 Task: Look for space in Guardamar del Segura, Spain from 6th September, 2023 to 10th September, 2023 for 1 adult in price range Rs.9000 to Rs.17000. Place can be private room with 1  bedroom having 1 bed and 1 bathroom. Property type can be house, flat, guest house, hotel. Booking option can be shelf check-in. Required host language is English.
Action: Mouse moved to (337, 180)
Screenshot: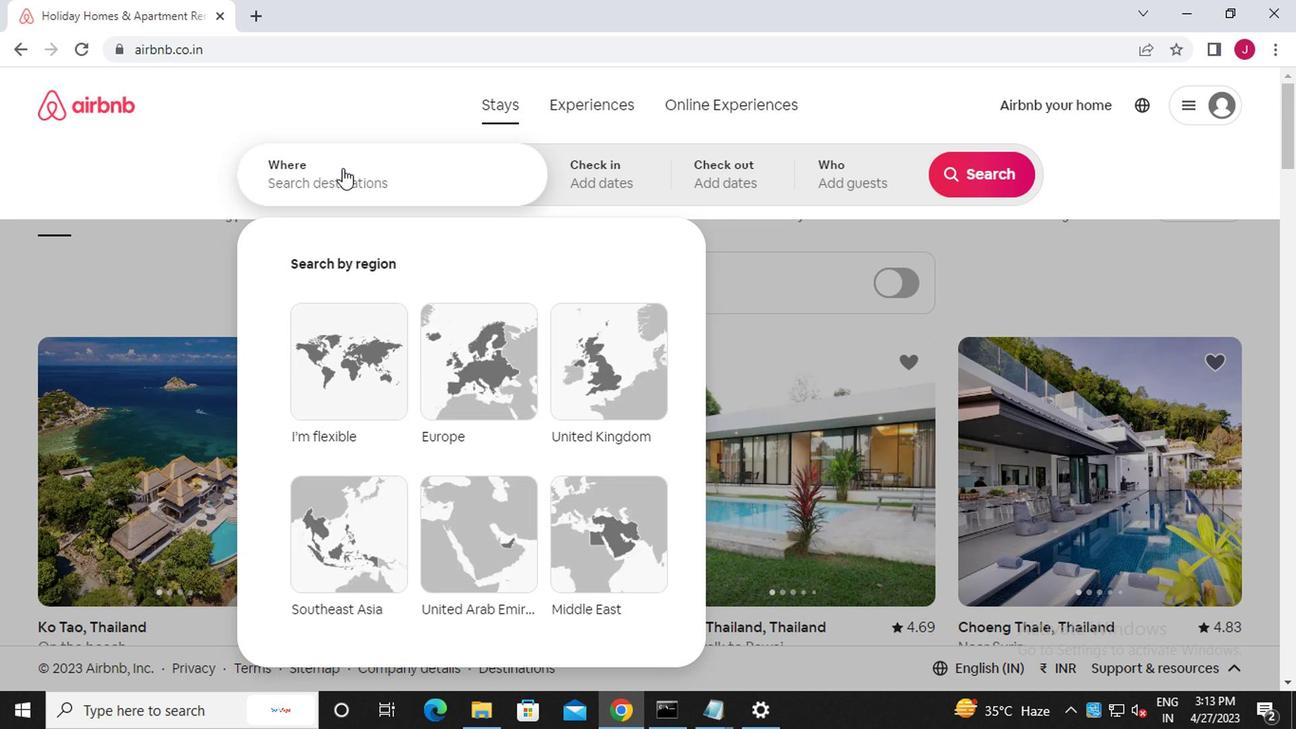 
Action: Mouse pressed left at (337, 180)
Screenshot: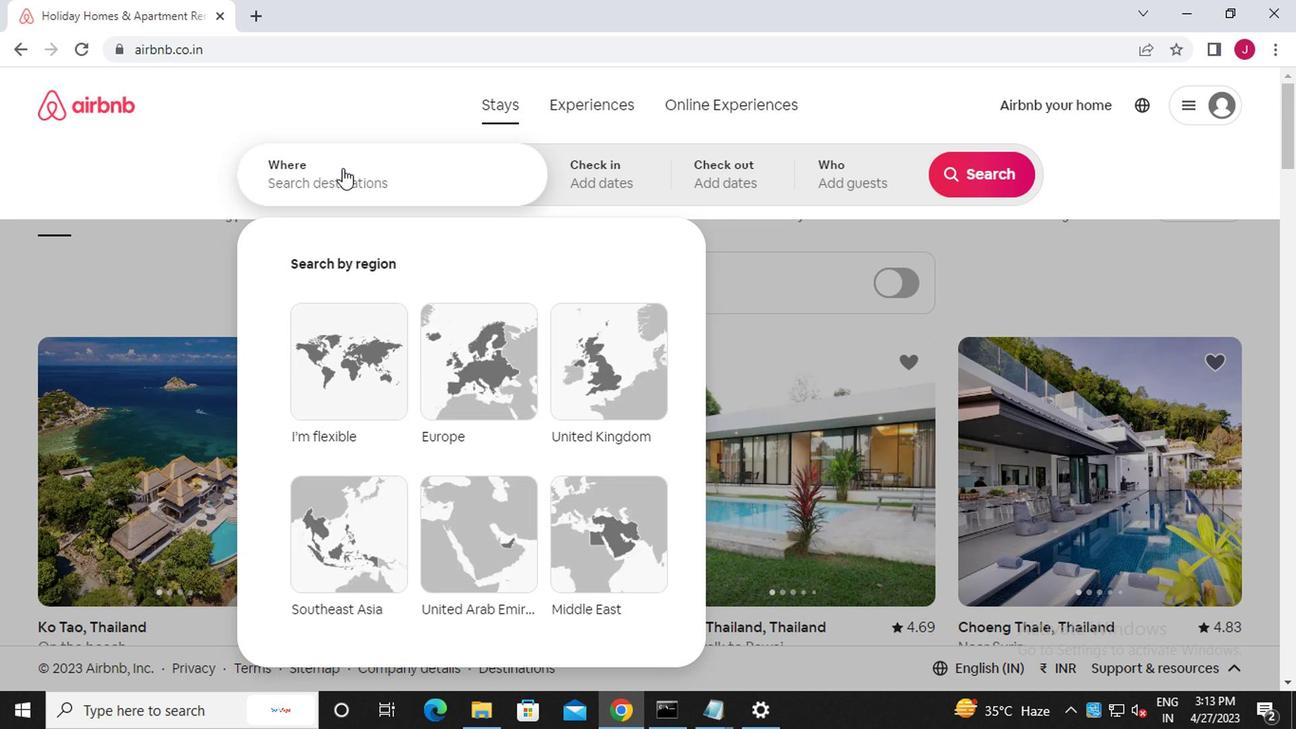 
Action: Mouse moved to (336, 181)
Screenshot: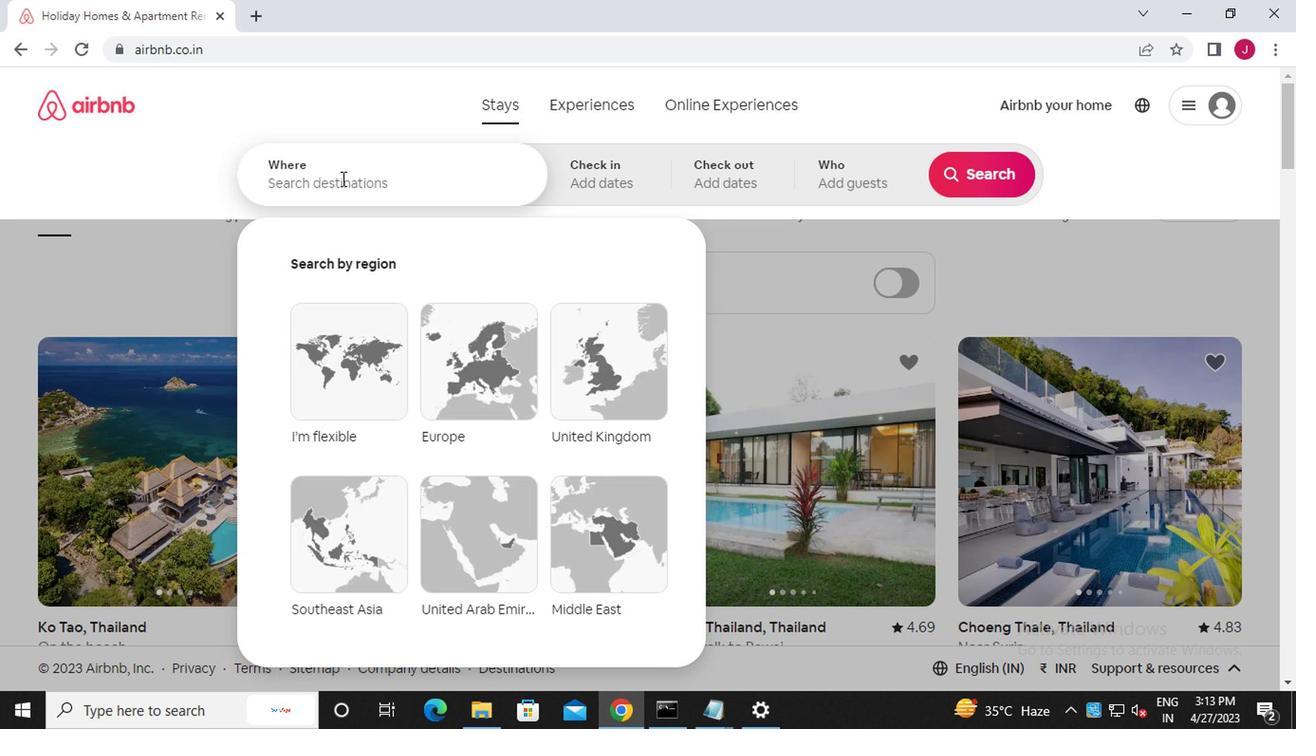 
Action: Key pressed g<Key.caps_lock>uardamar
Screenshot: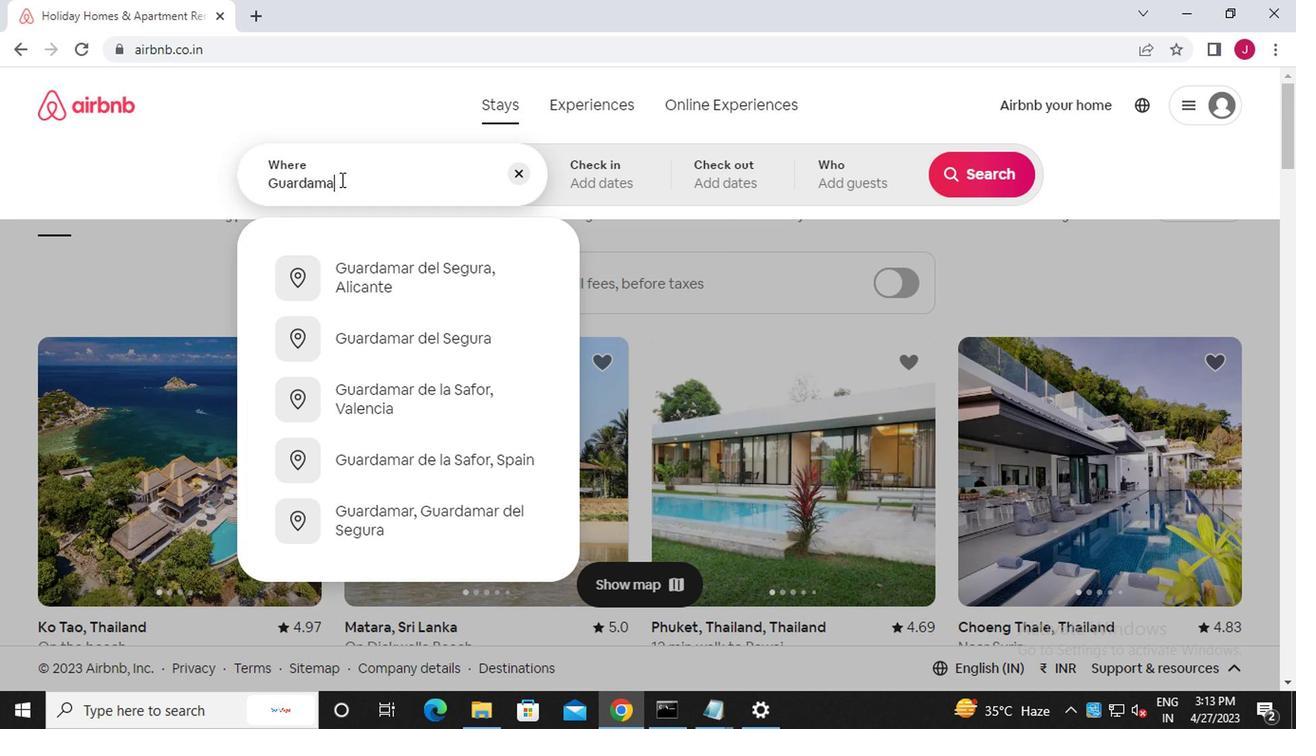 
Action: Mouse moved to (408, 271)
Screenshot: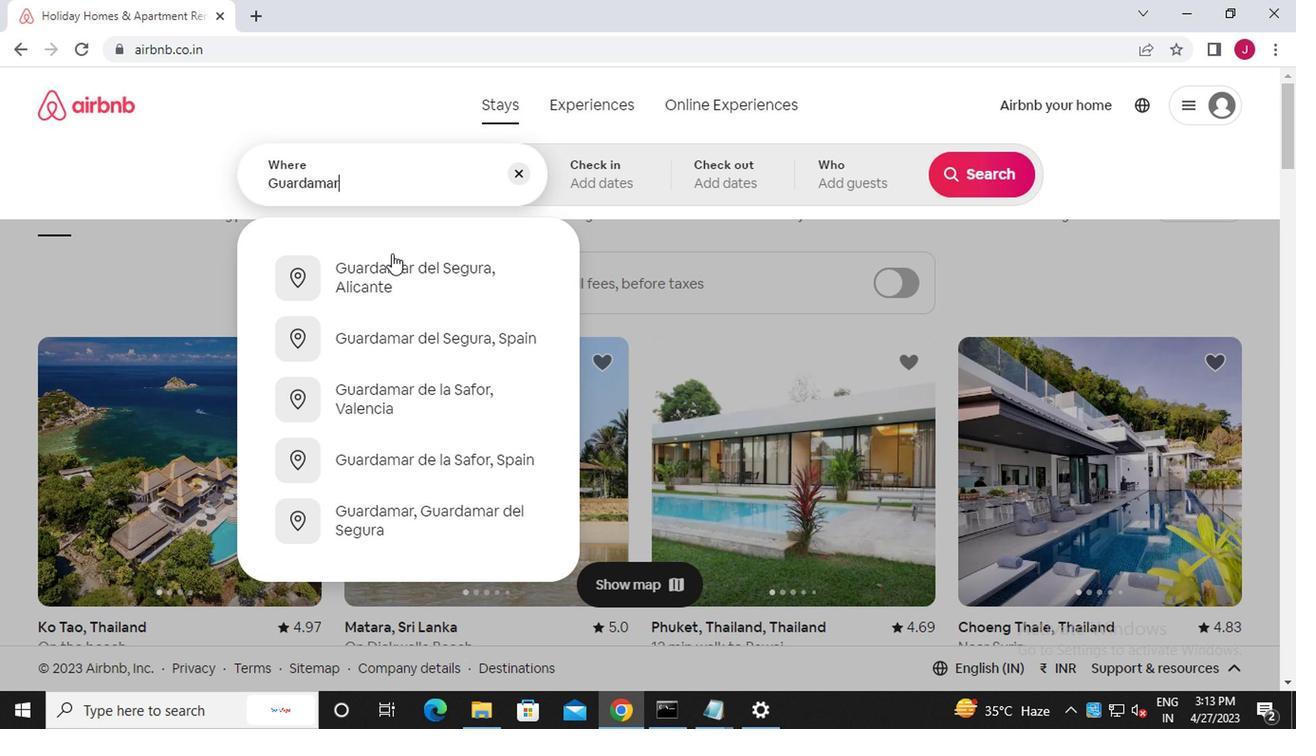 
Action: Mouse pressed left at (408, 271)
Screenshot: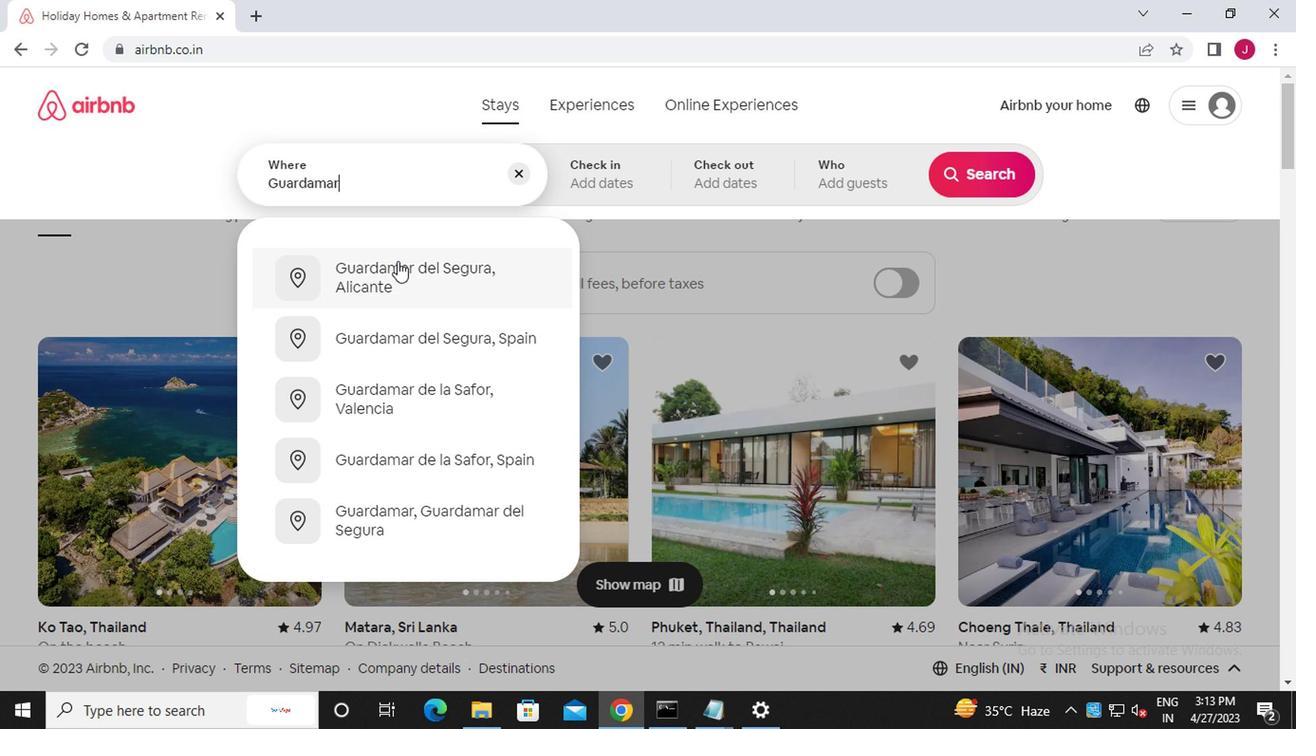 
Action: Mouse moved to (466, 186)
Screenshot: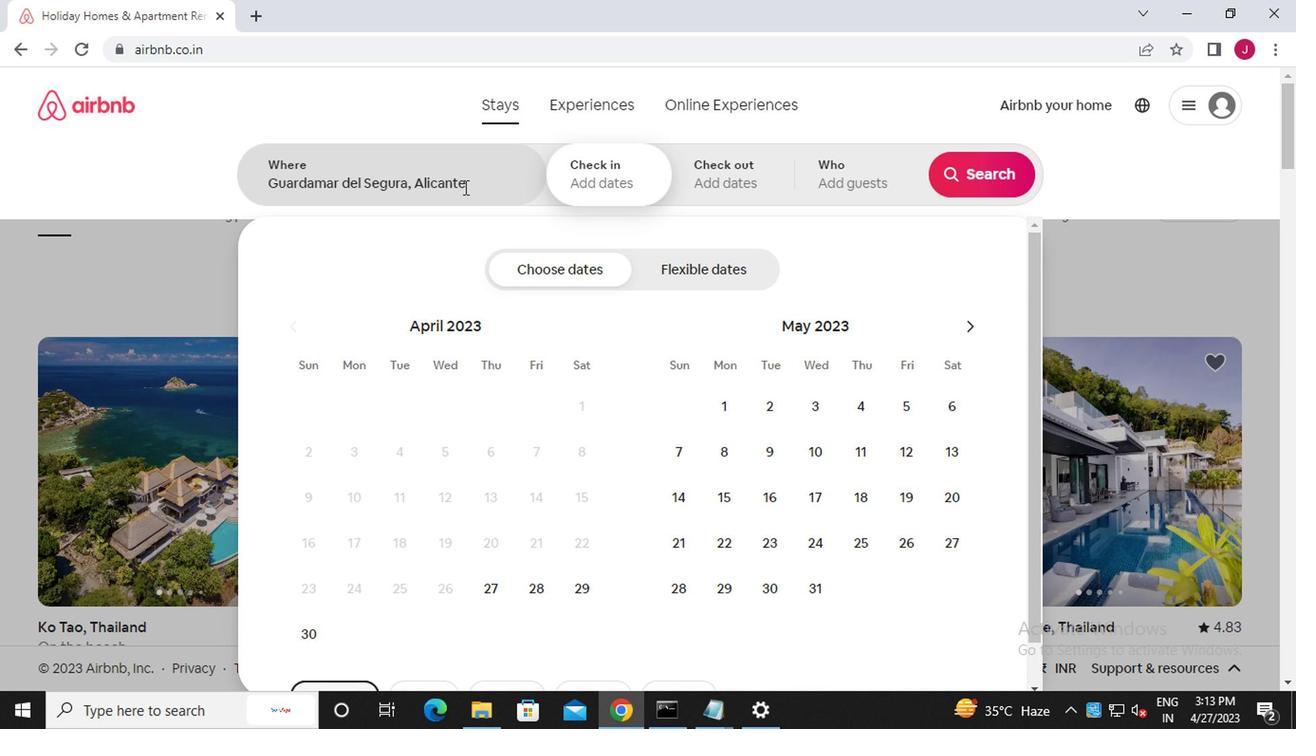 
Action: Mouse pressed left at (466, 186)
Screenshot: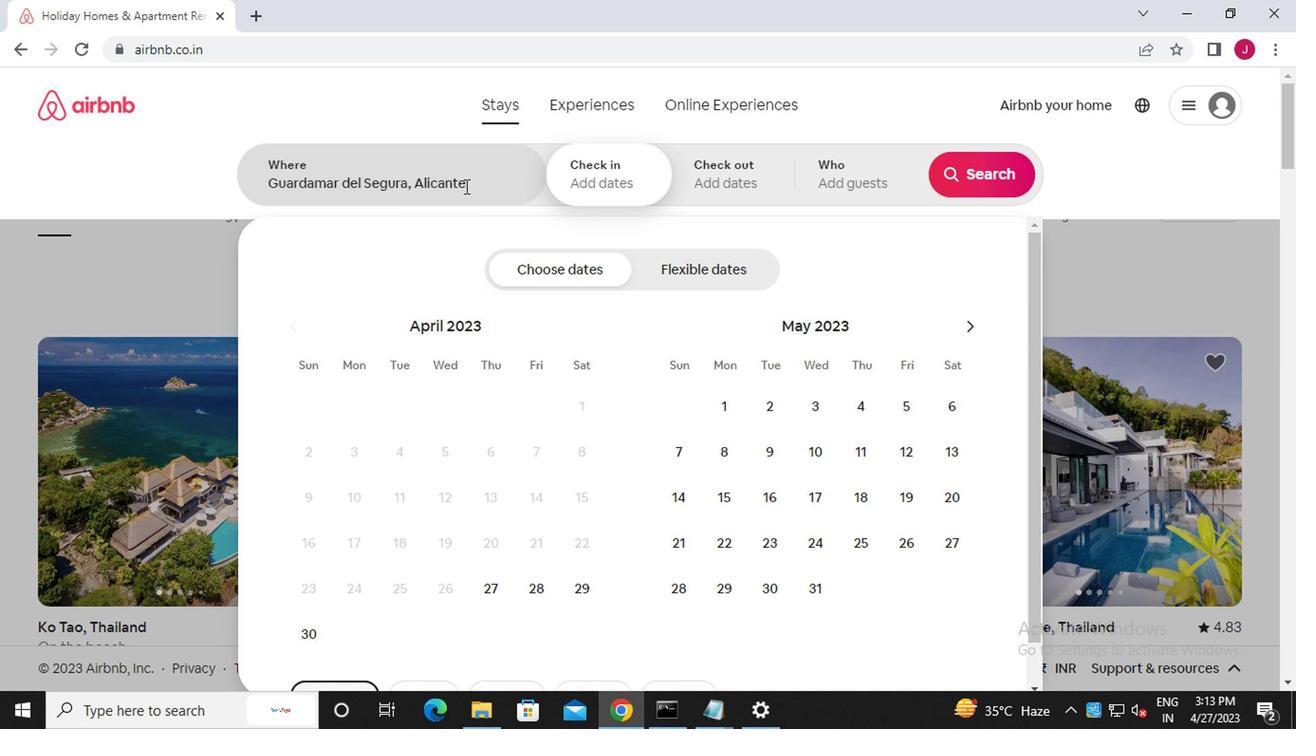 
Action: Mouse moved to (469, 186)
Screenshot: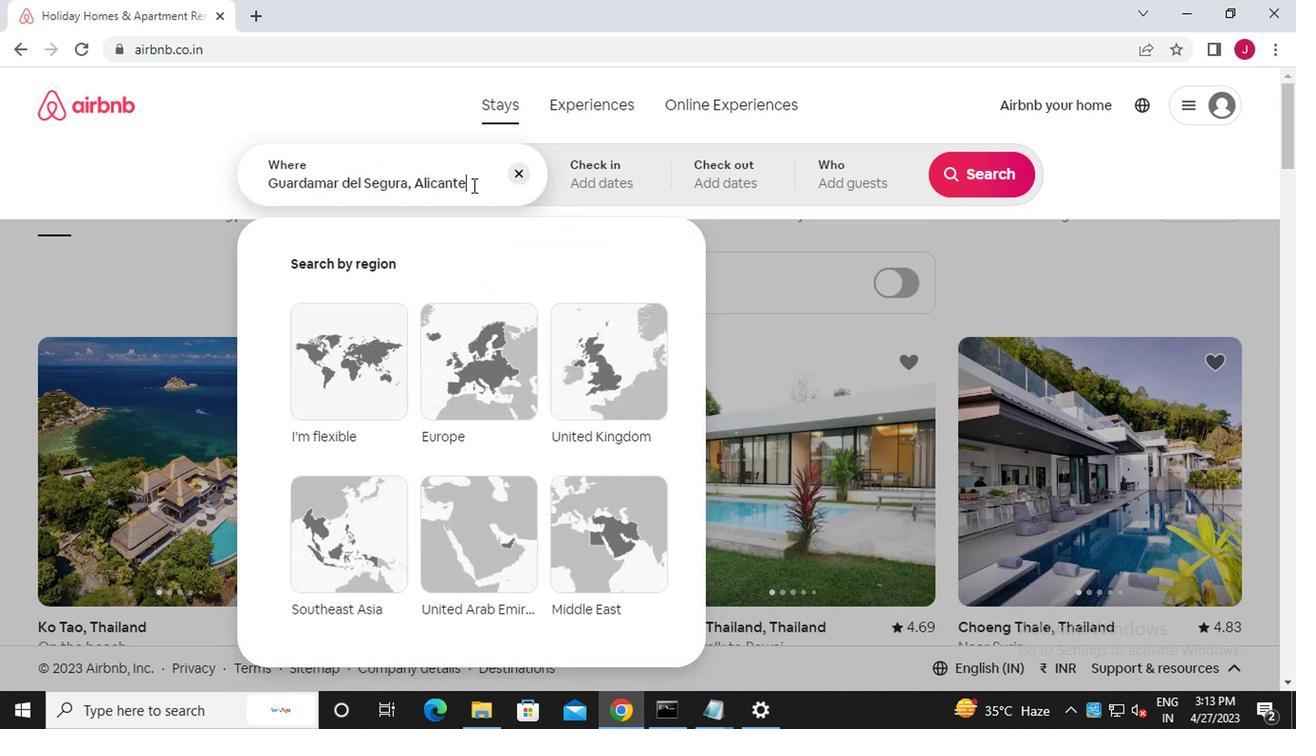 
Action: Key pressed <Key.backspace><Key.backspace><Key.backspace><Key.backspace><Key.backspace><Key.backspace><Key.backspace><Key.backspace><Key.caps_lock>s<Key.caps_lock>pain
Screenshot: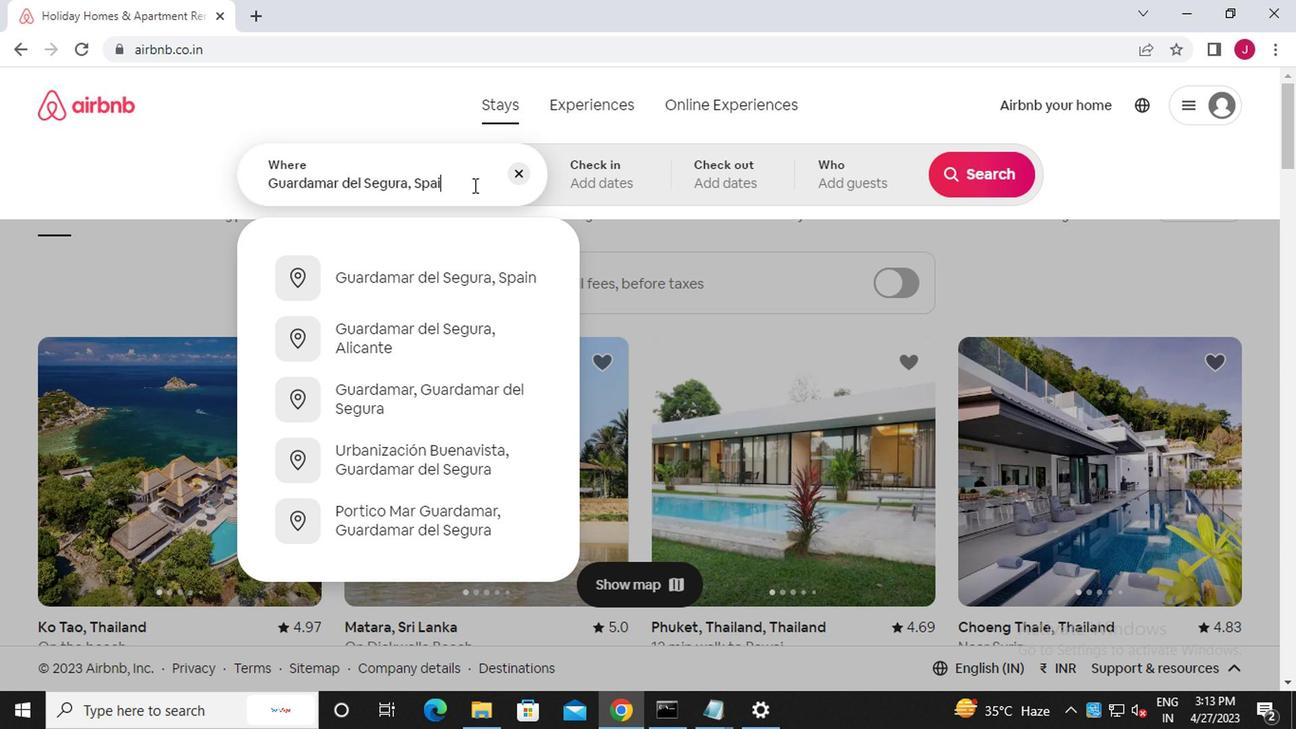 
Action: Mouse moved to (466, 282)
Screenshot: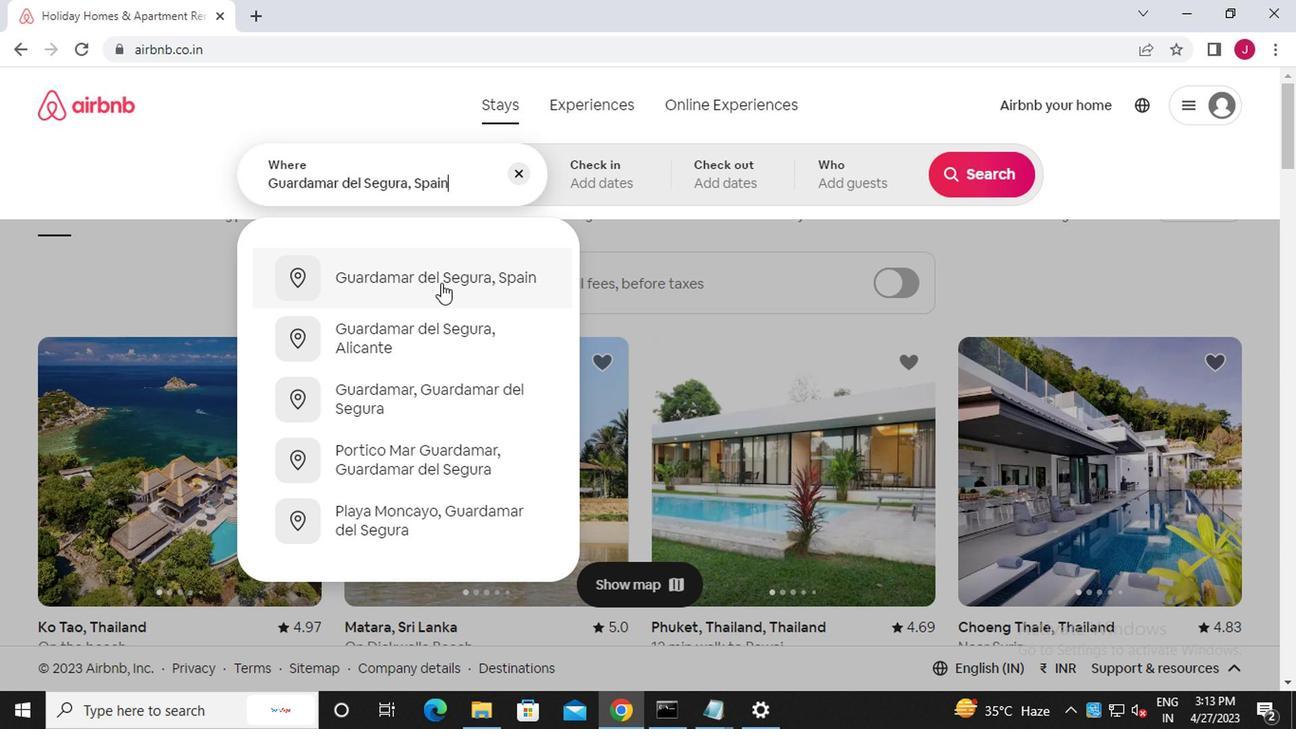 
Action: Mouse pressed left at (466, 282)
Screenshot: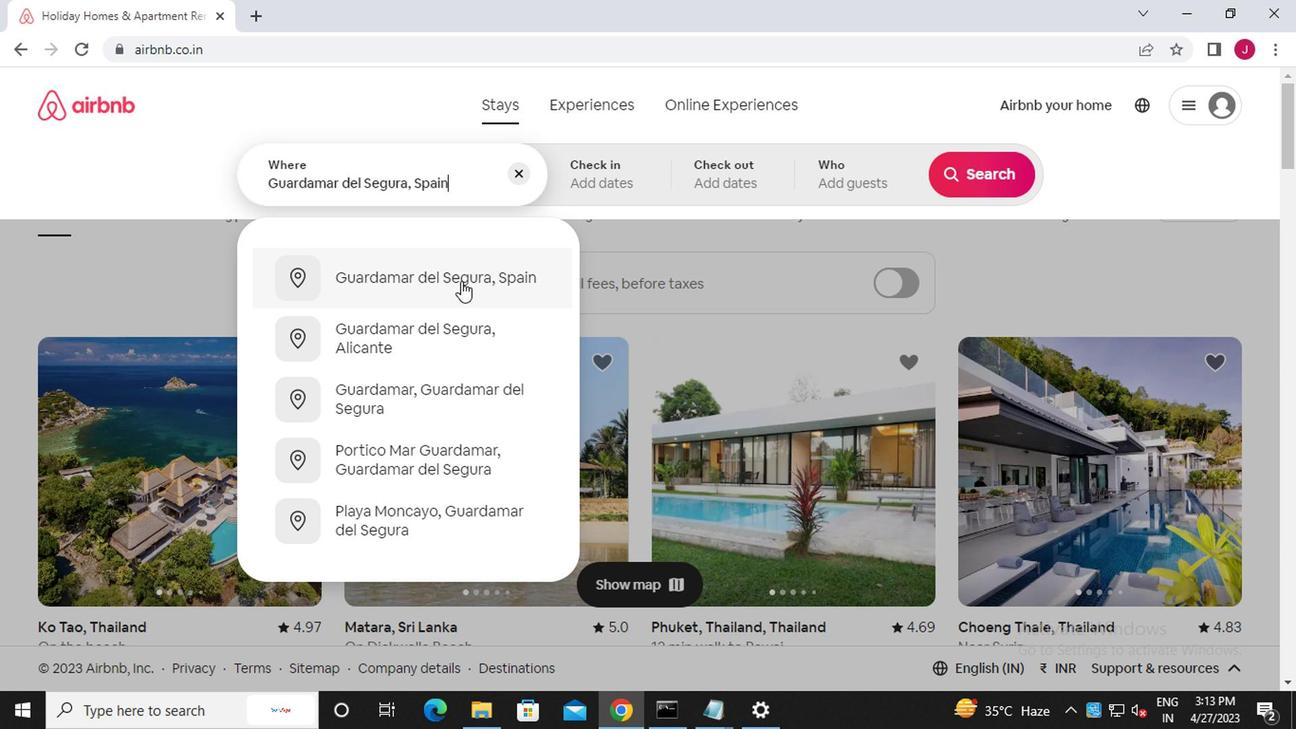 
Action: Mouse moved to (965, 328)
Screenshot: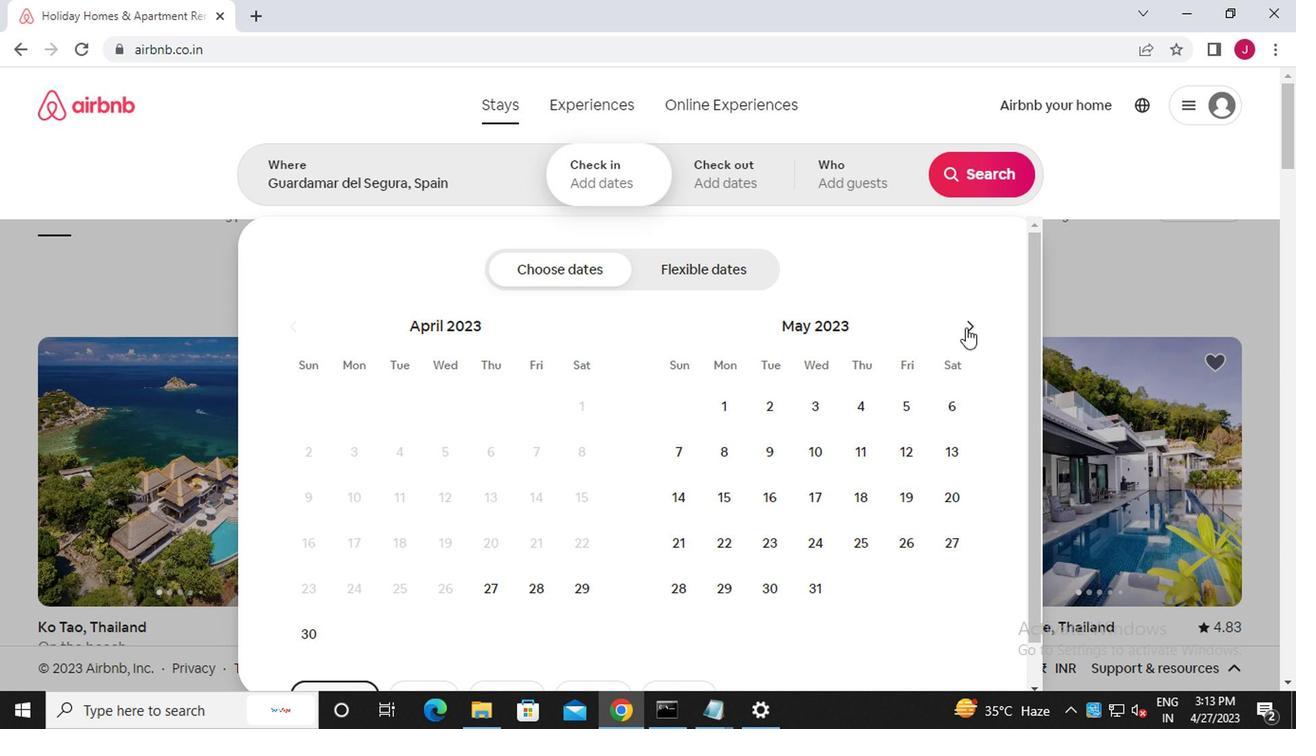 
Action: Mouse pressed left at (965, 328)
Screenshot: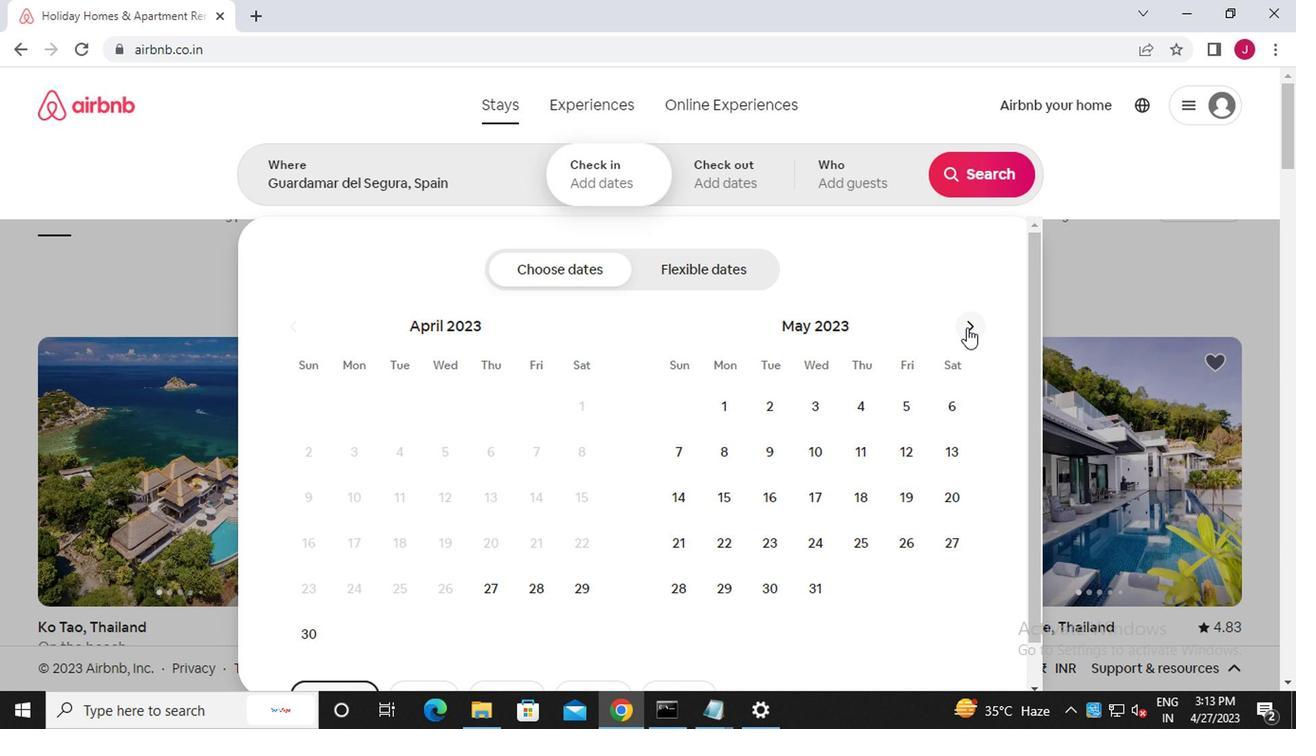 
Action: Mouse pressed left at (965, 328)
Screenshot: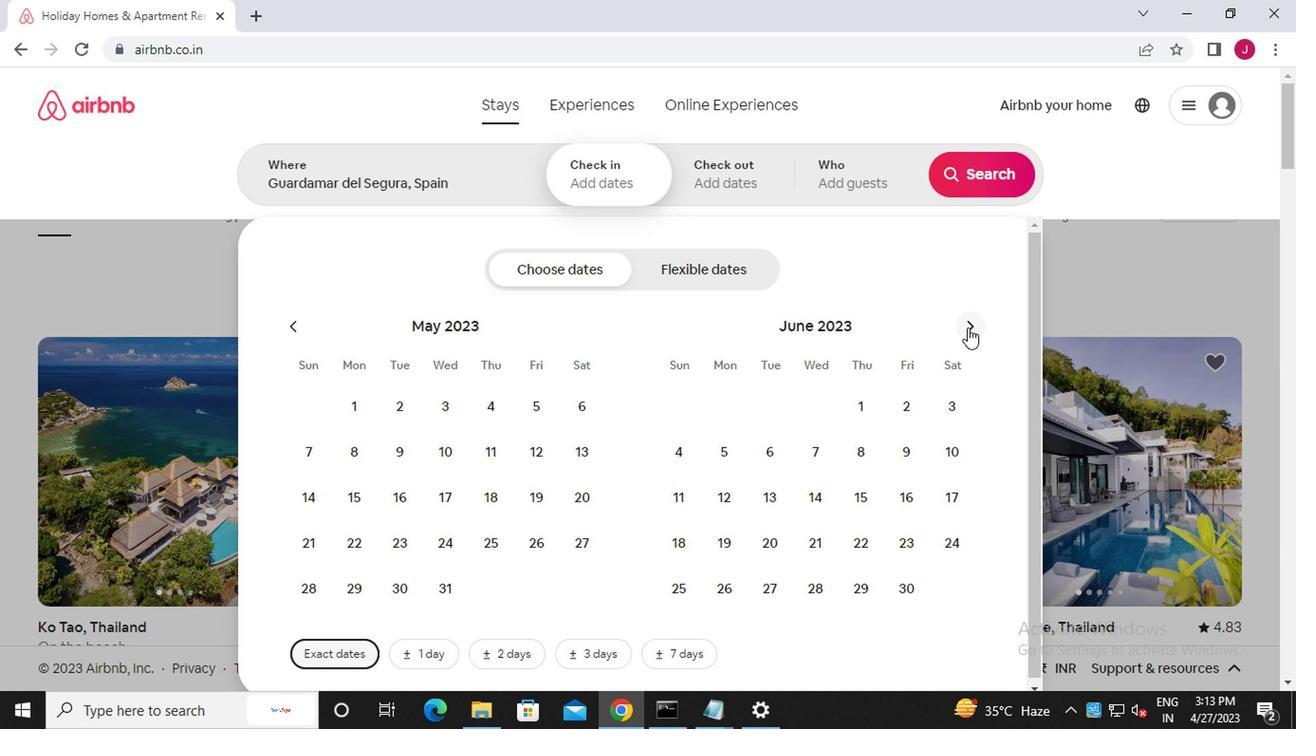 
Action: Mouse moved to (966, 328)
Screenshot: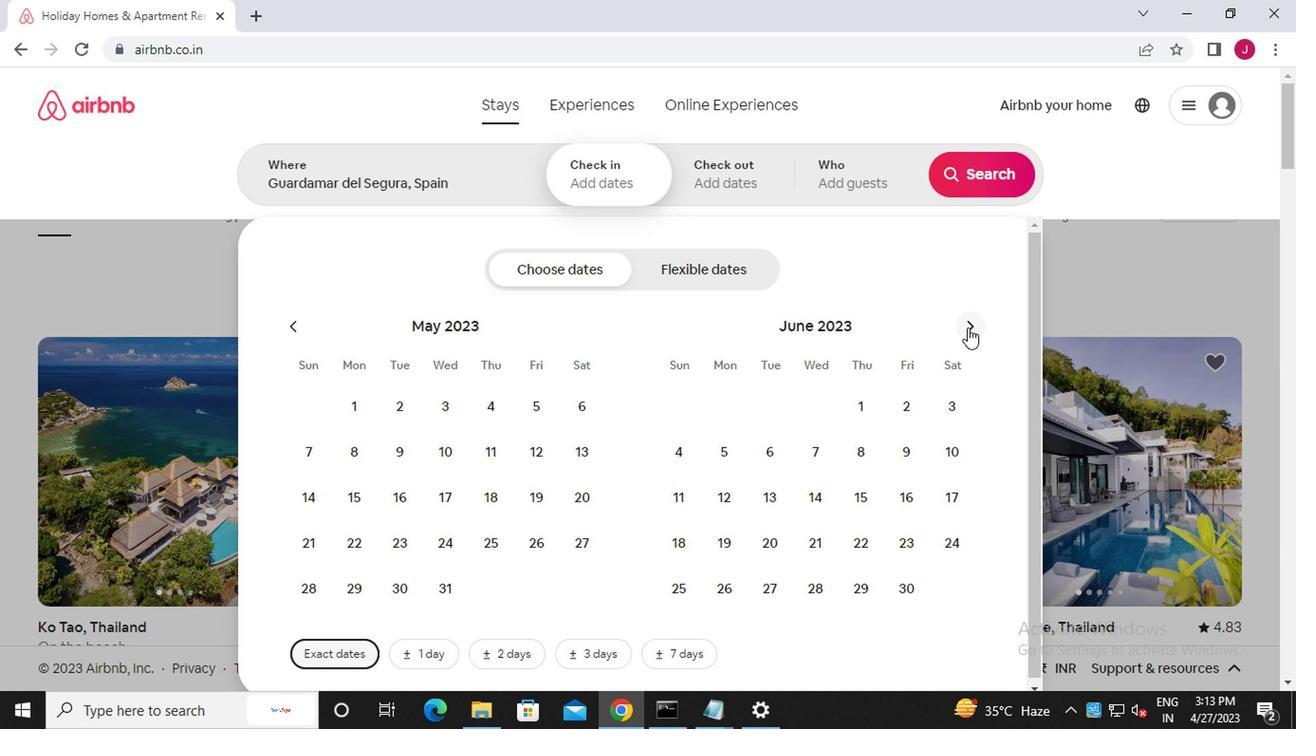 
Action: Mouse pressed left at (966, 328)
Screenshot: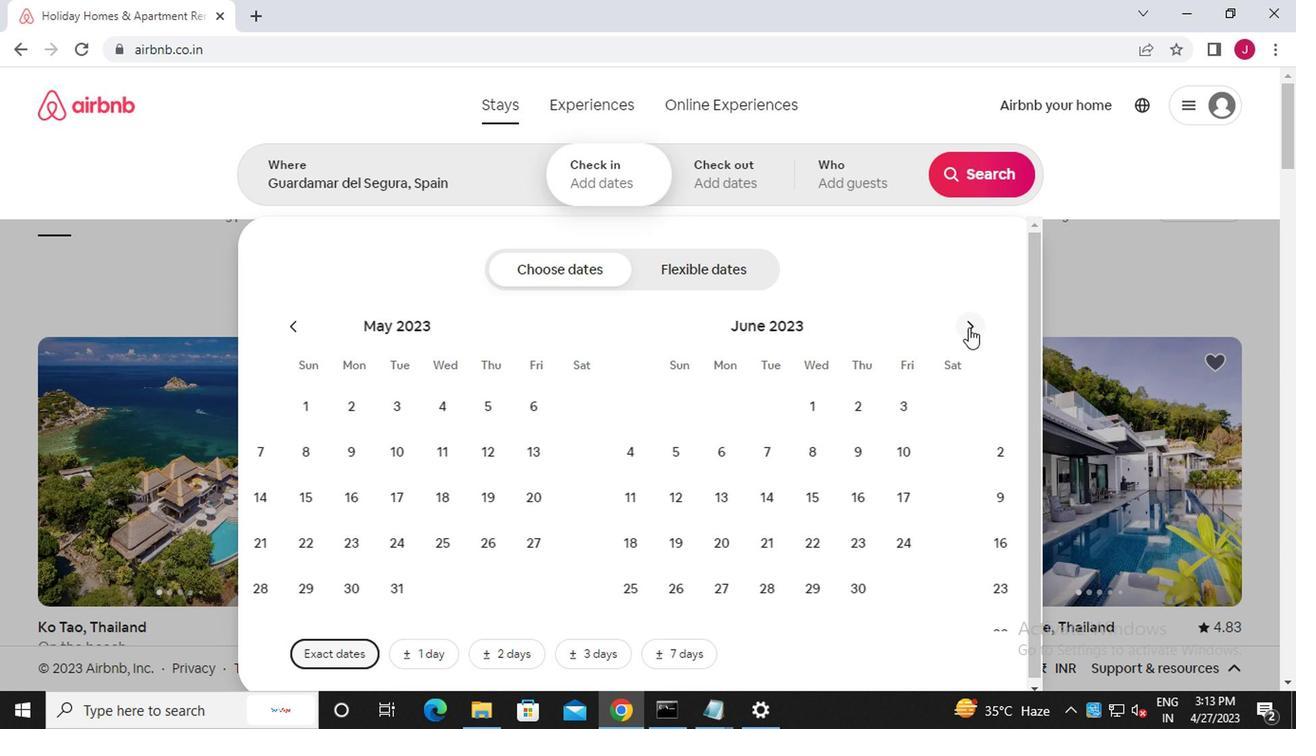 
Action: Mouse pressed left at (966, 328)
Screenshot: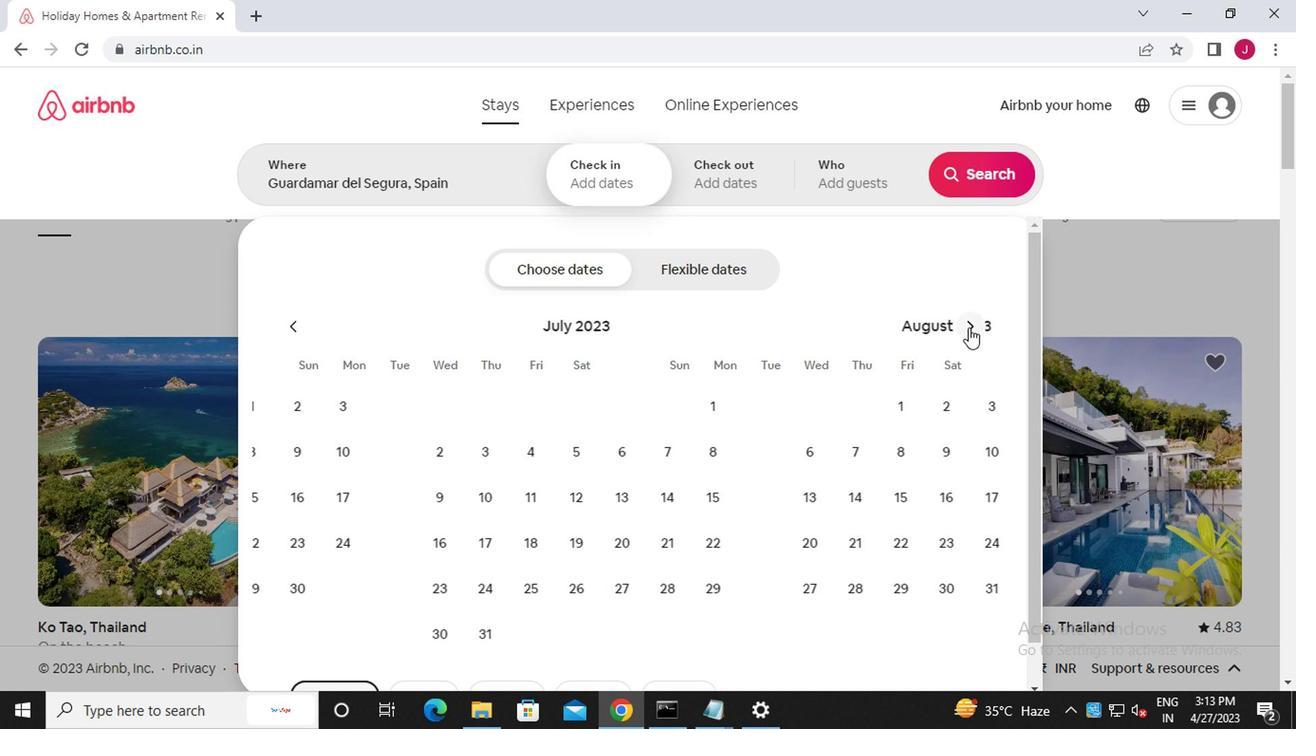 
Action: Mouse moved to (809, 449)
Screenshot: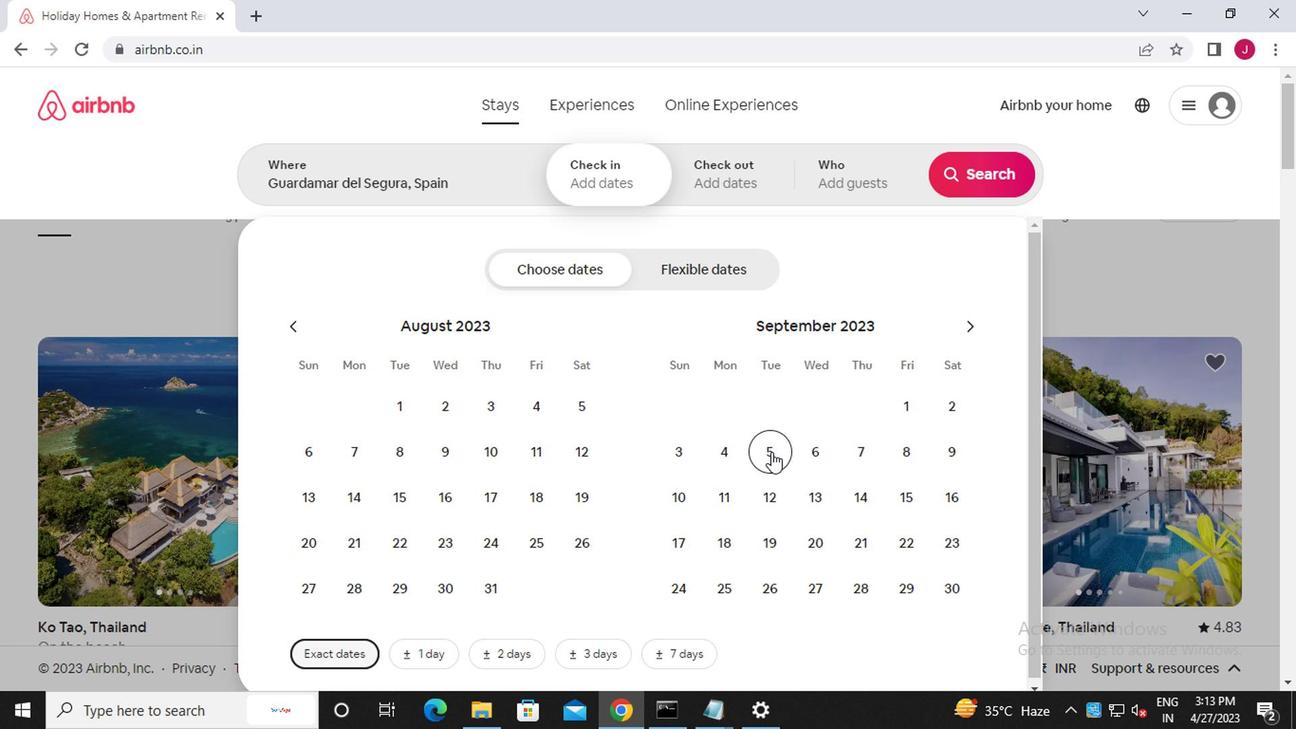 
Action: Mouse pressed left at (809, 449)
Screenshot: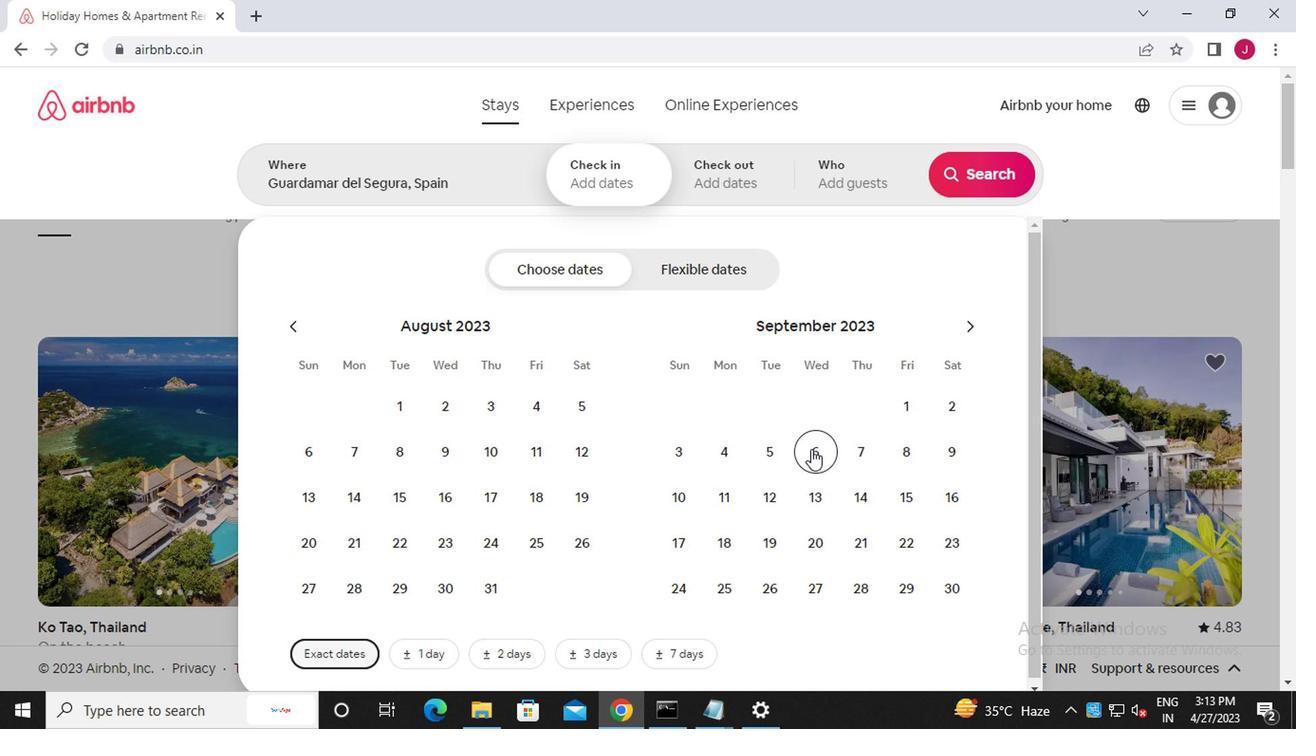 
Action: Mouse moved to (689, 491)
Screenshot: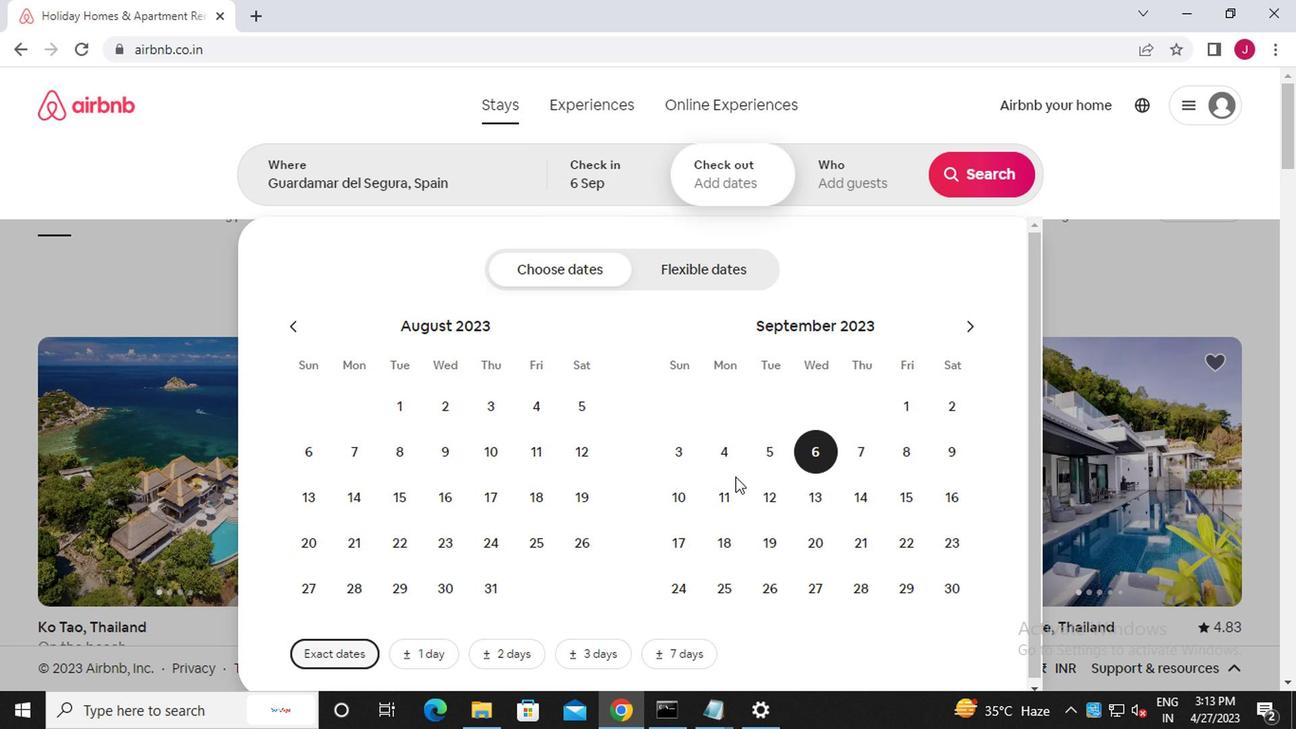 
Action: Mouse pressed left at (689, 491)
Screenshot: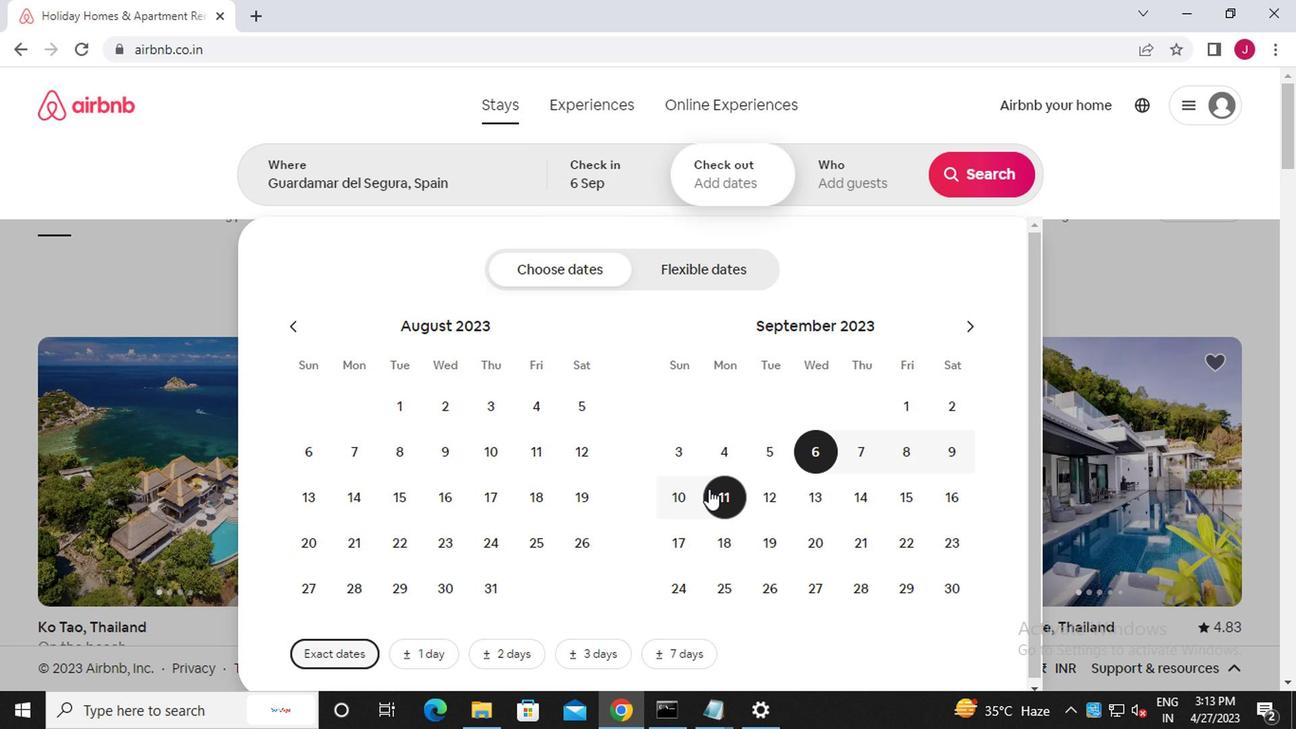 
Action: Mouse moved to (855, 187)
Screenshot: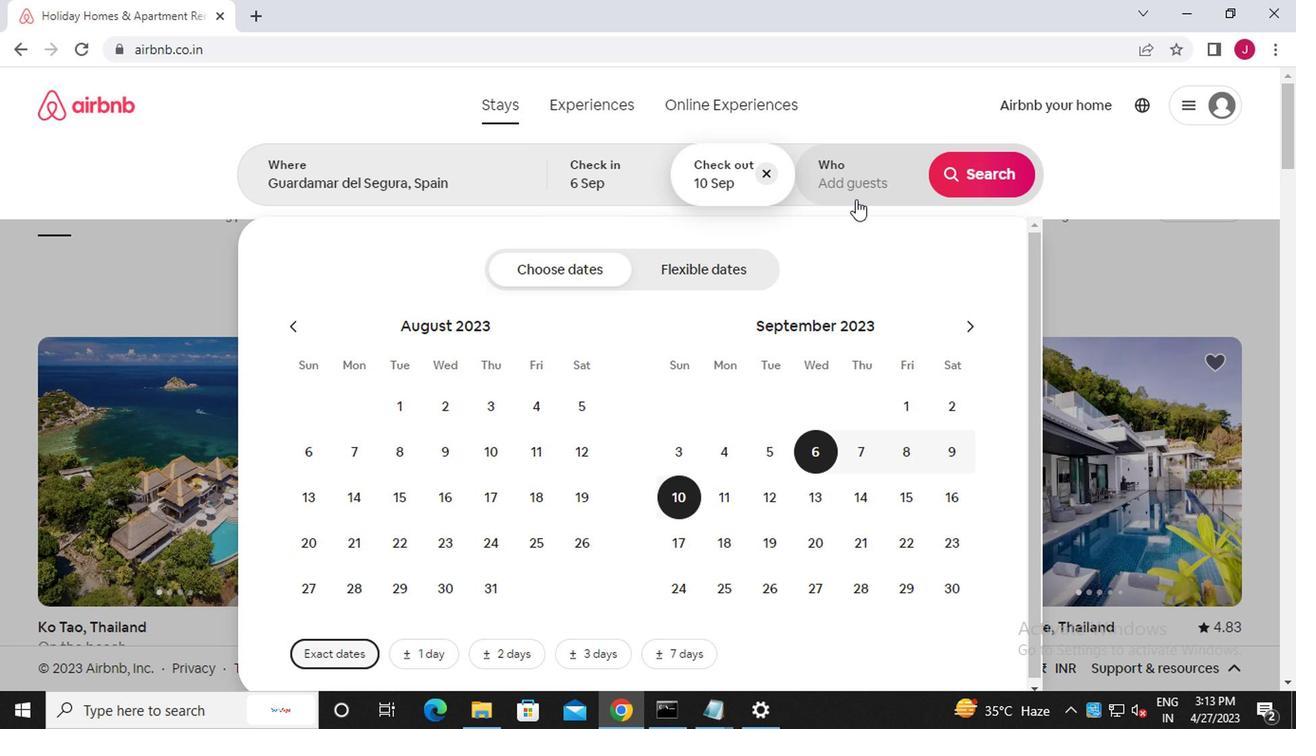 
Action: Mouse pressed left at (855, 187)
Screenshot: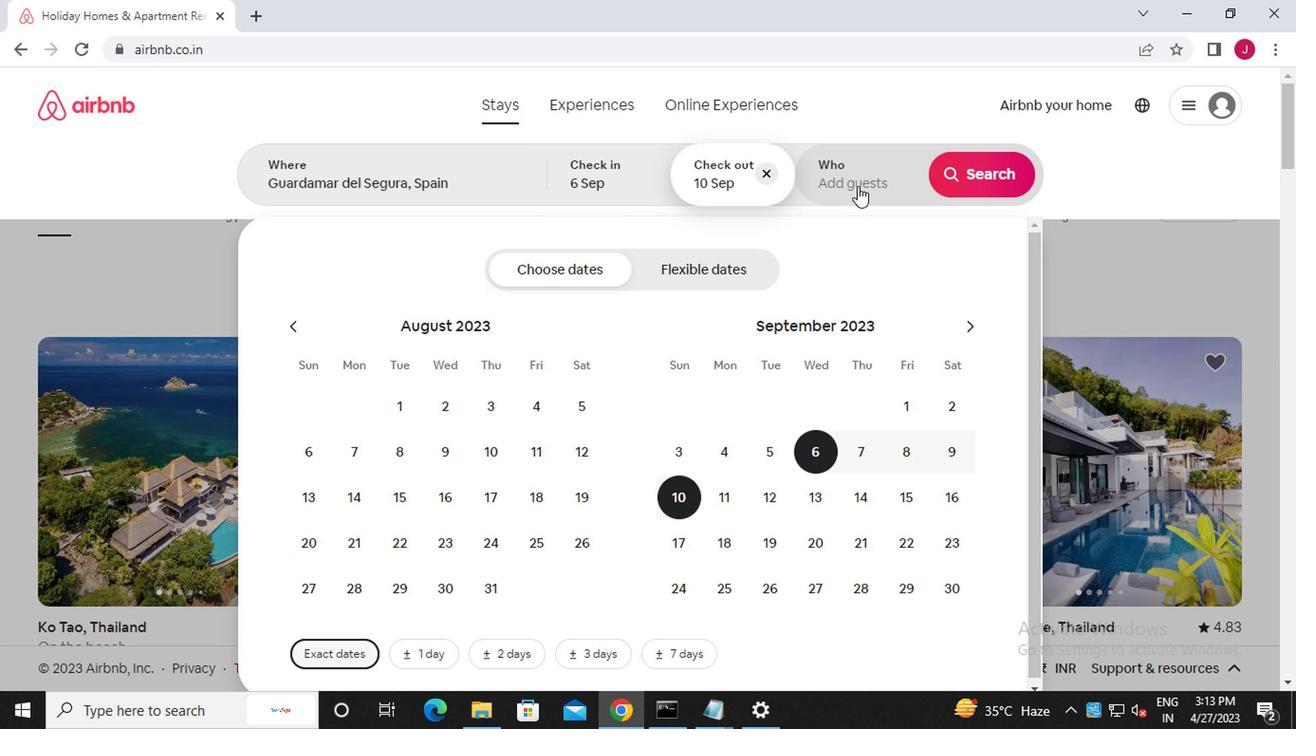 
Action: Mouse moved to (987, 264)
Screenshot: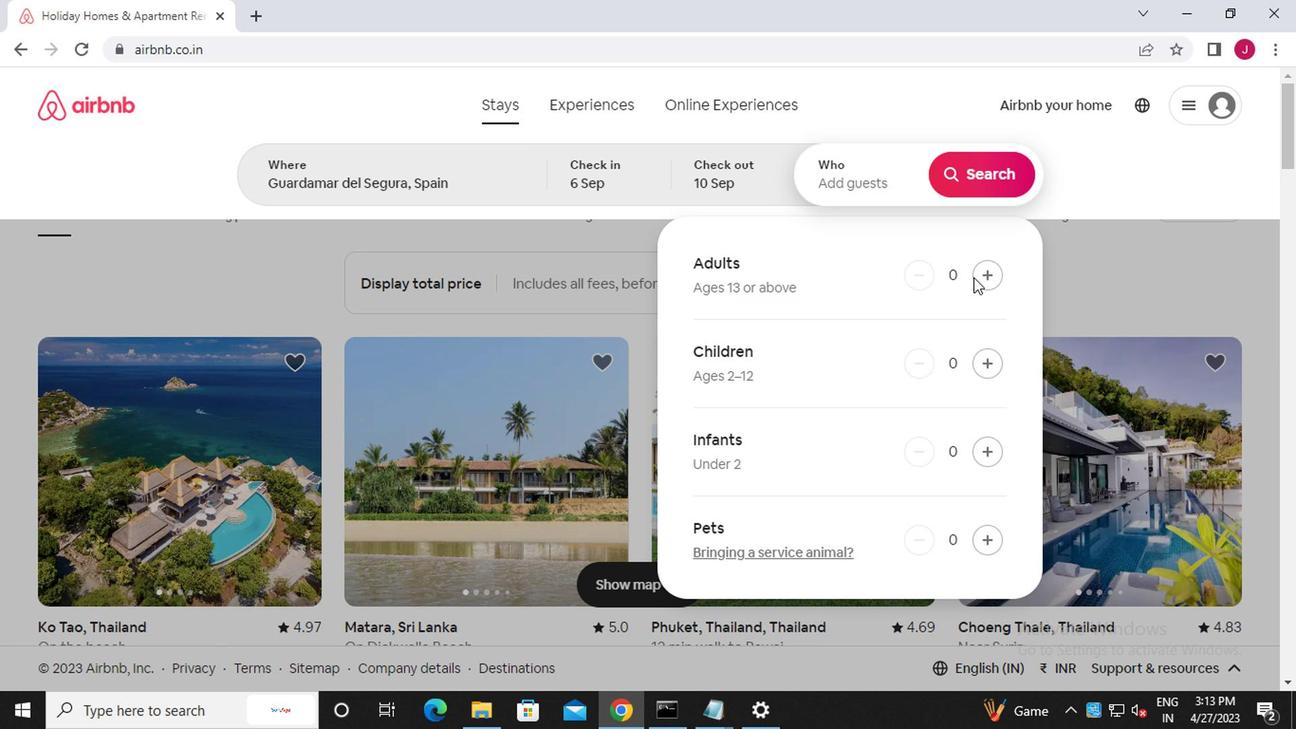 
Action: Mouse pressed left at (987, 264)
Screenshot: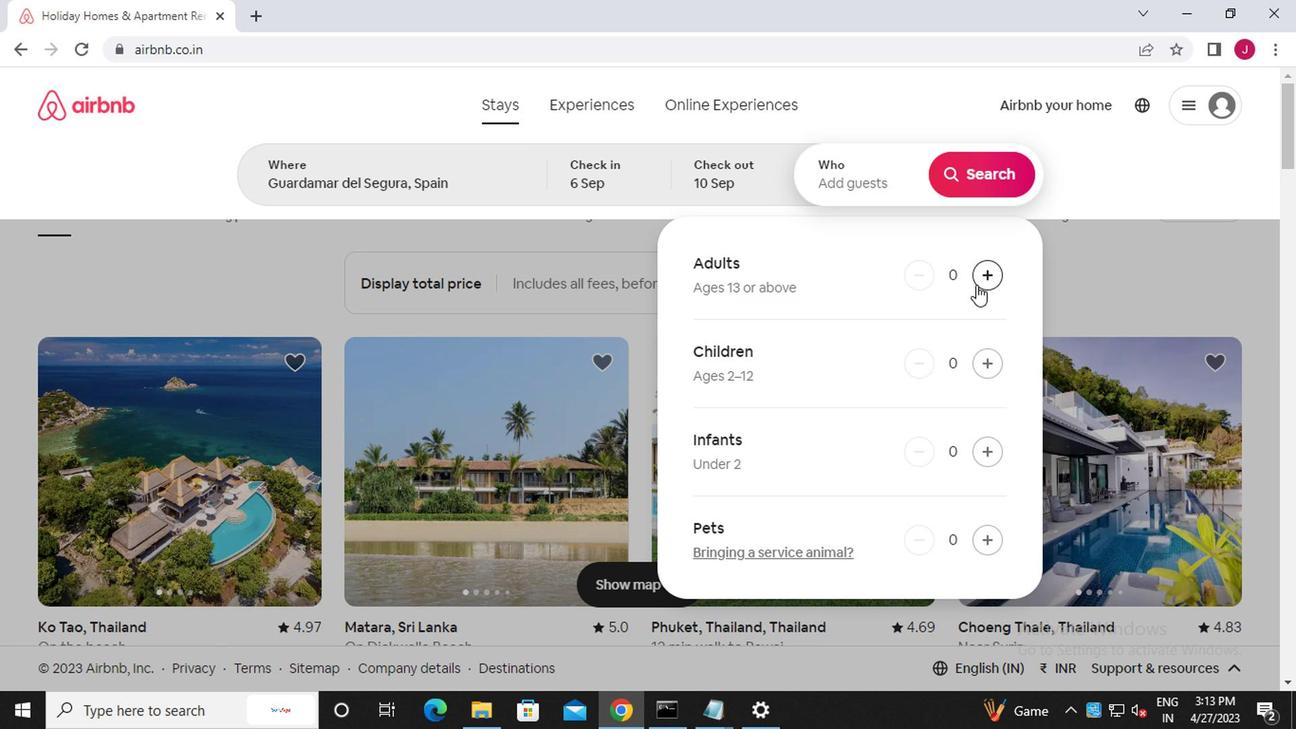 
Action: Mouse moved to (985, 178)
Screenshot: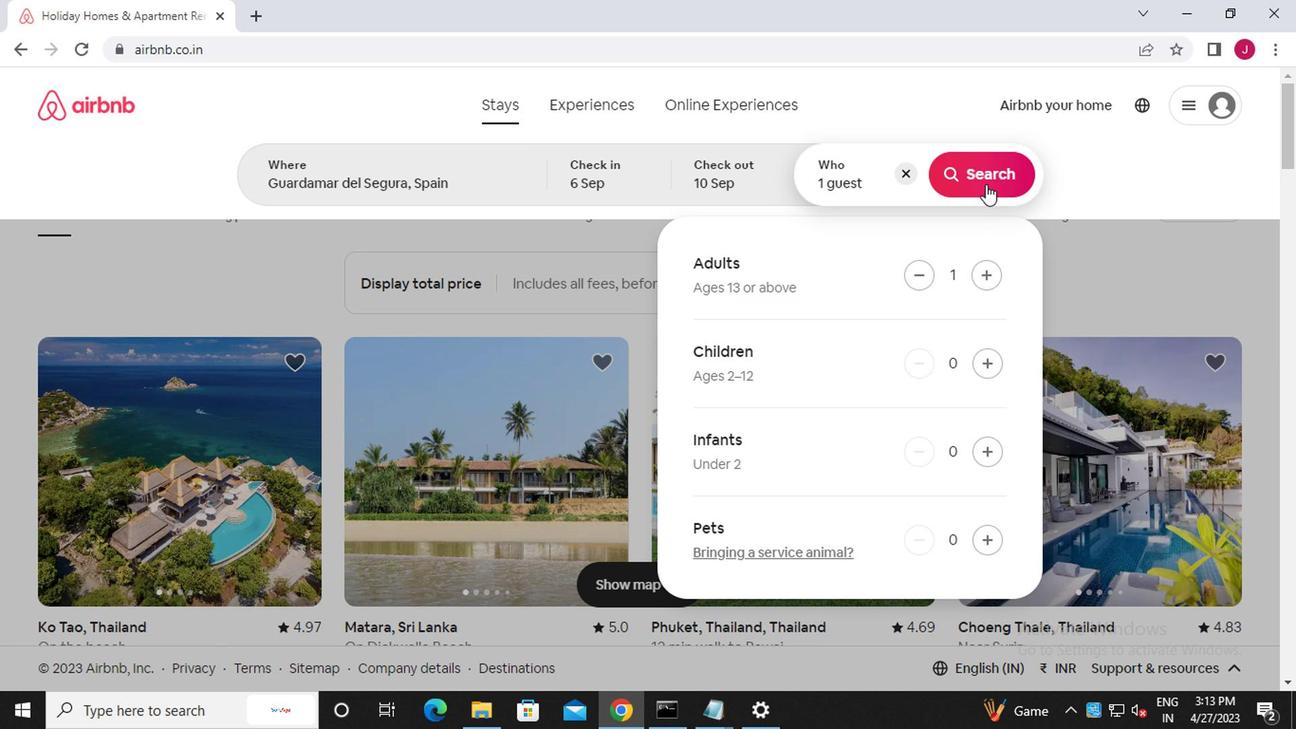 
Action: Mouse pressed left at (985, 178)
Screenshot: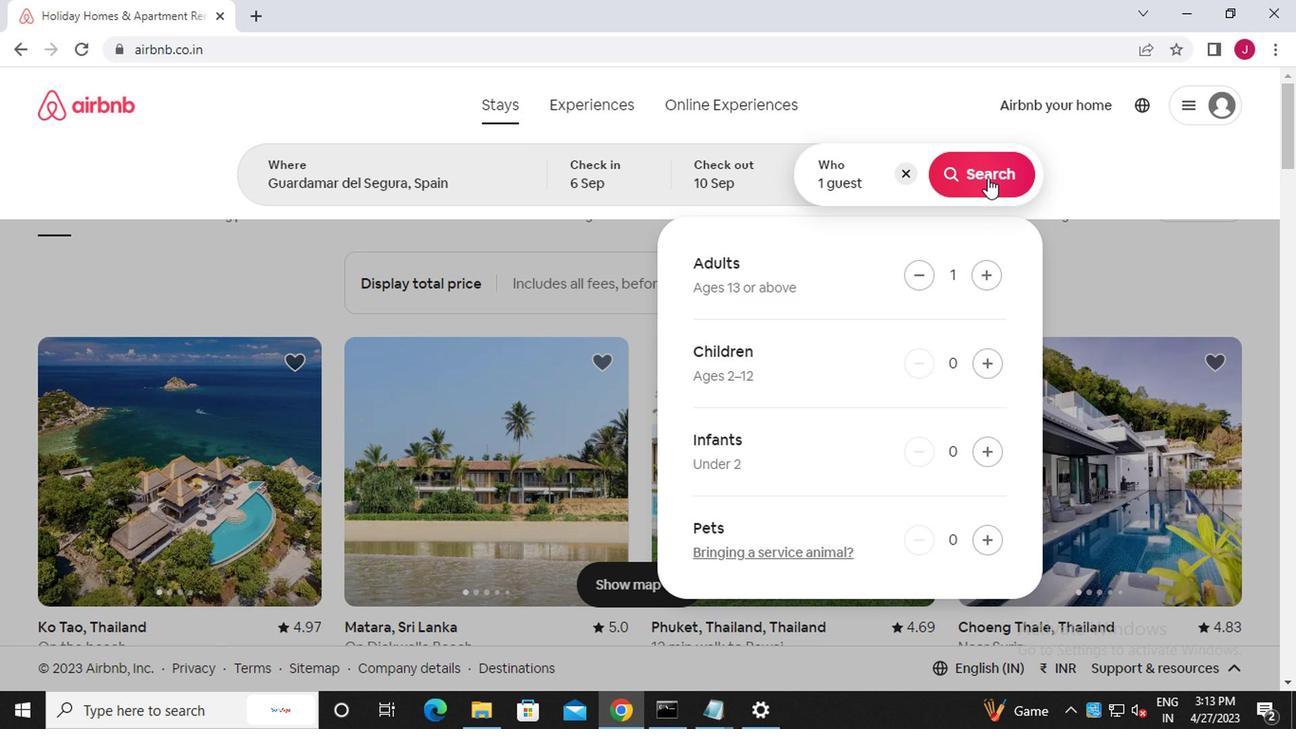 
Action: Mouse moved to (1215, 180)
Screenshot: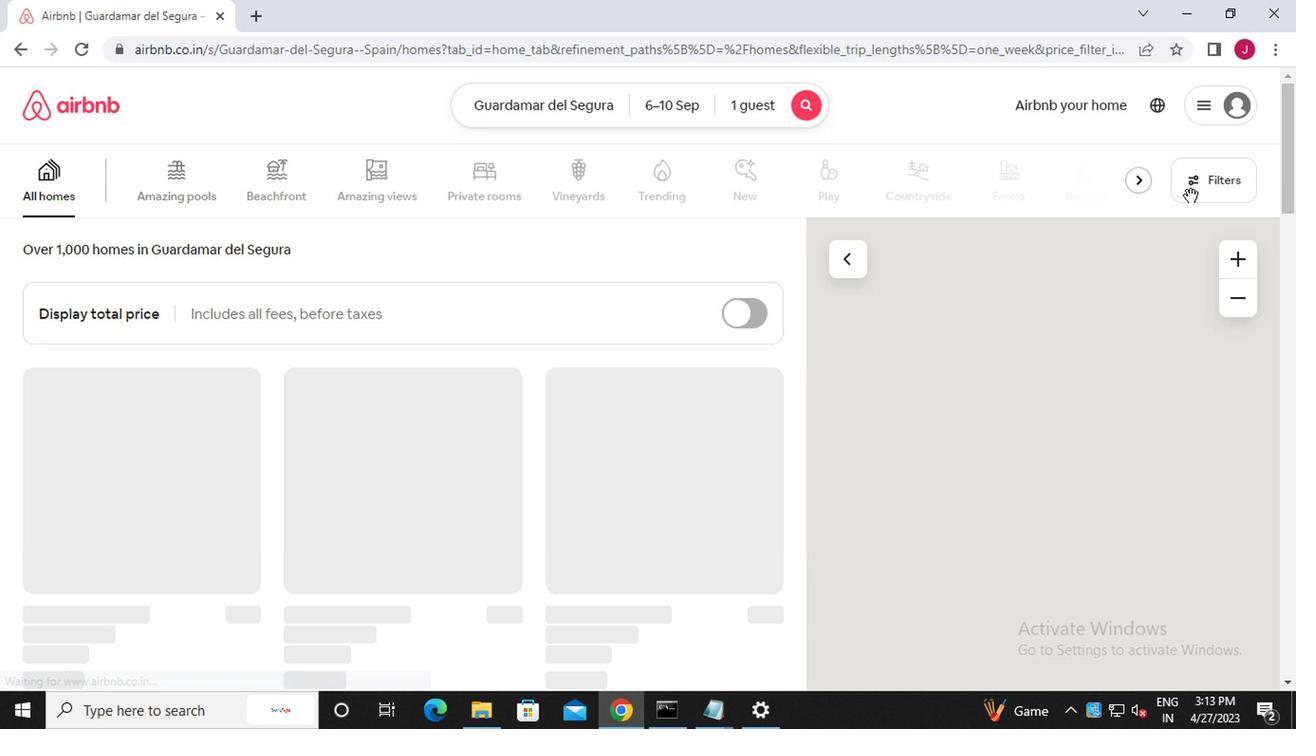 
Action: Mouse pressed left at (1215, 180)
Screenshot: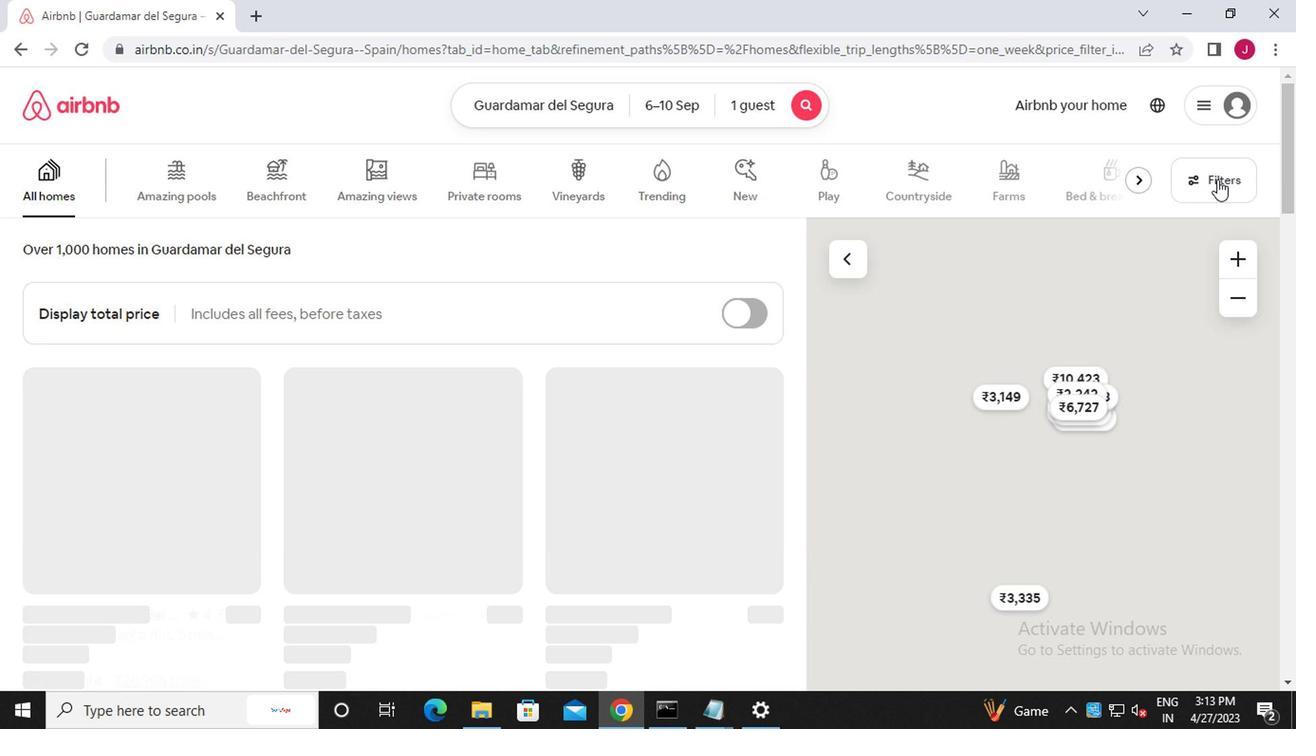 
Action: Mouse moved to (411, 418)
Screenshot: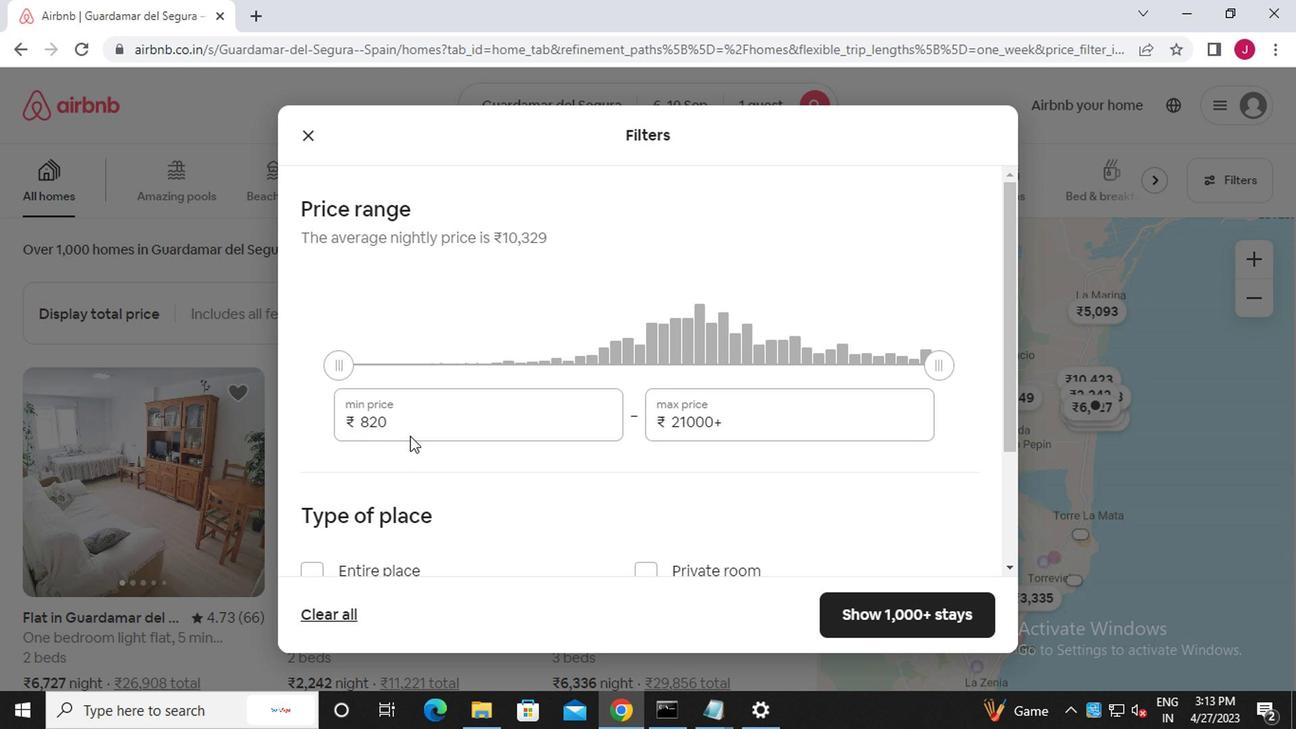
Action: Mouse pressed left at (411, 418)
Screenshot: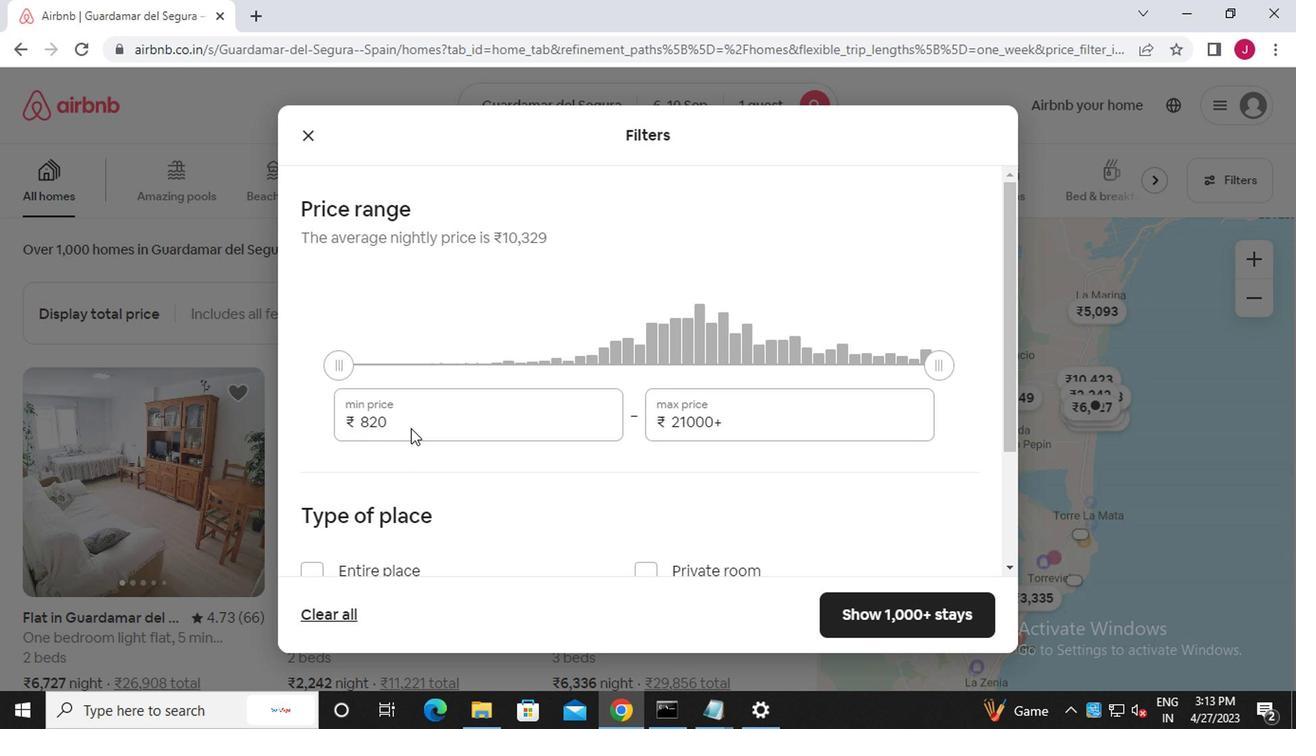 
Action: Mouse moved to (401, 409)
Screenshot: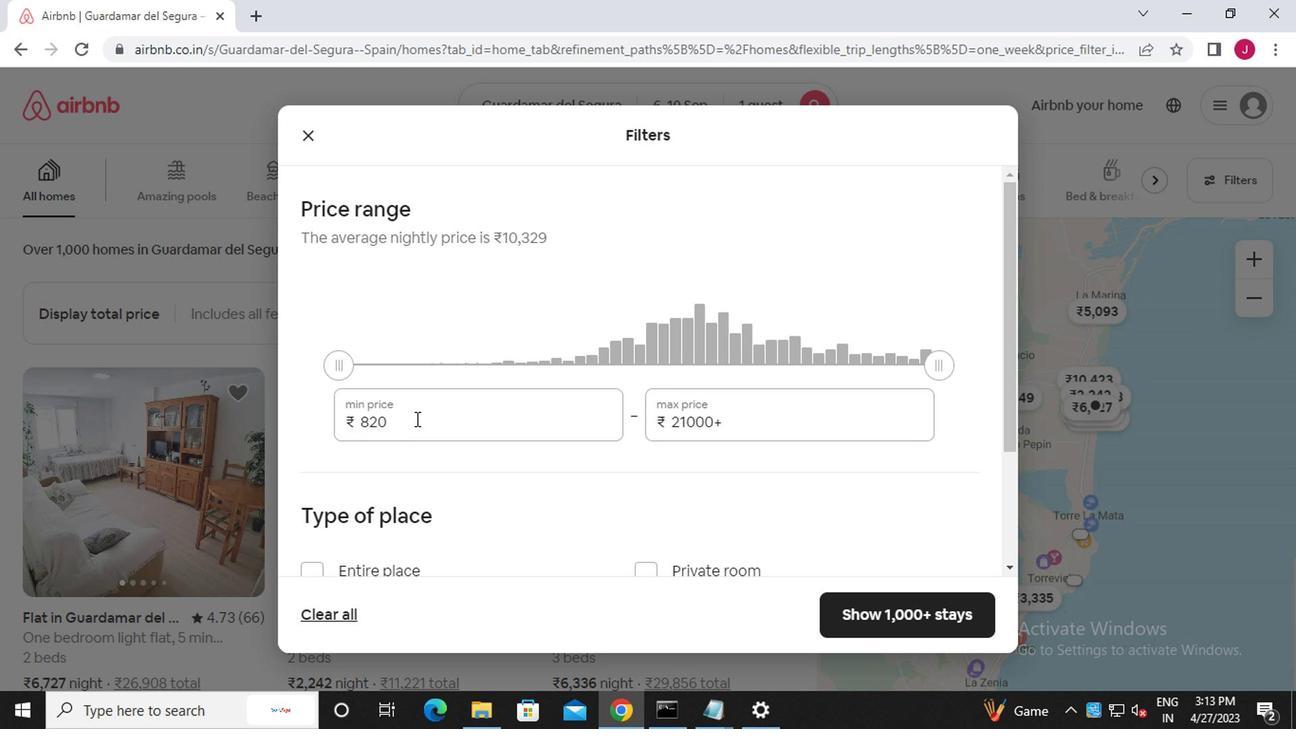 
Action: Key pressed <Key.backspace><Key.backspace><Key.backspace><<105>><<96>><<96>><<96>>
Screenshot: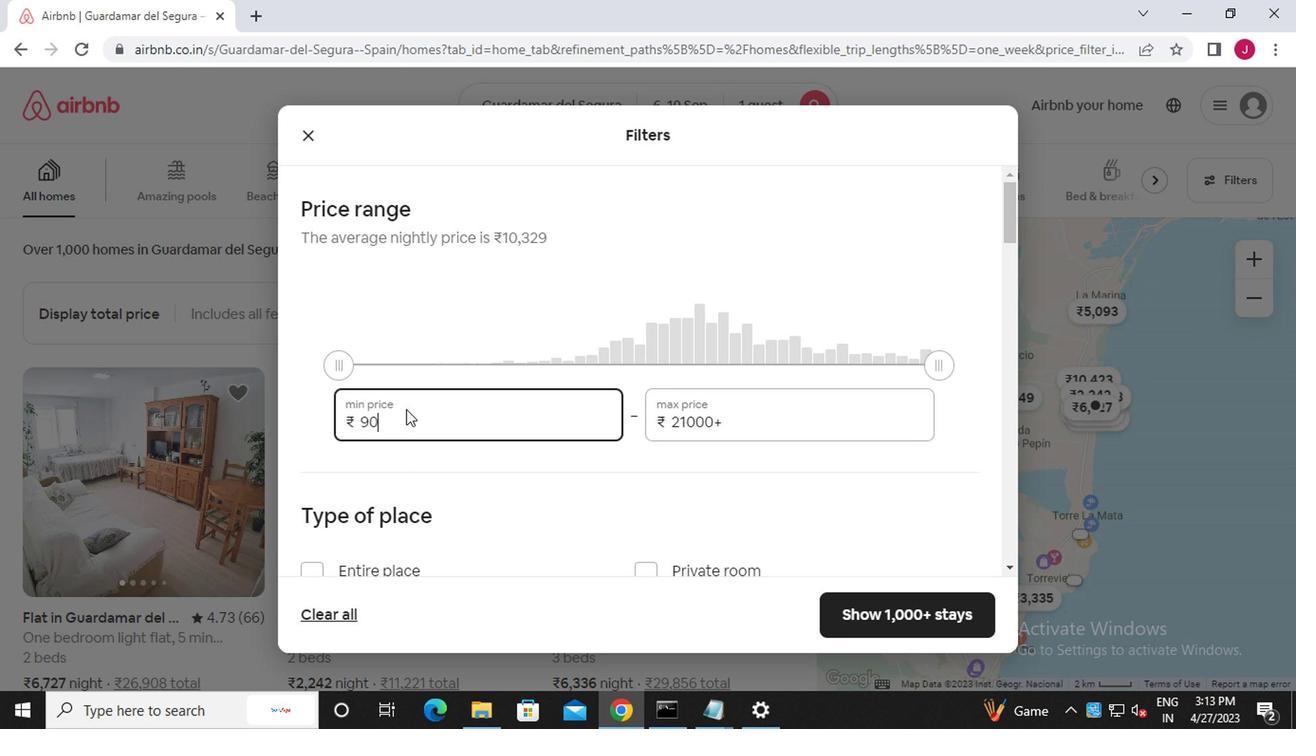
Action: Mouse moved to (785, 430)
Screenshot: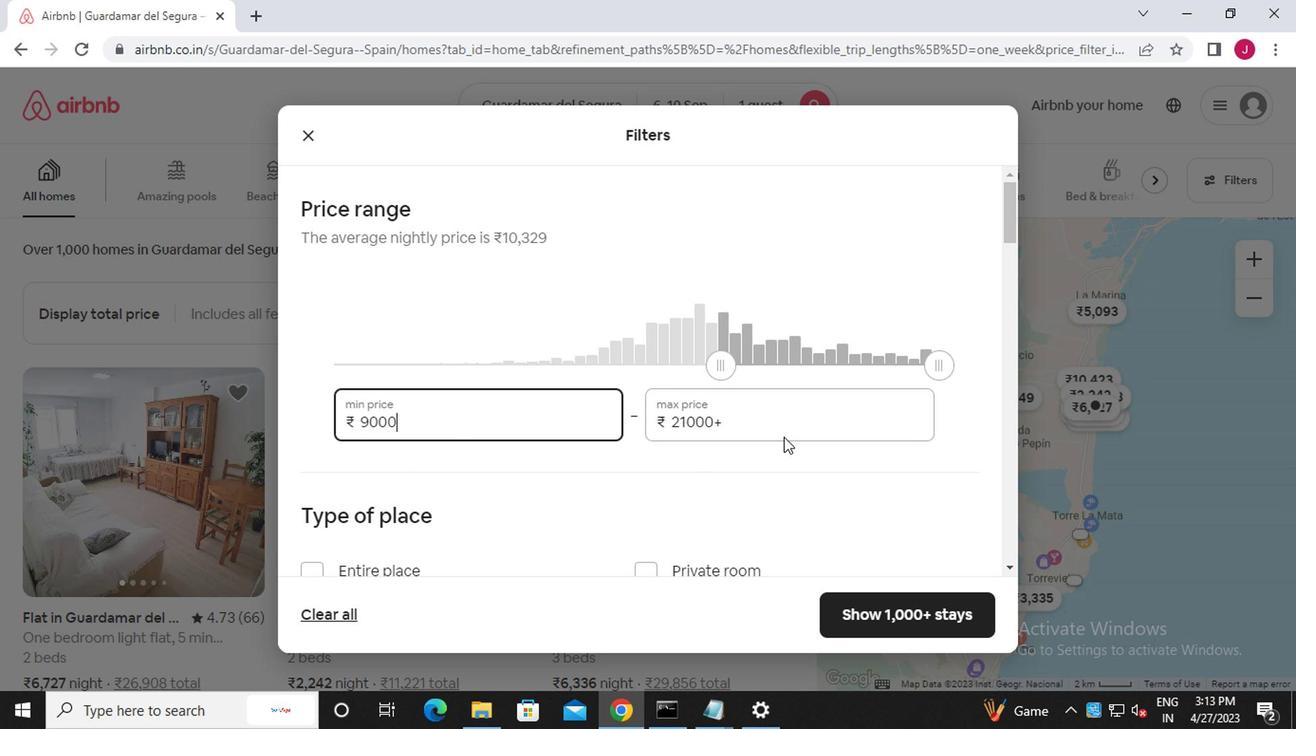 
Action: Mouse pressed left at (785, 430)
Screenshot: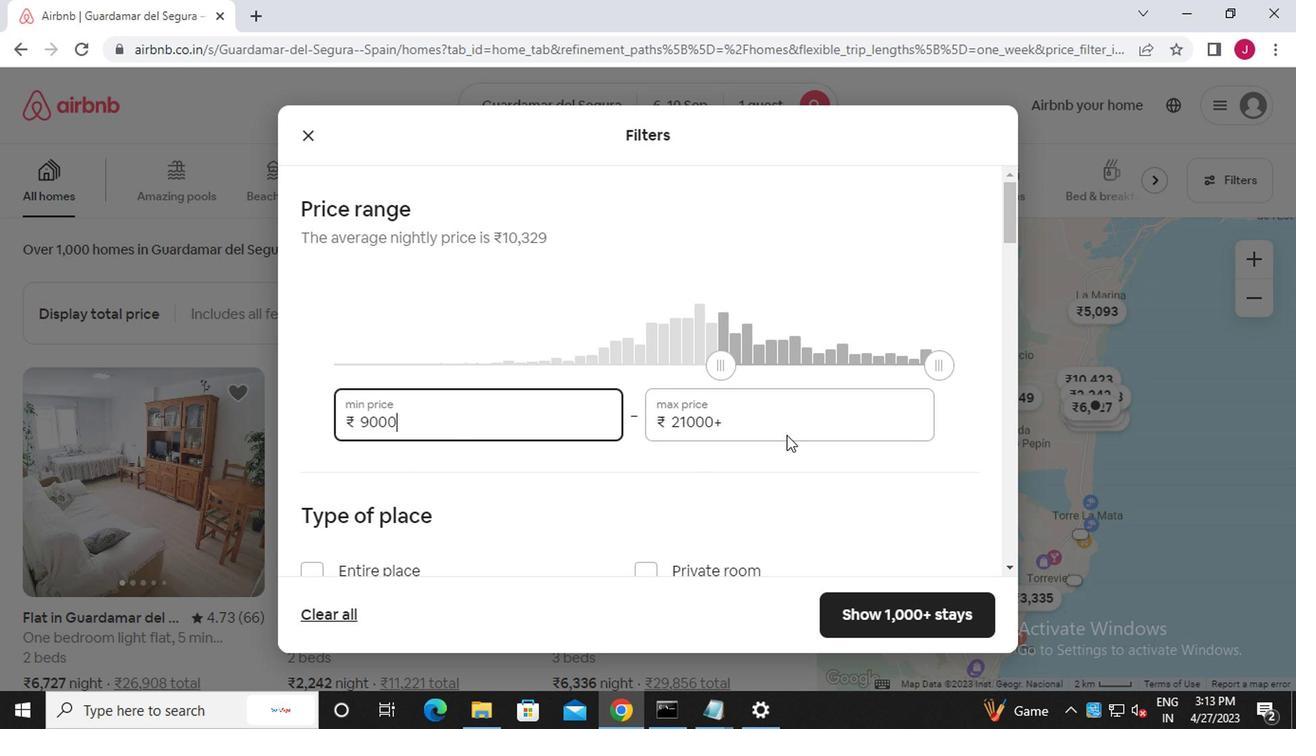 
Action: Mouse moved to (782, 428)
Screenshot: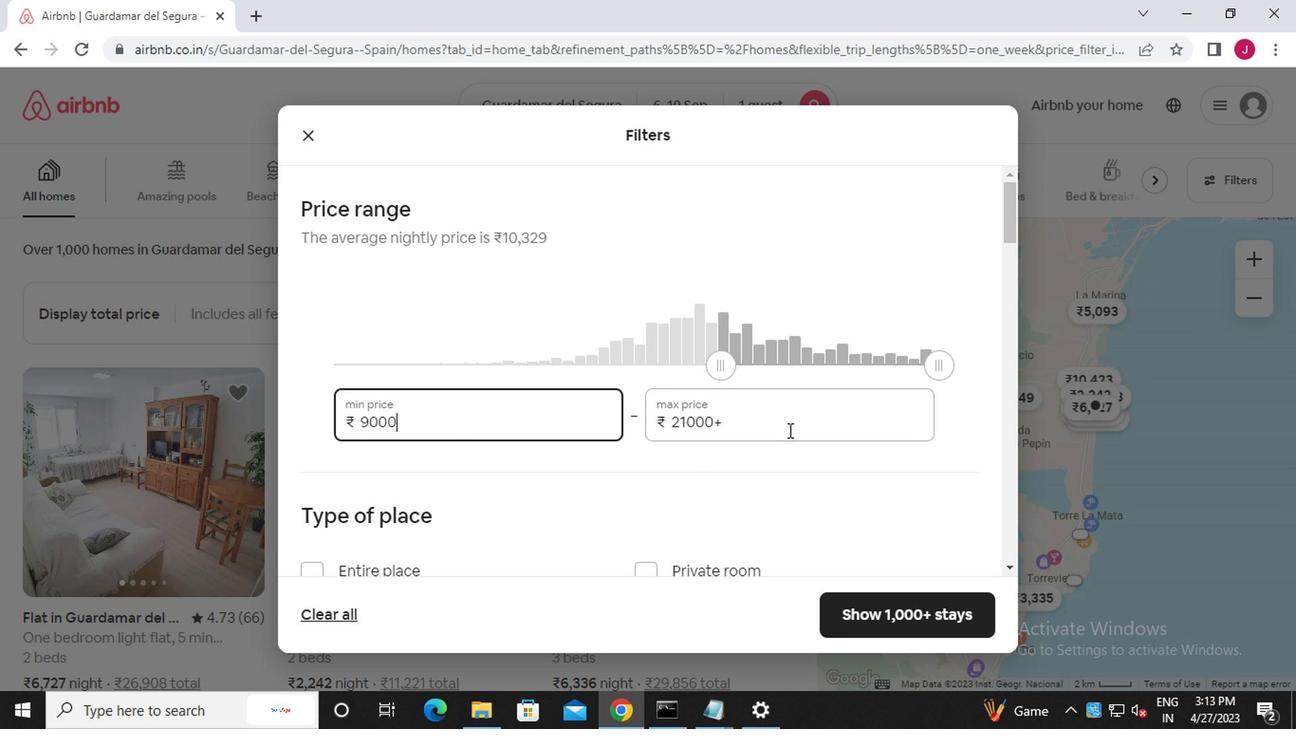 
Action: Key pressed <Key.backspace><Key.backspace><Key.backspace><Key.backspace><Key.backspace><Key.backspace><Key.backspace><Key.backspace><Key.backspace><Key.backspace><<97>><<103>><<96>><<96>><<96>>
Screenshot: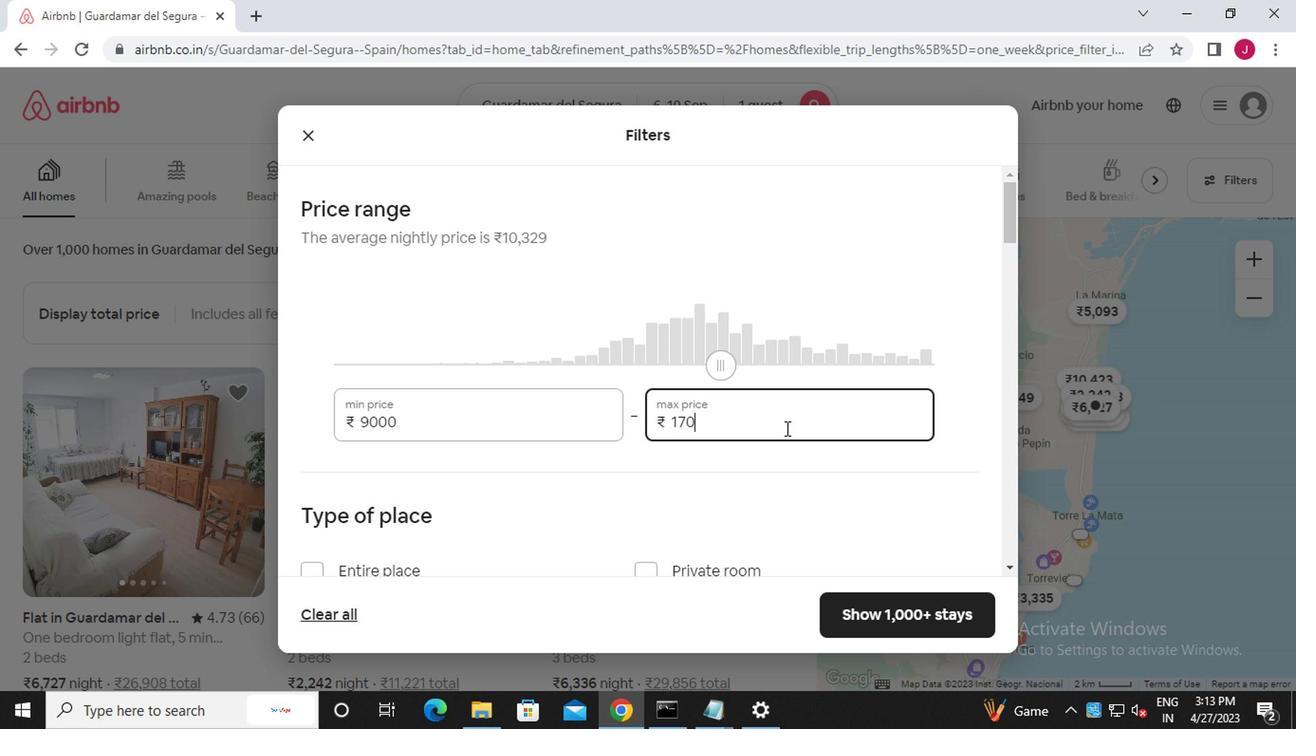 
Action: Mouse scrolled (782, 427) with delta (0, 0)
Screenshot: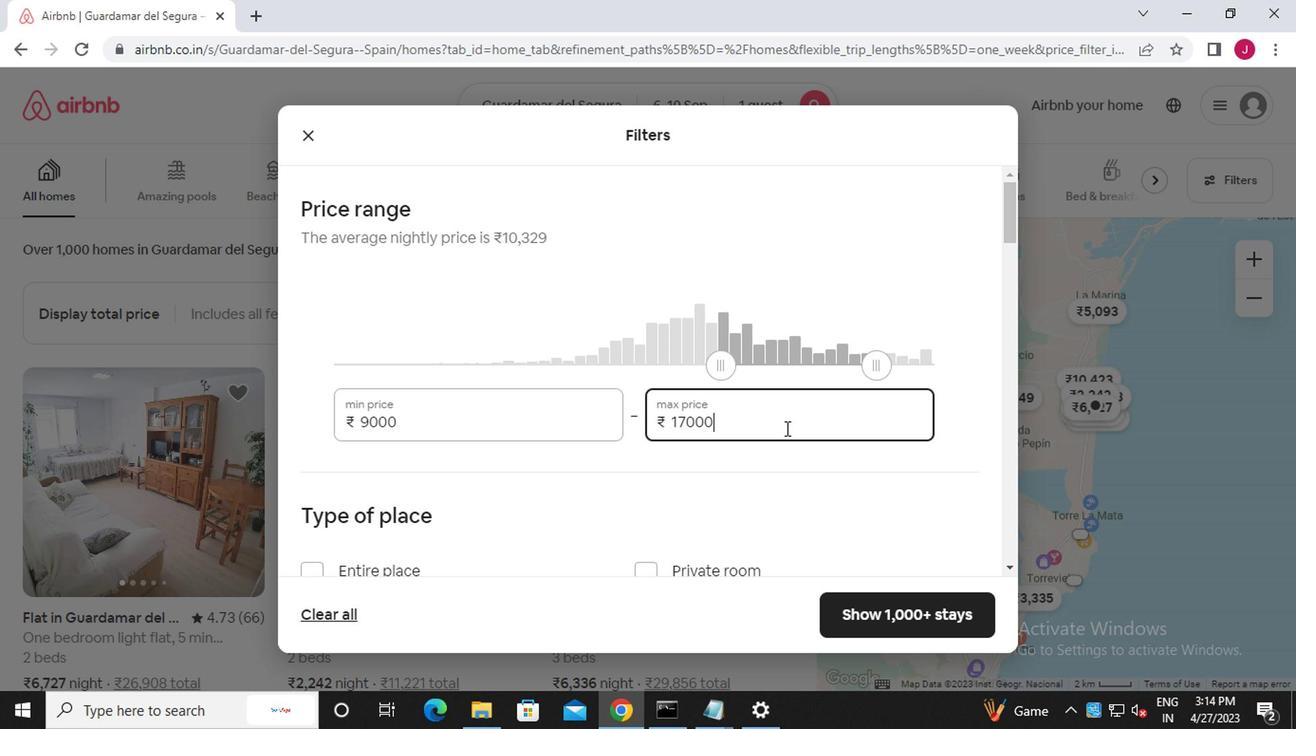 
Action: Mouse scrolled (782, 427) with delta (0, 0)
Screenshot: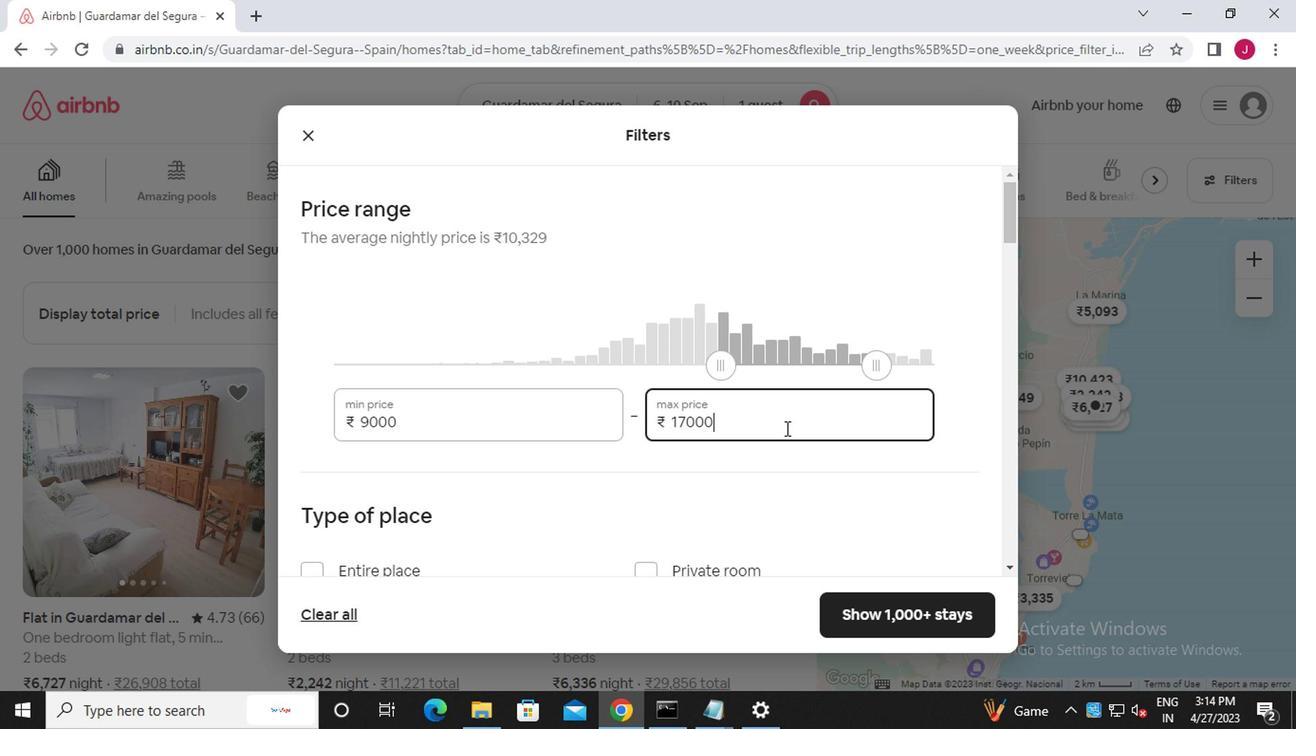 
Action: Mouse moved to (639, 385)
Screenshot: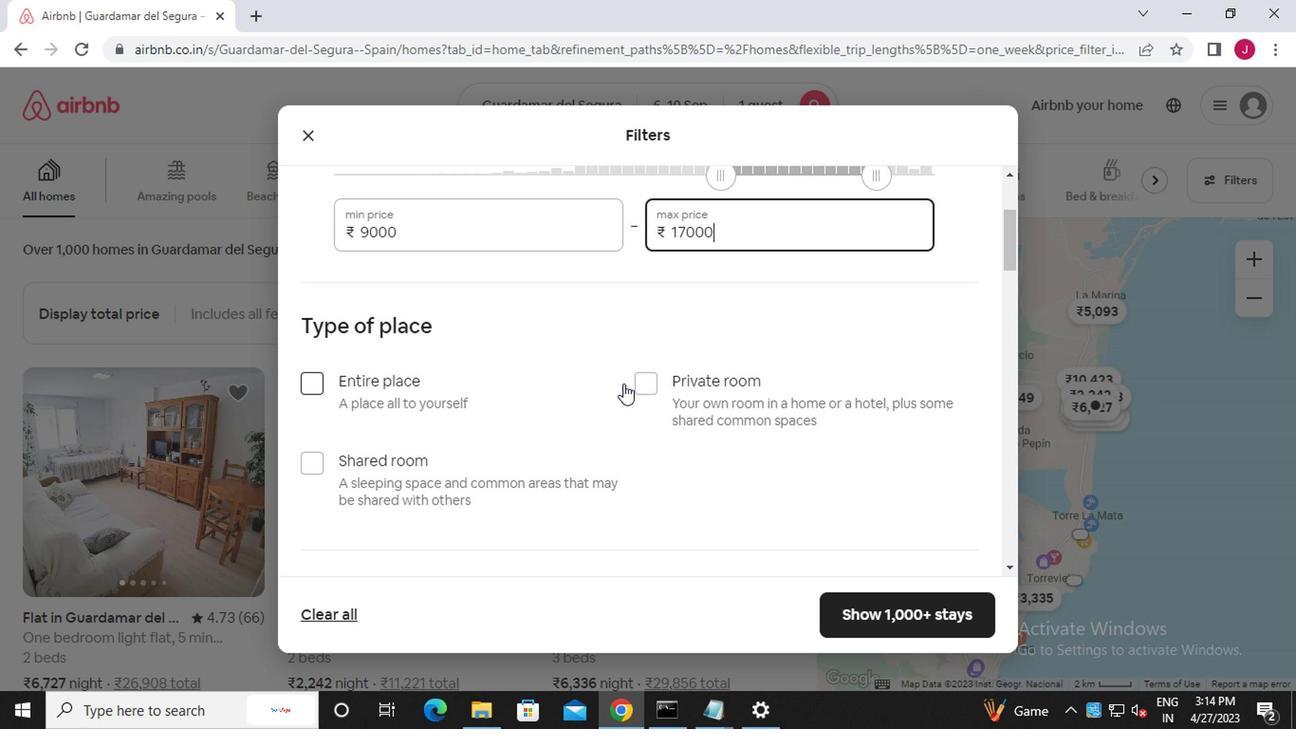 
Action: Mouse pressed left at (639, 385)
Screenshot: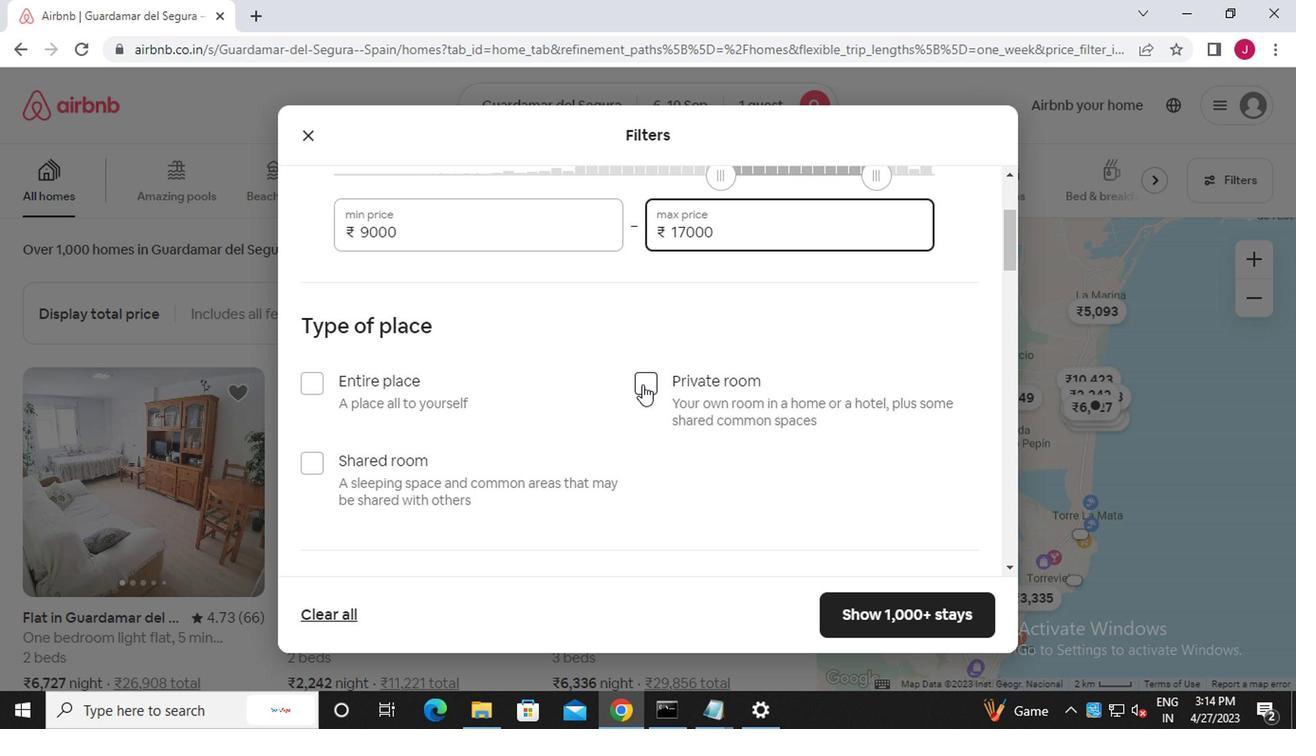 
Action: Mouse moved to (426, 434)
Screenshot: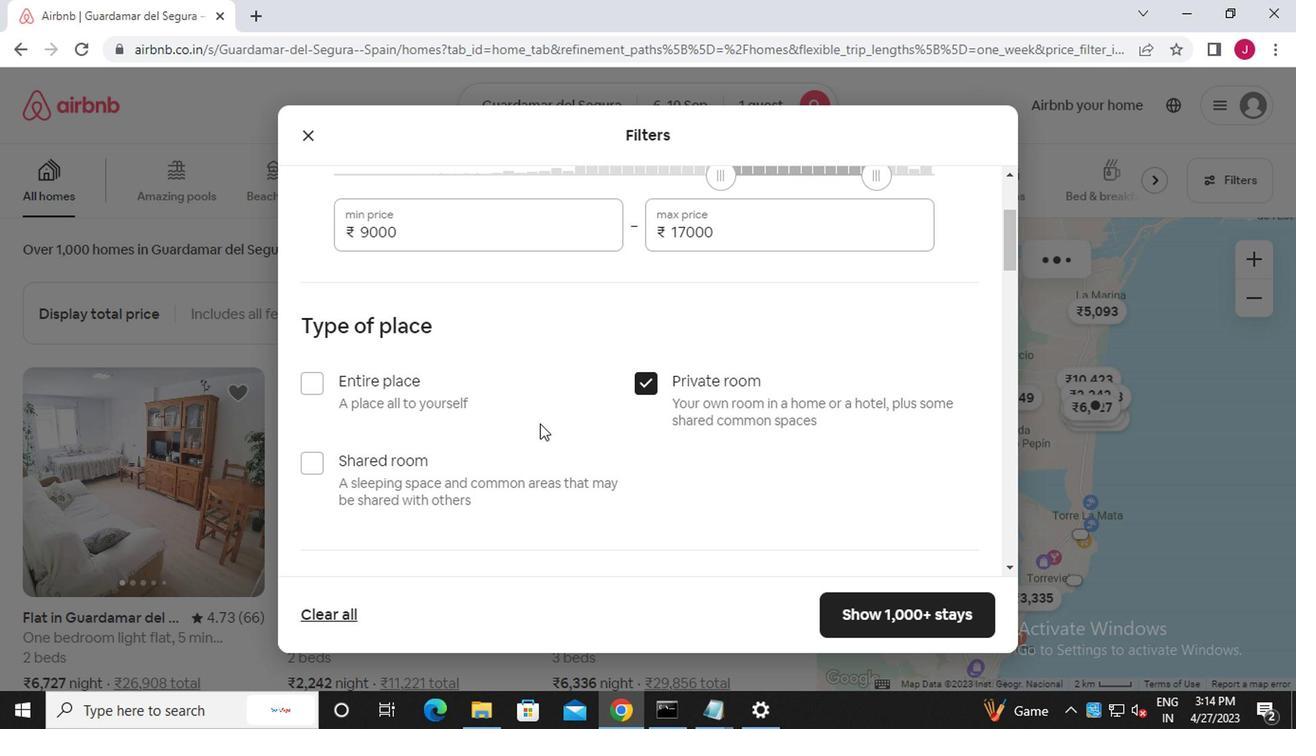
Action: Mouse scrolled (426, 434) with delta (0, 0)
Screenshot: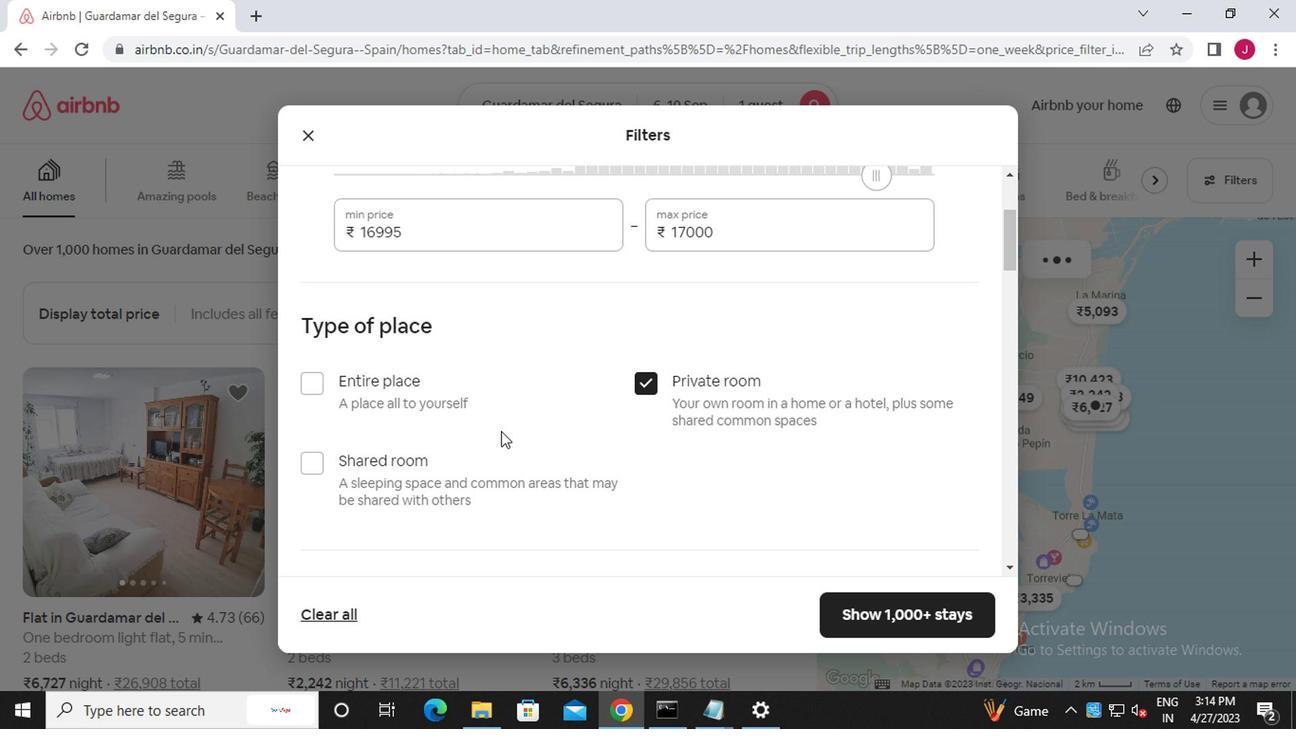 
Action: Mouse scrolled (426, 434) with delta (0, 0)
Screenshot: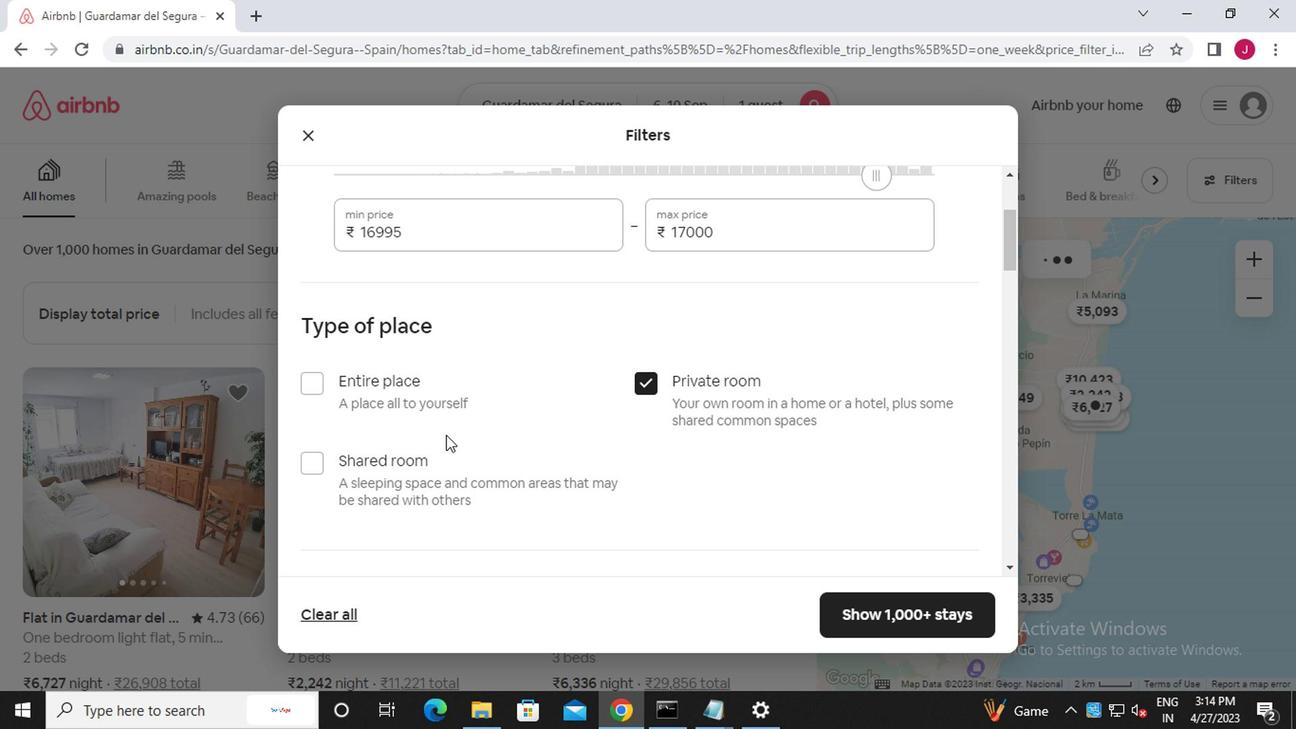 
Action: Mouse moved to (424, 434)
Screenshot: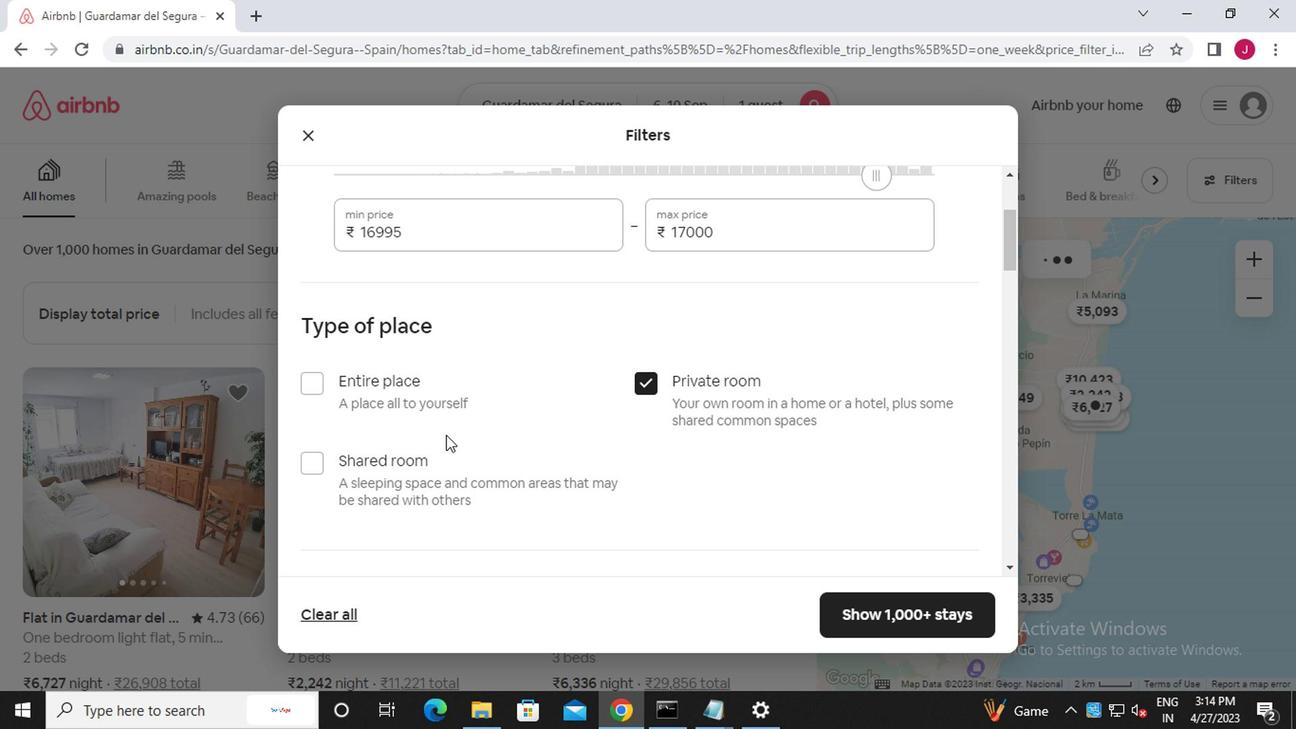 
Action: Mouse scrolled (424, 434) with delta (0, 0)
Screenshot: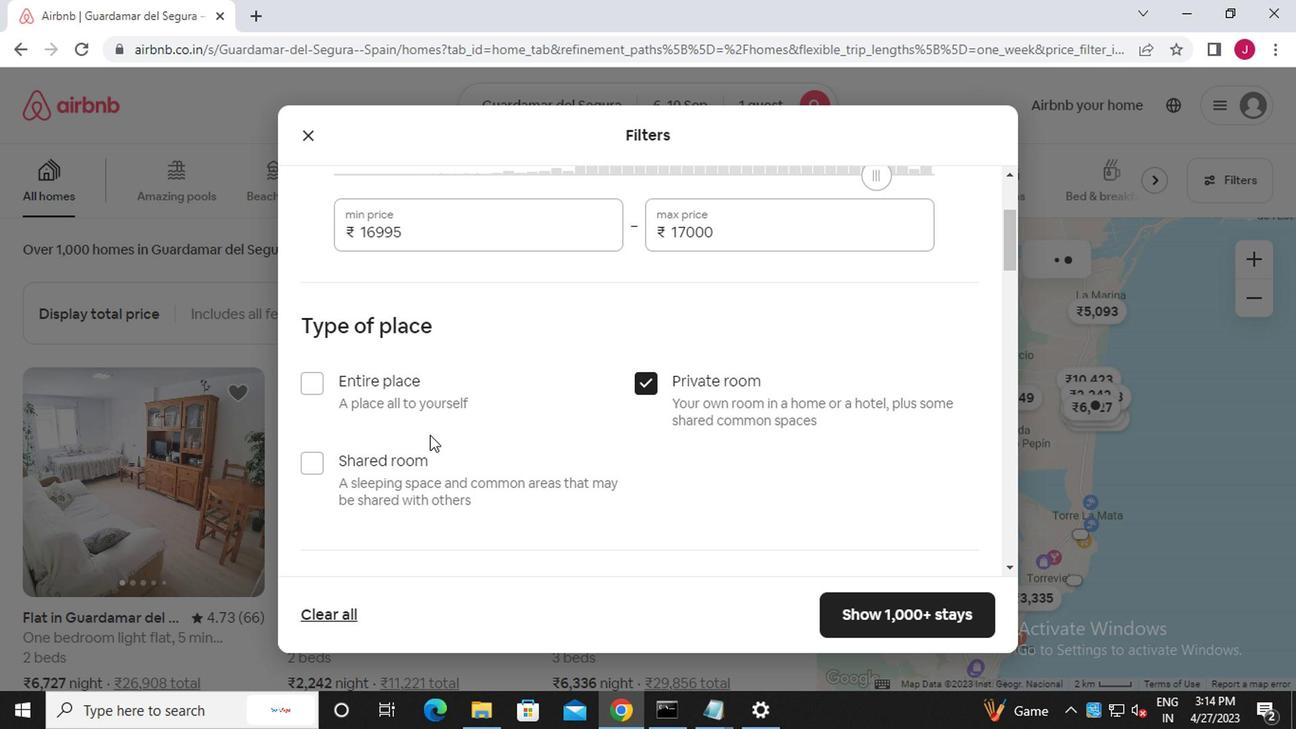 
Action: Mouse moved to (395, 409)
Screenshot: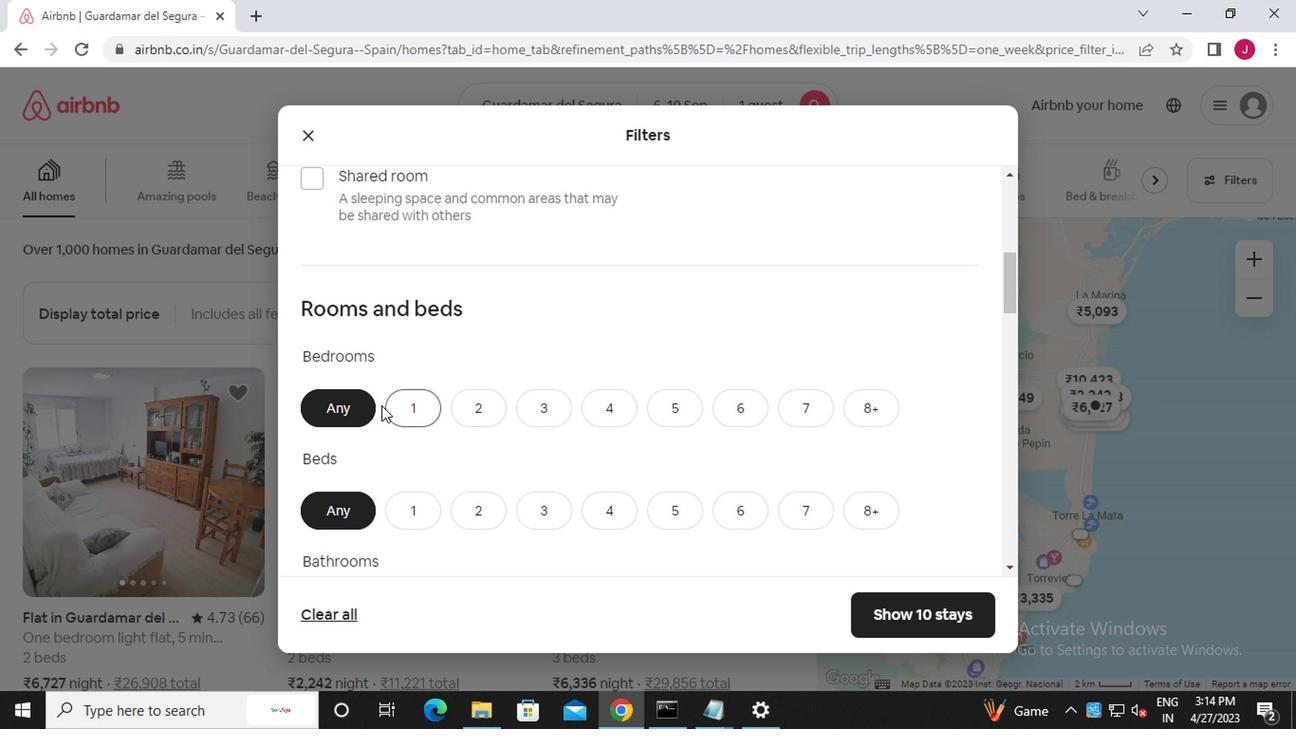 
Action: Mouse pressed left at (395, 409)
Screenshot: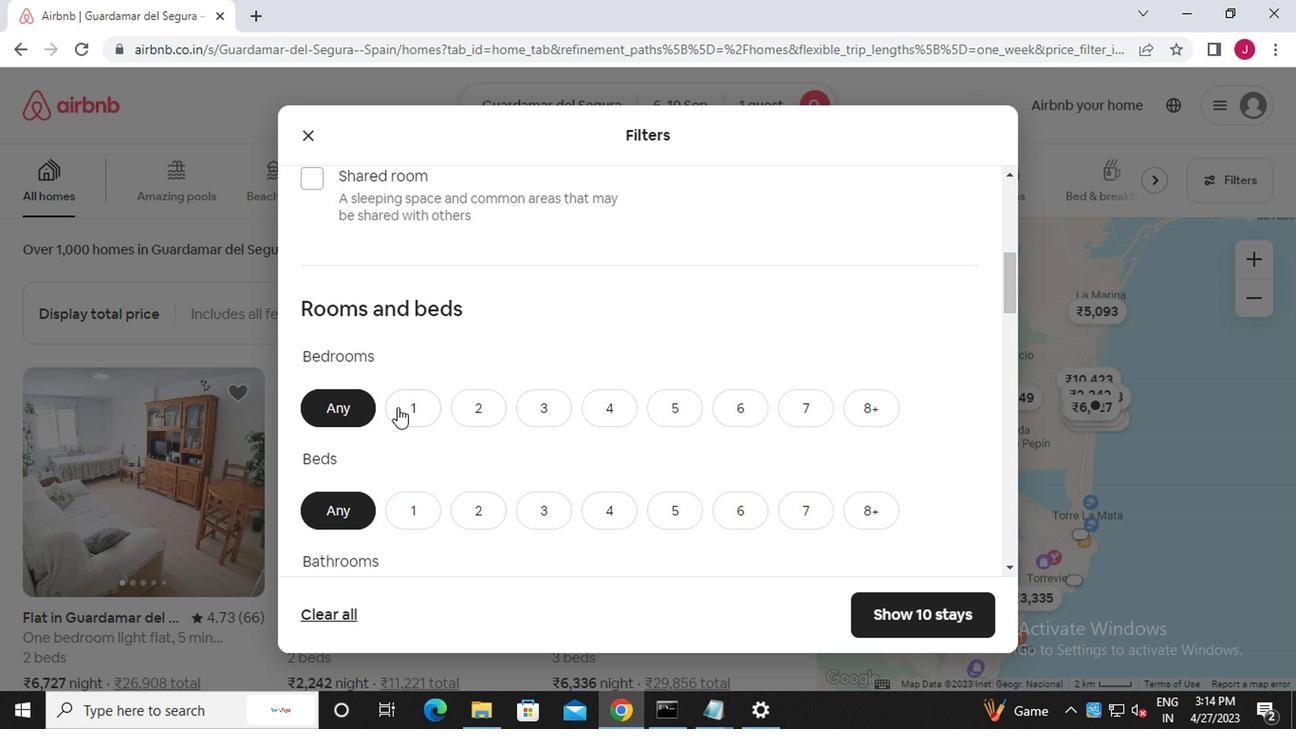 
Action: Mouse moved to (426, 505)
Screenshot: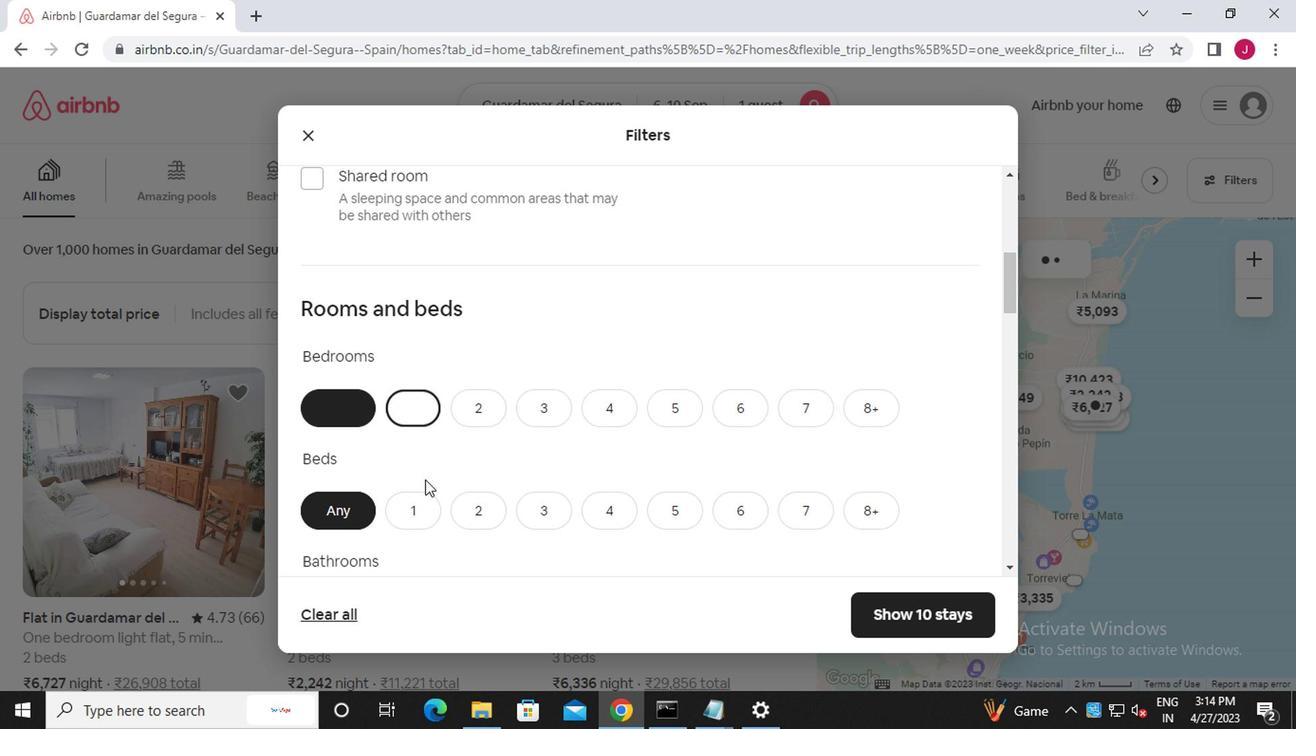 
Action: Mouse pressed left at (426, 505)
Screenshot: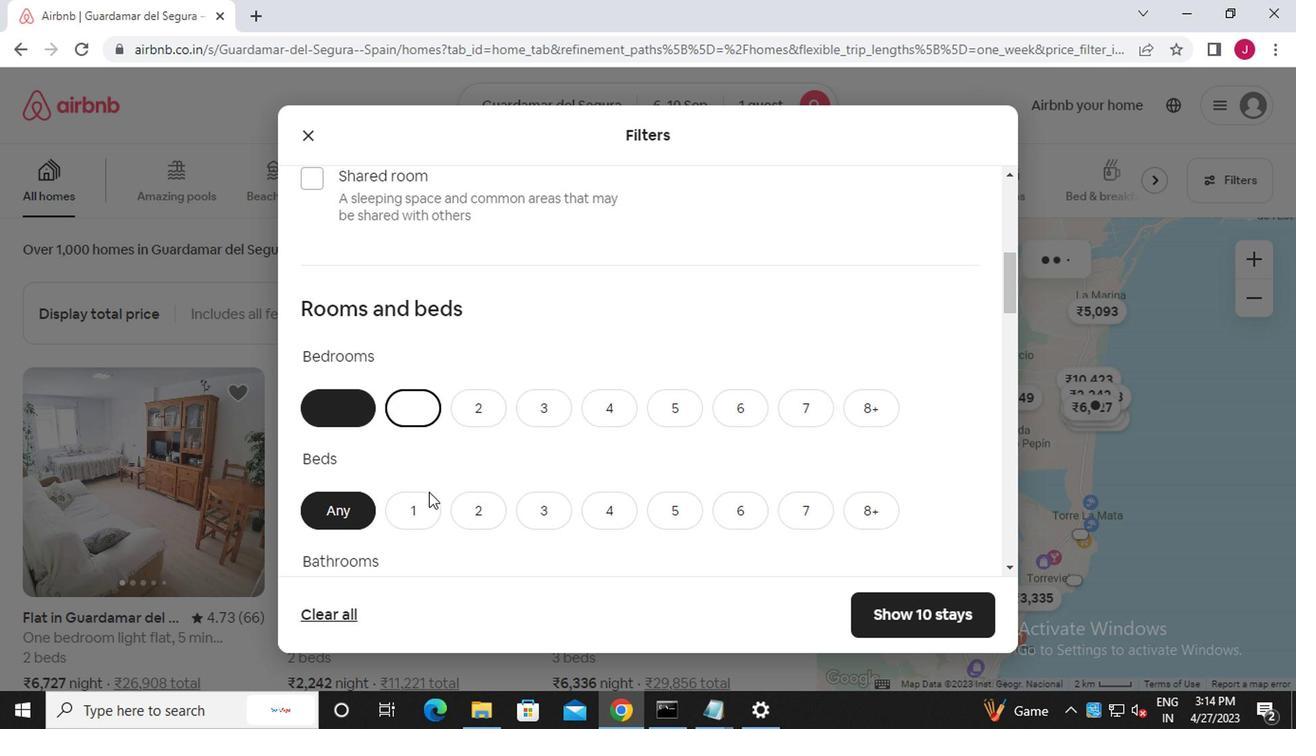 
Action: Mouse moved to (442, 498)
Screenshot: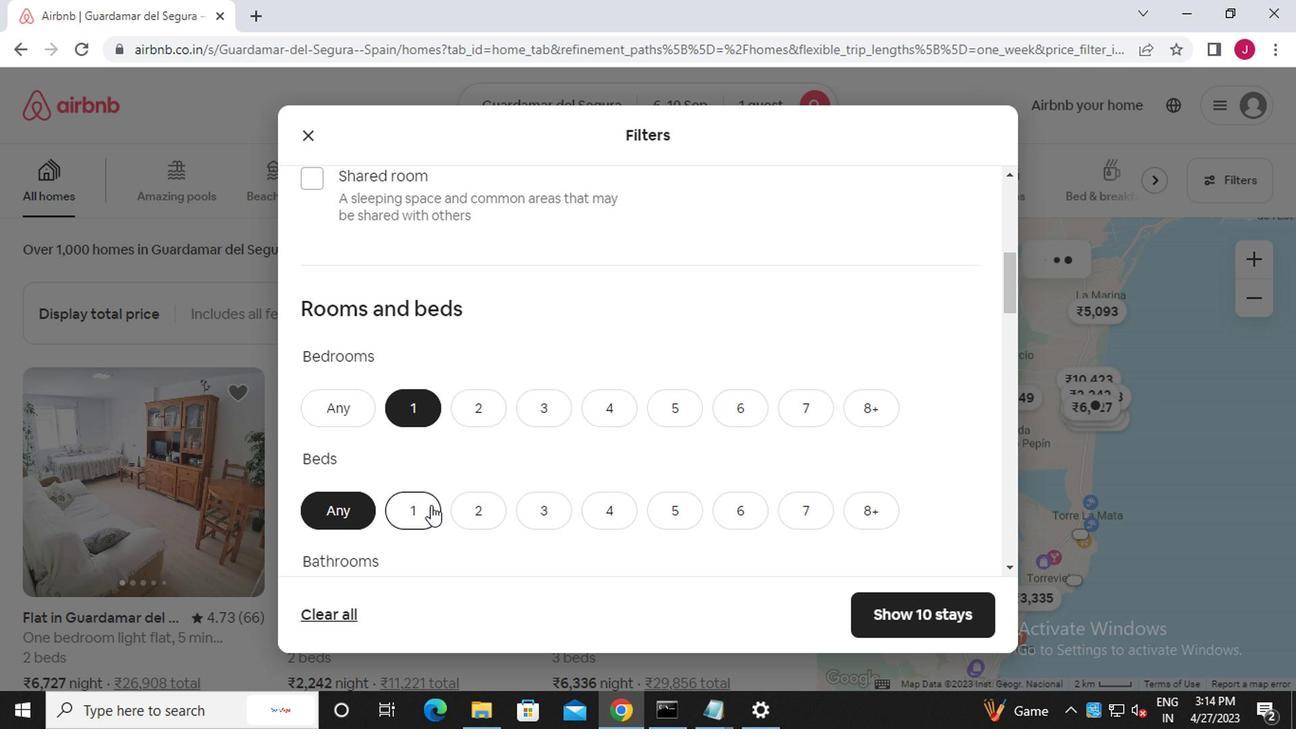 
Action: Mouse scrolled (442, 497) with delta (0, -1)
Screenshot: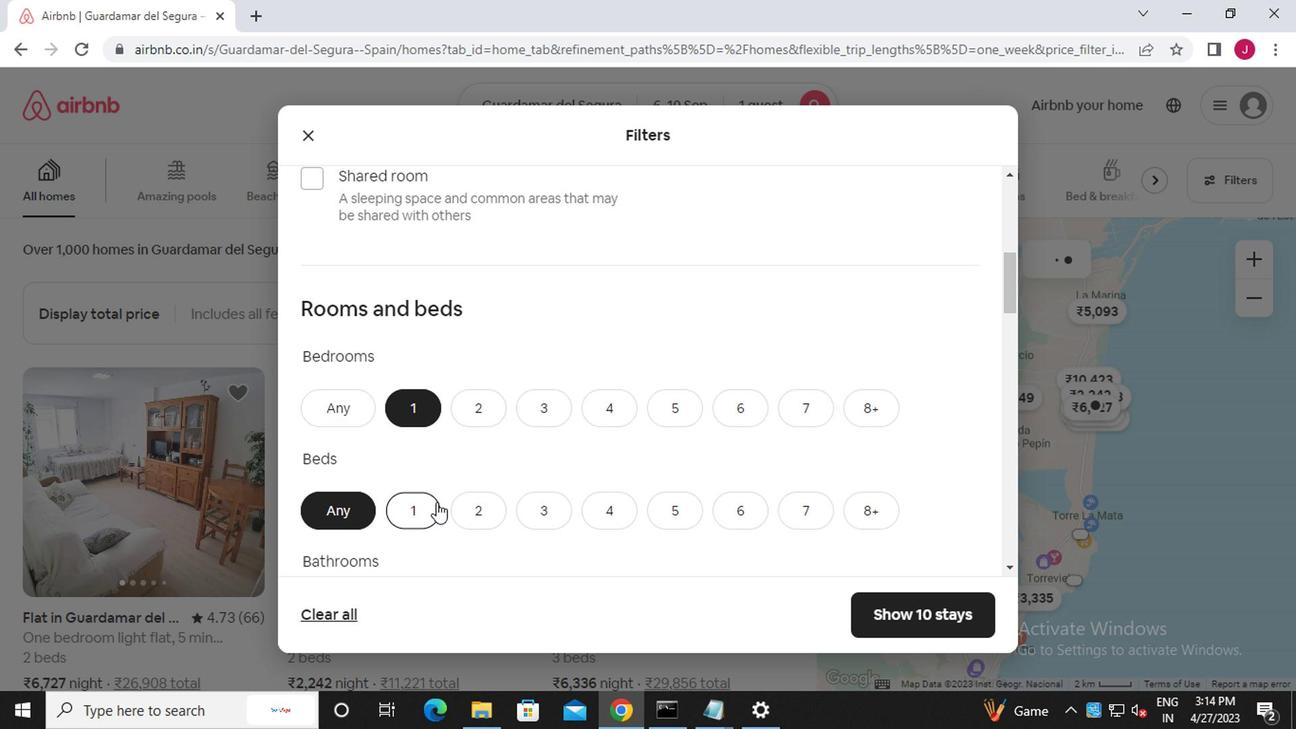 
Action: Mouse scrolled (442, 497) with delta (0, -1)
Screenshot: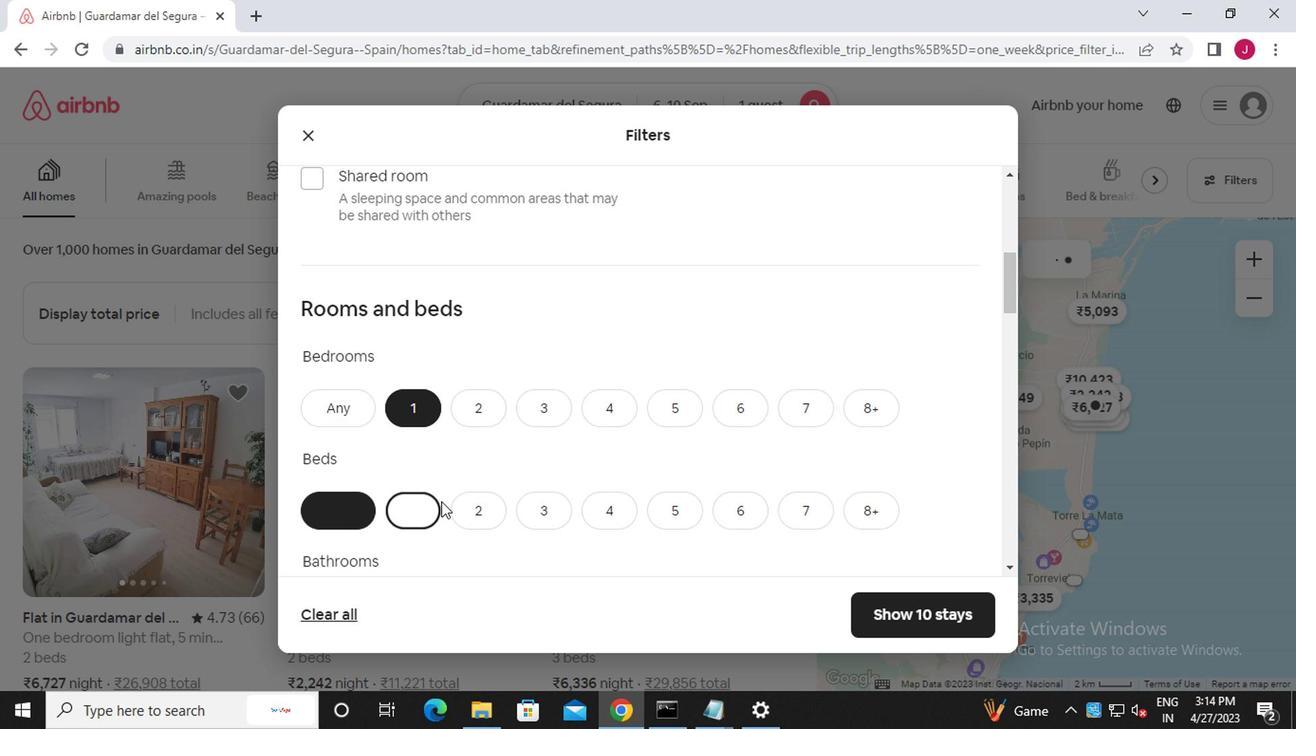 
Action: Mouse scrolled (442, 497) with delta (0, -1)
Screenshot: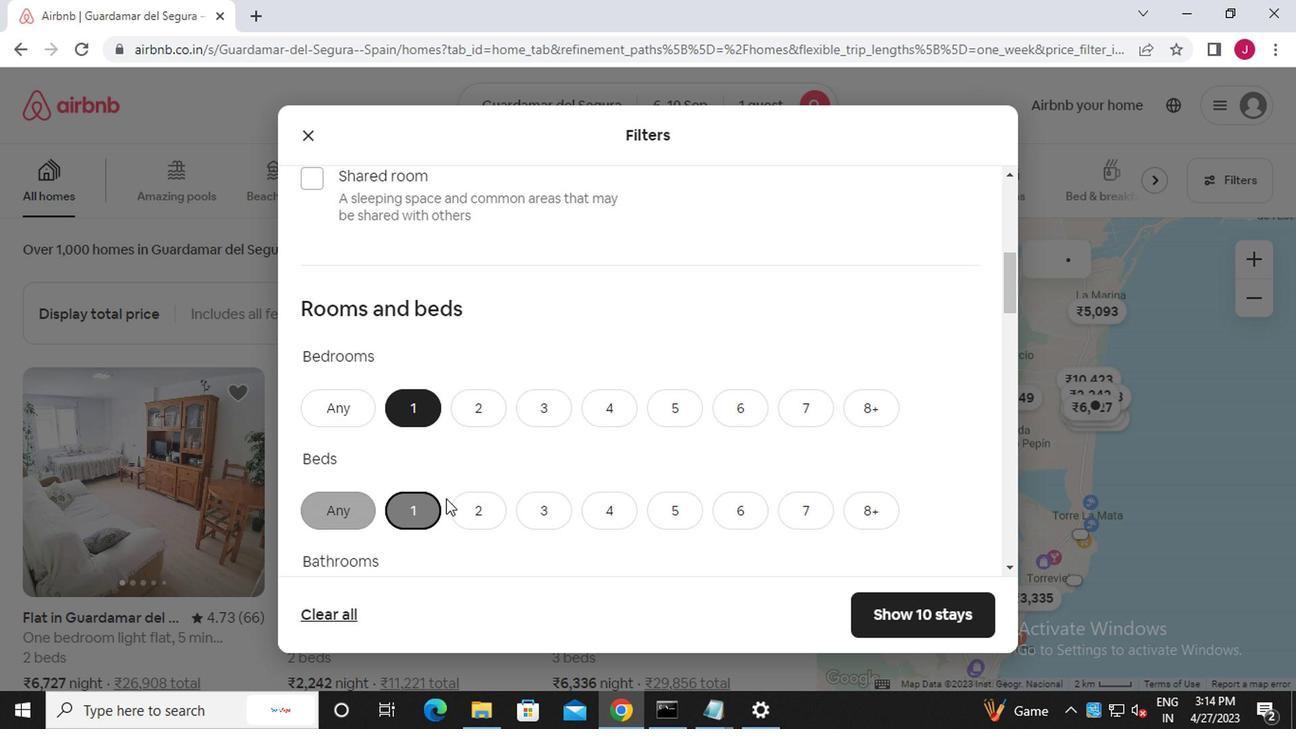 
Action: Mouse moved to (406, 333)
Screenshot: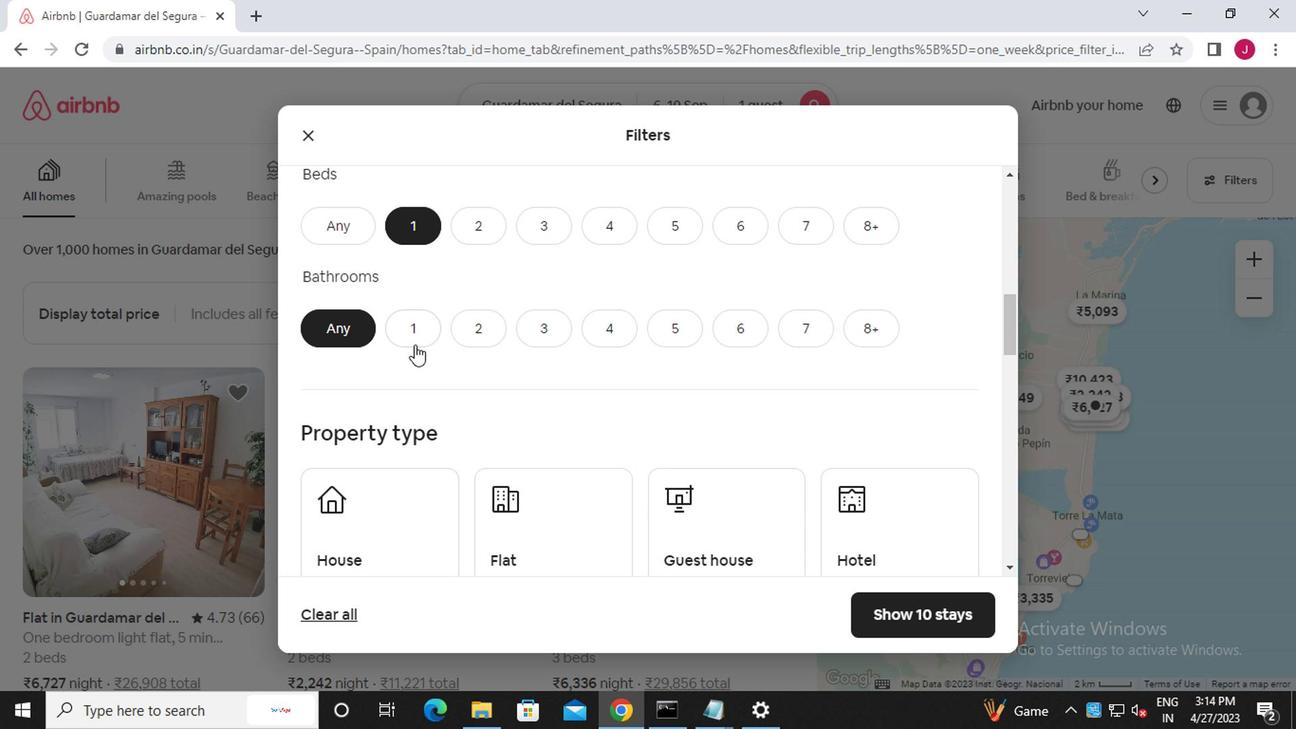 
Action: Mouse pressed left at (406, 333)
Screenshot: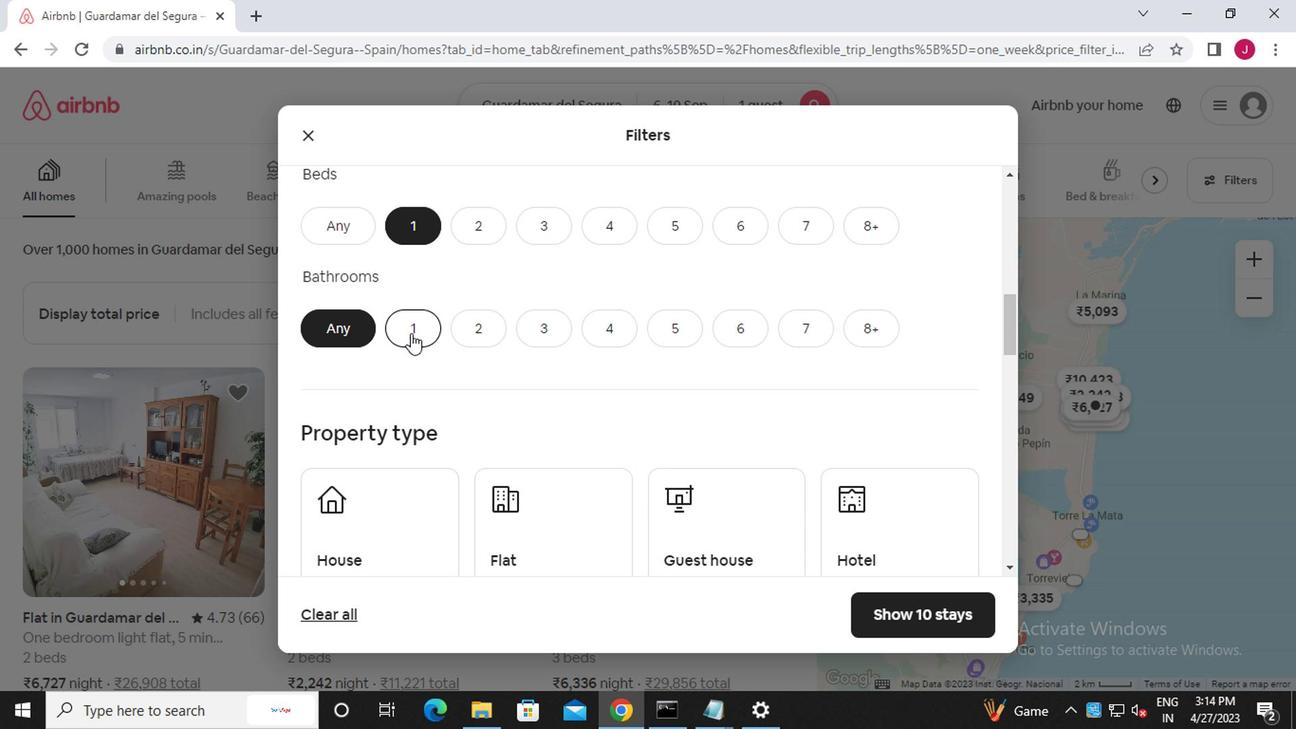 
Action: Mouse moved to (468, 458)
Screenshot: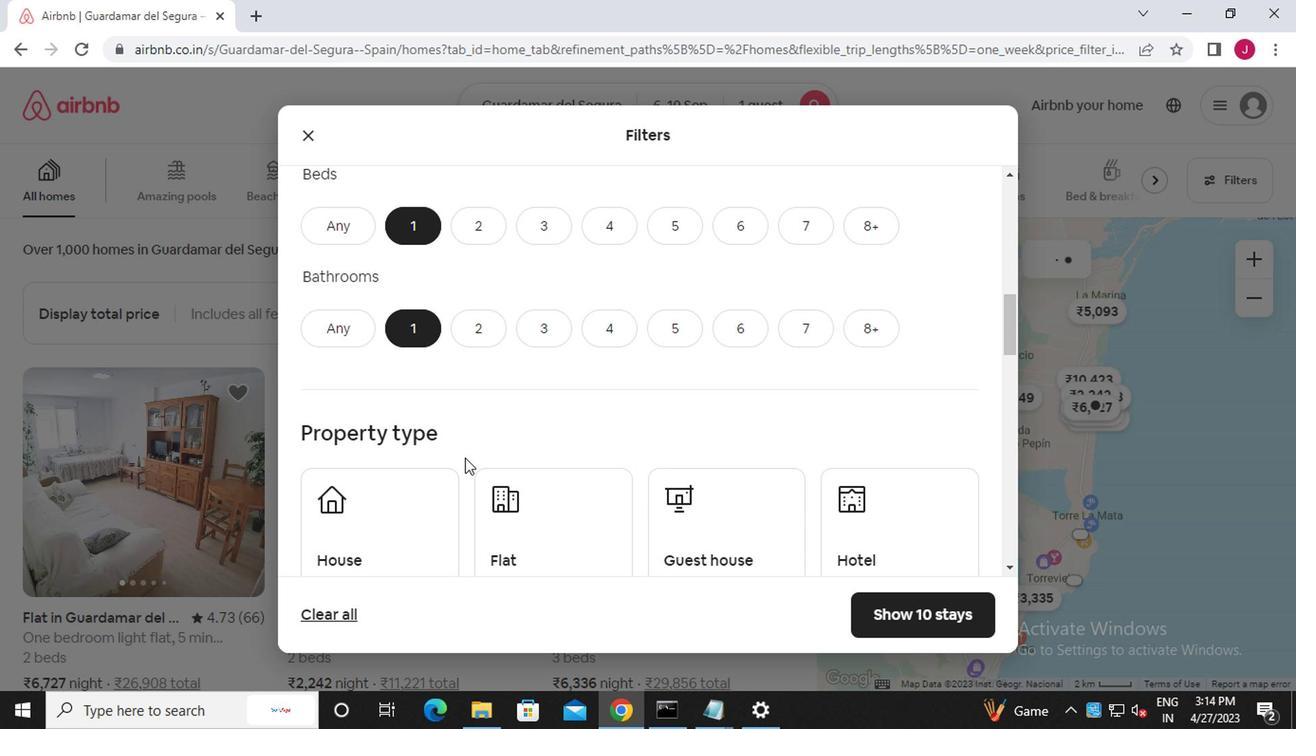 
Action: Mouse scrolled (468, 457) with delta (0, 0)
Screenshot: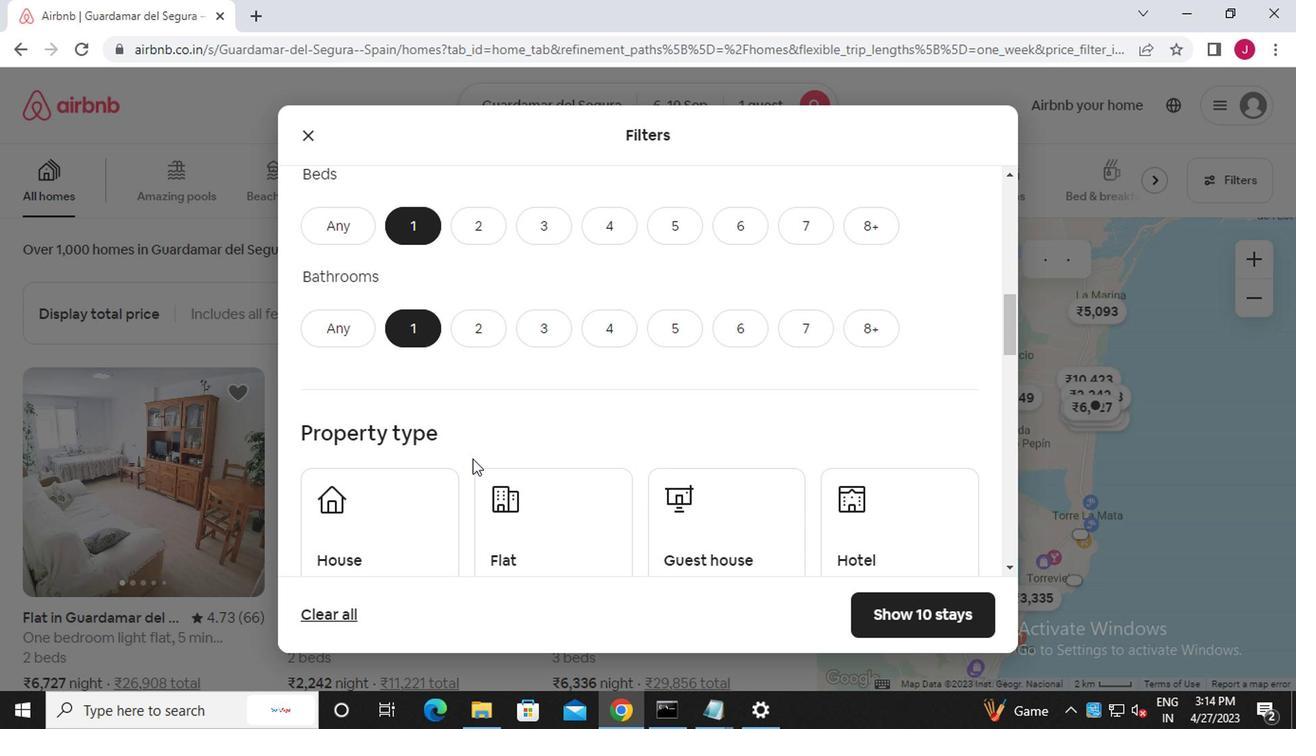
Action: Mouse moved to (405, 406)
Screenshot: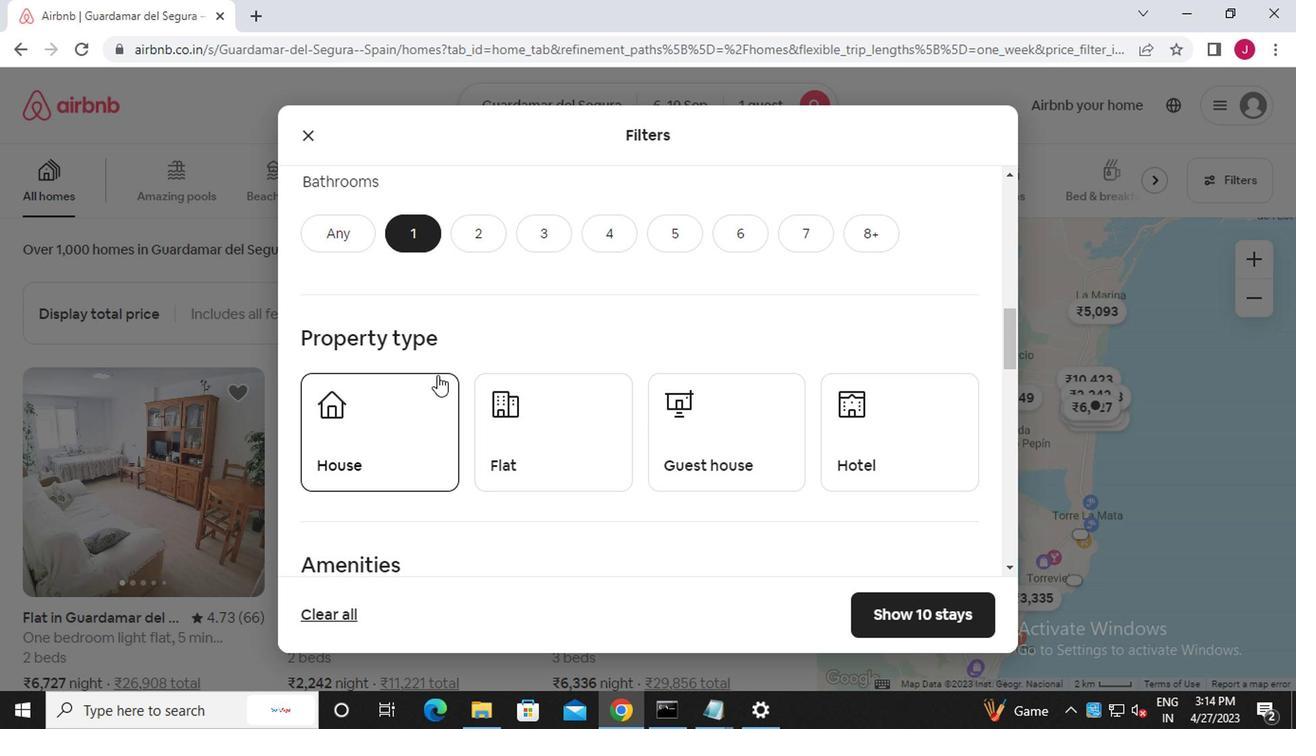 
Action: Mouse pressed left at (405, 406)
Screenshot: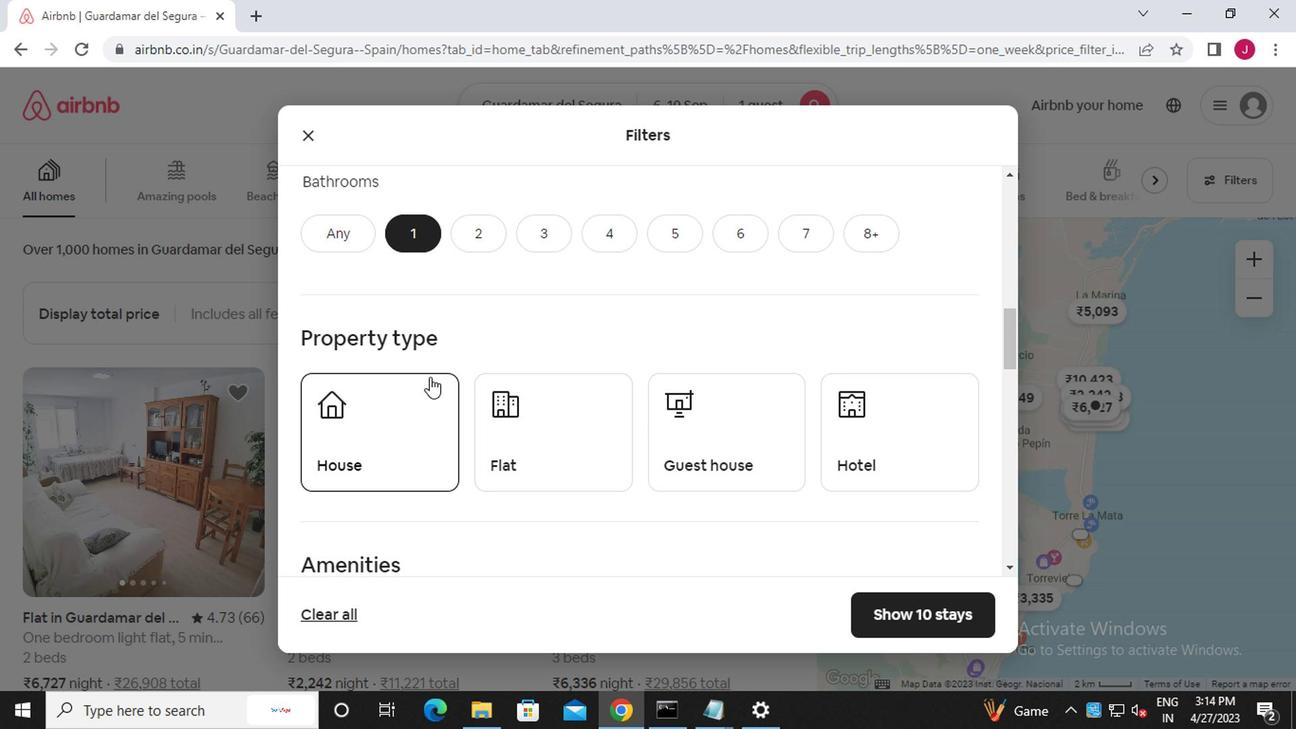 
Action: Mouse moved to (536, 439)
Screenshot: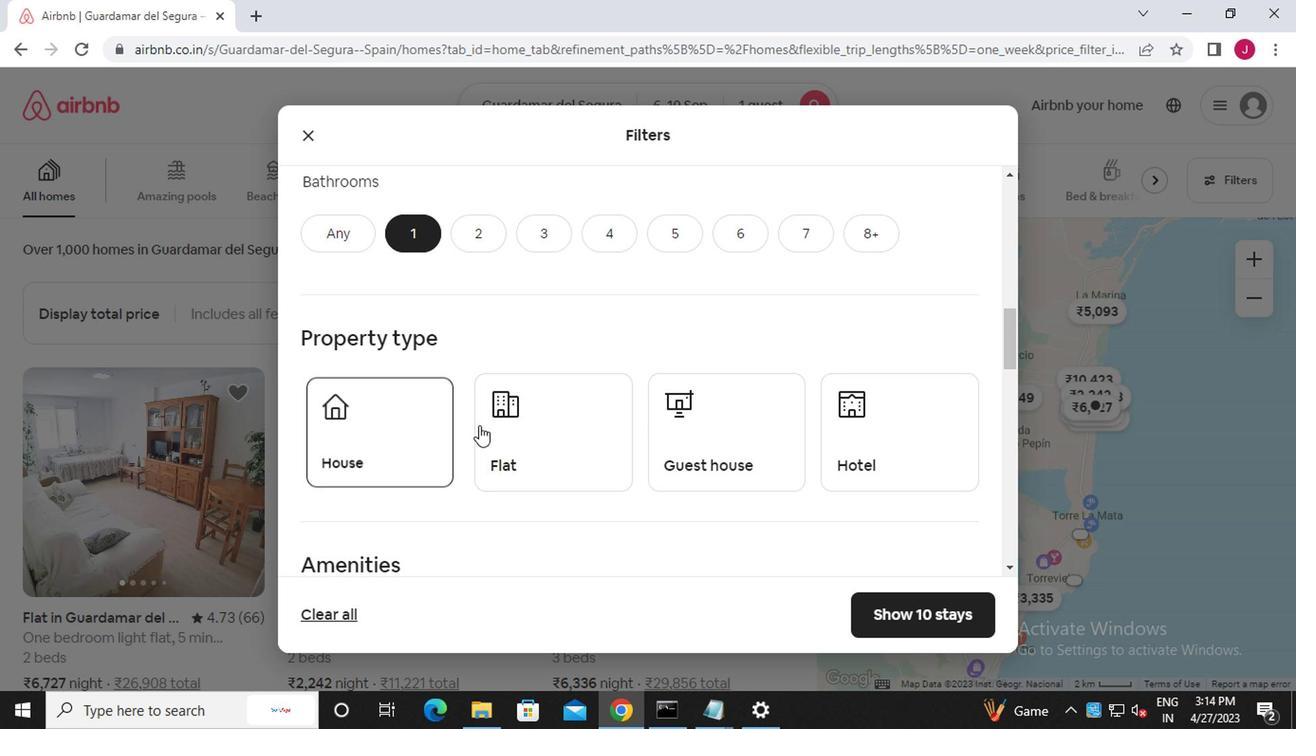 
Action: Mouse pressed left at (536, 439)
Screenshot: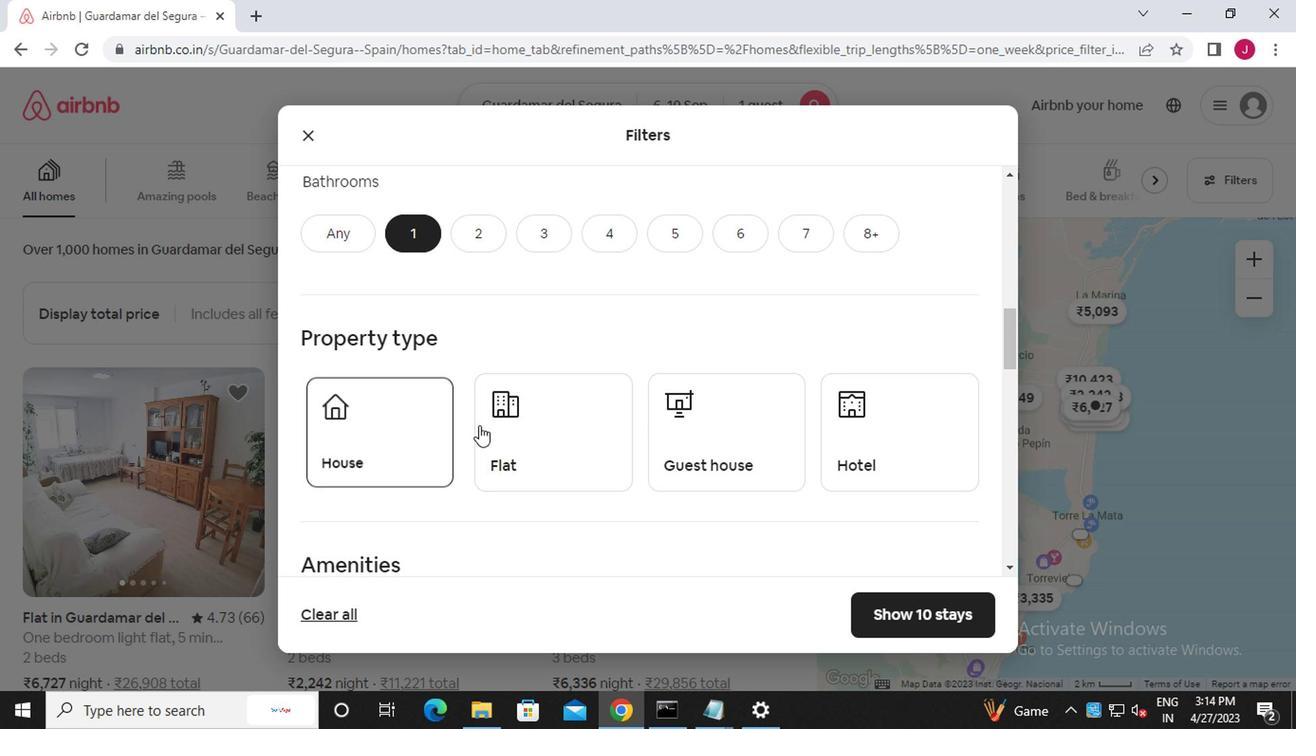 
Action: Mouse moved to (647, 444)
Screenshot: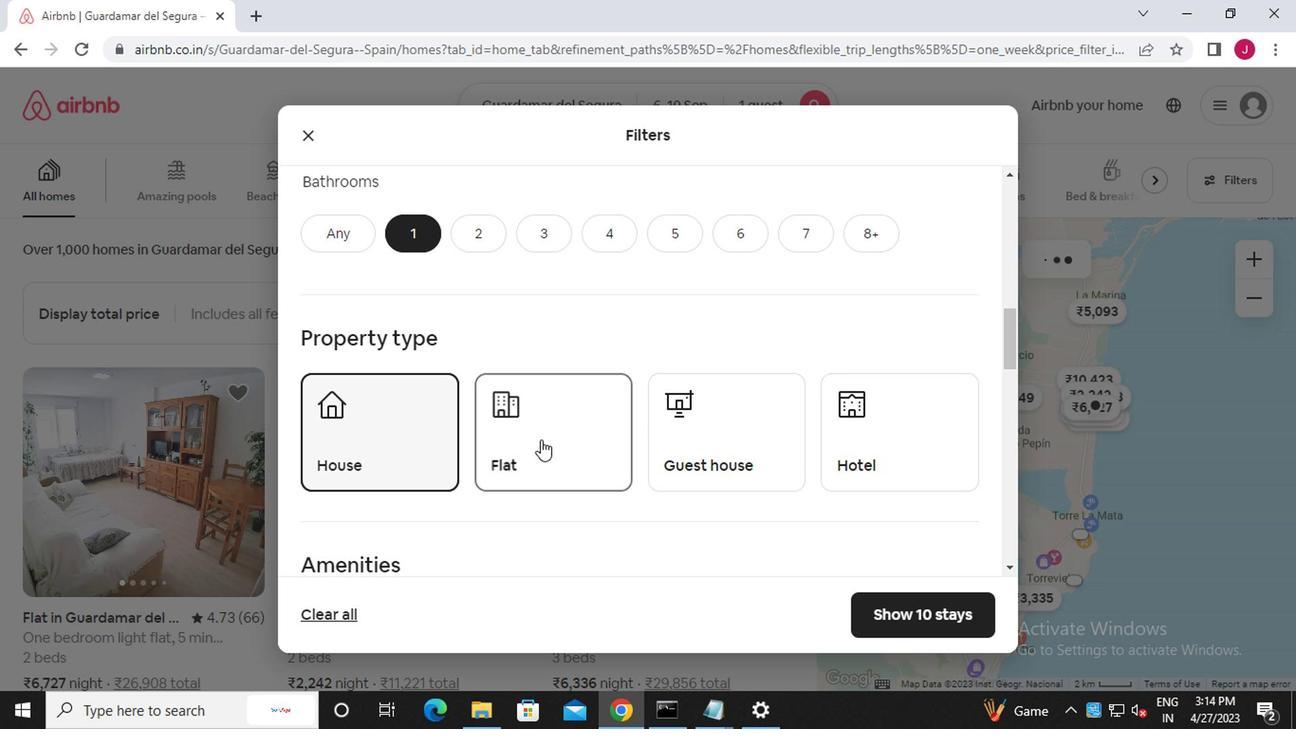 
Action: Mouse pressed left at (647, 444)
Screenshot: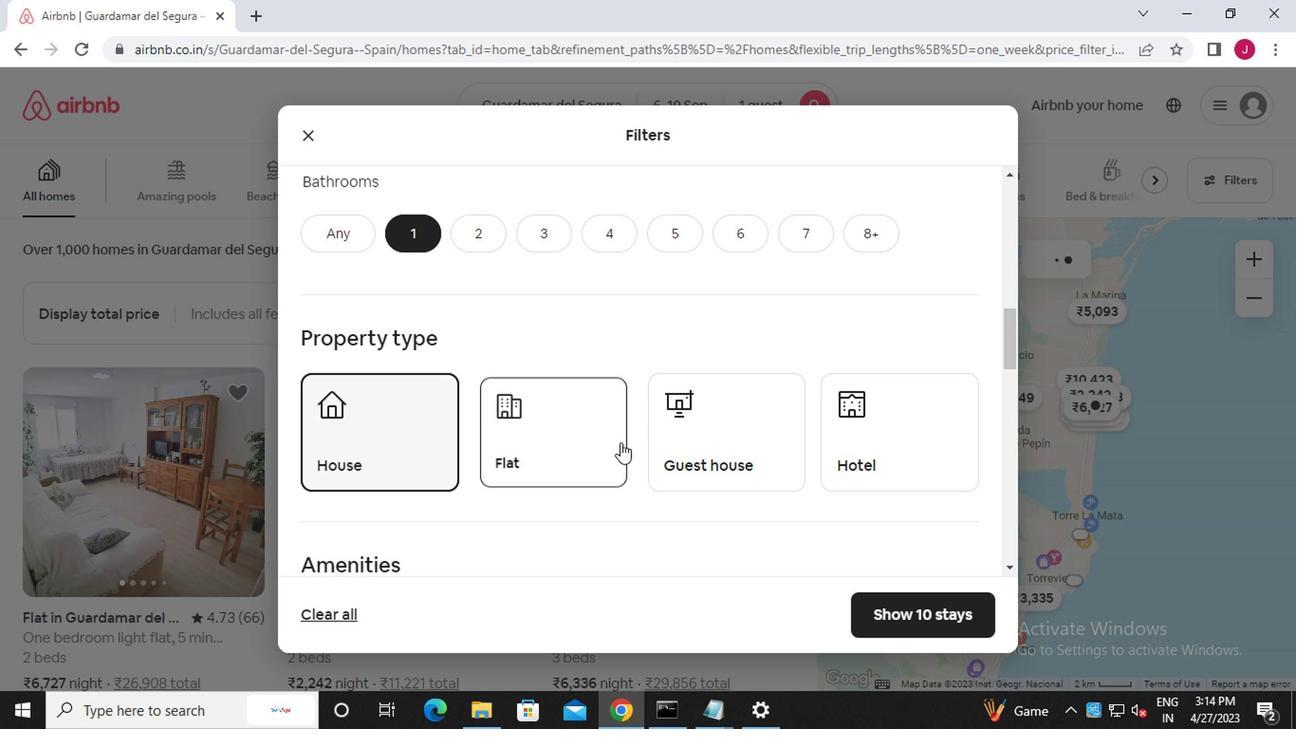 
Action: Mouse moved to (899, 442)
Screenshot: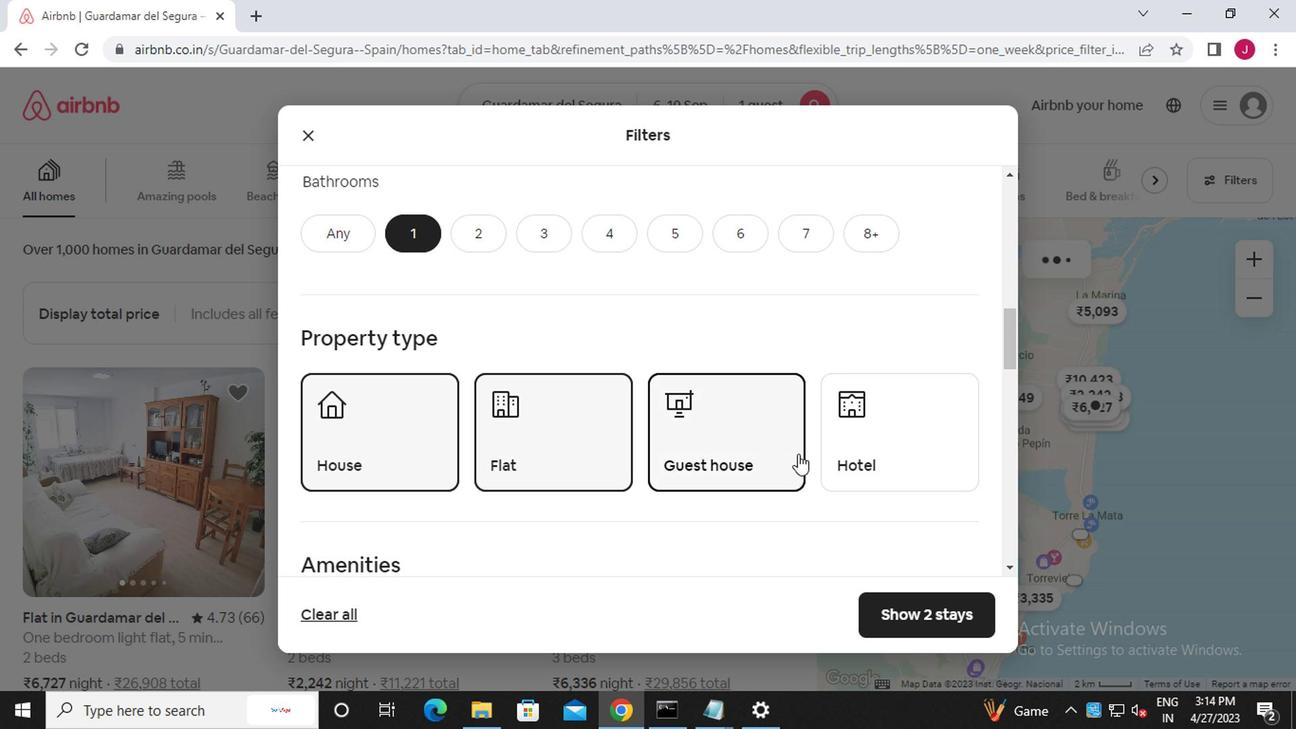 
Action: Mouse pressed left at (899, 442)
Screenshot: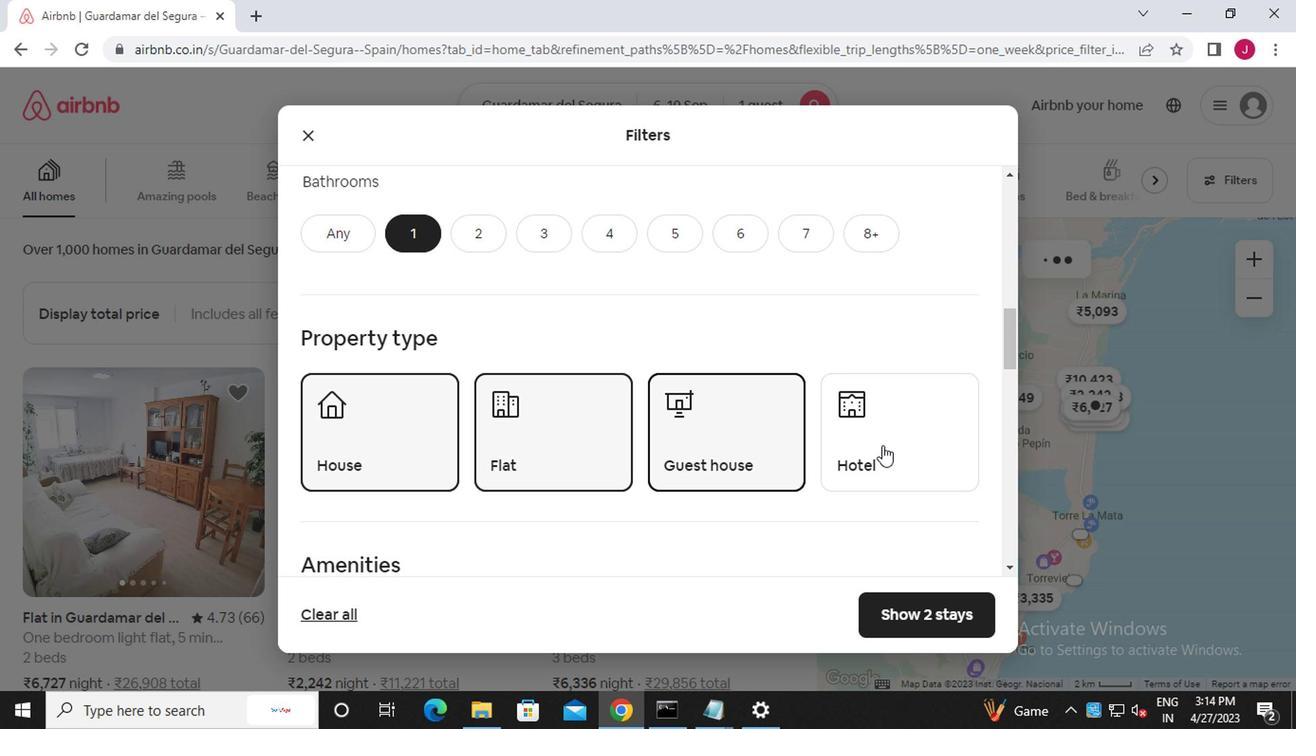 
Action: Mouse moved to (799, 439)
Screenshot: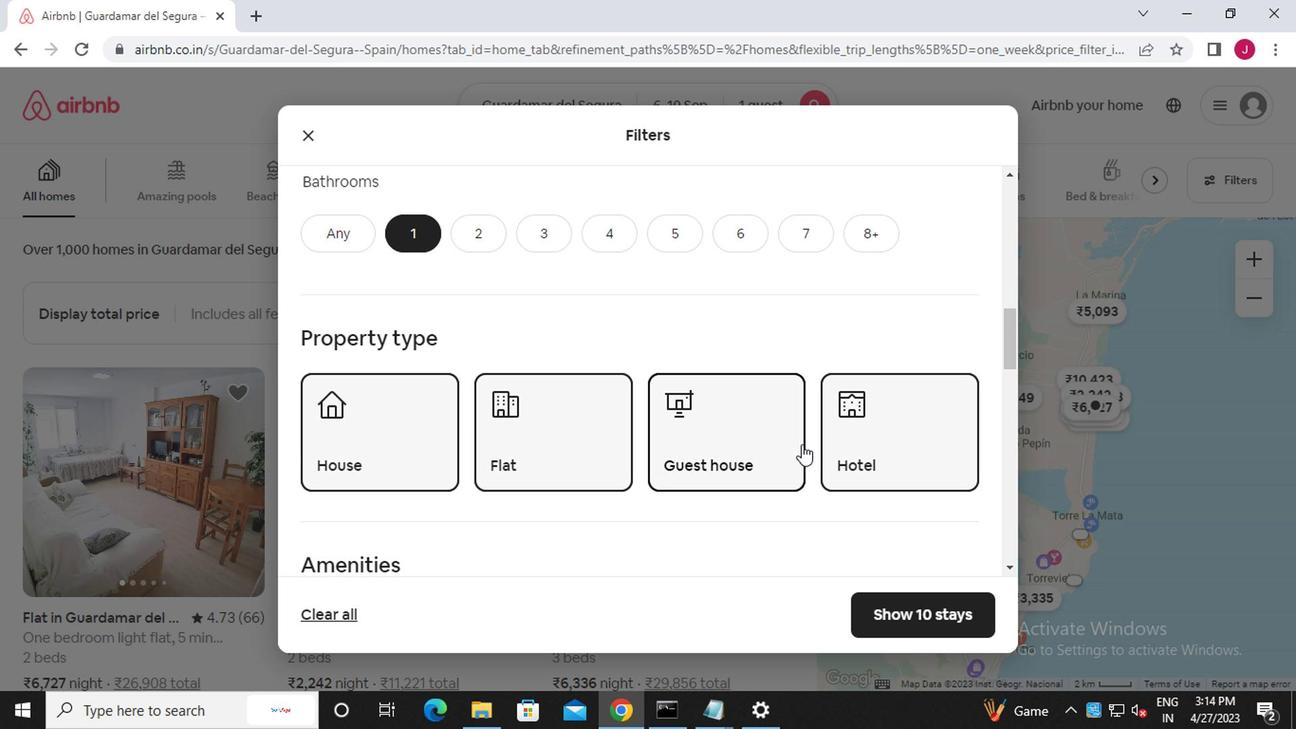 
Action: Mouse scrolled (799, 439) with delta (0, 0)
Screenshot: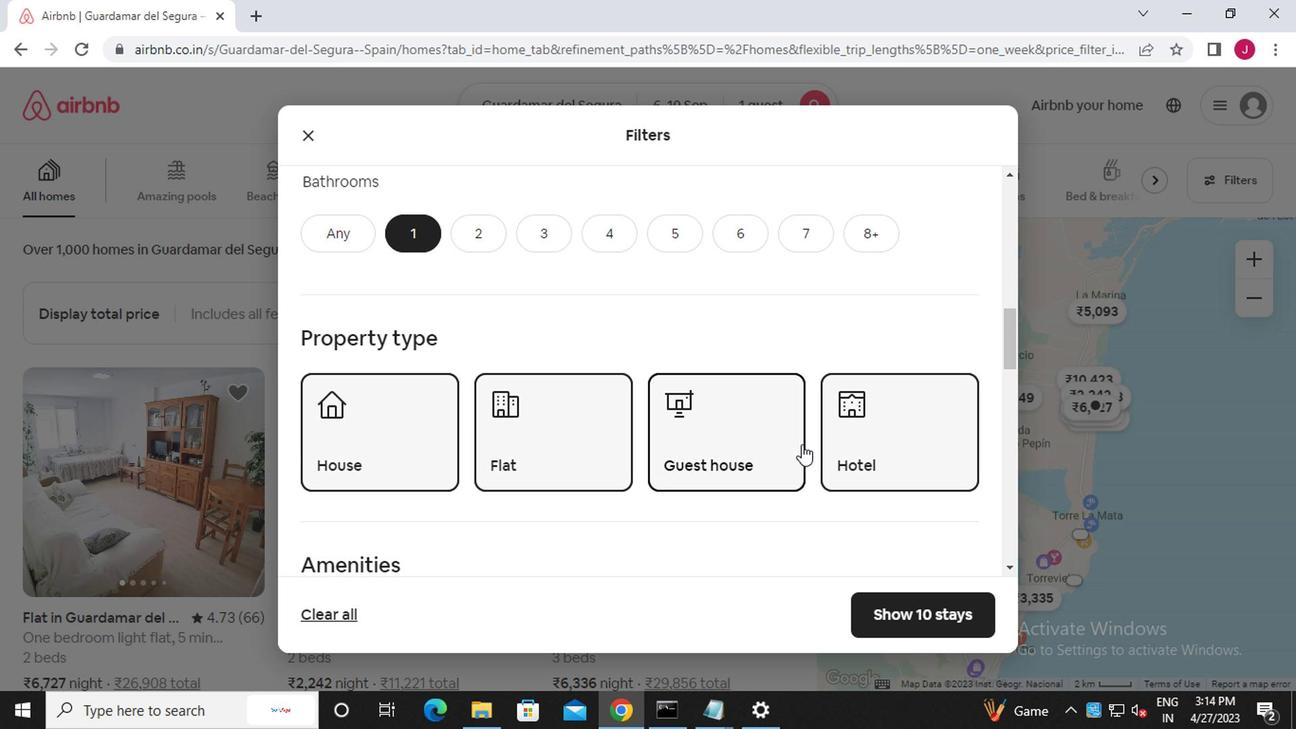 
Action: Mouse moved to (799, 439)
Screenshot: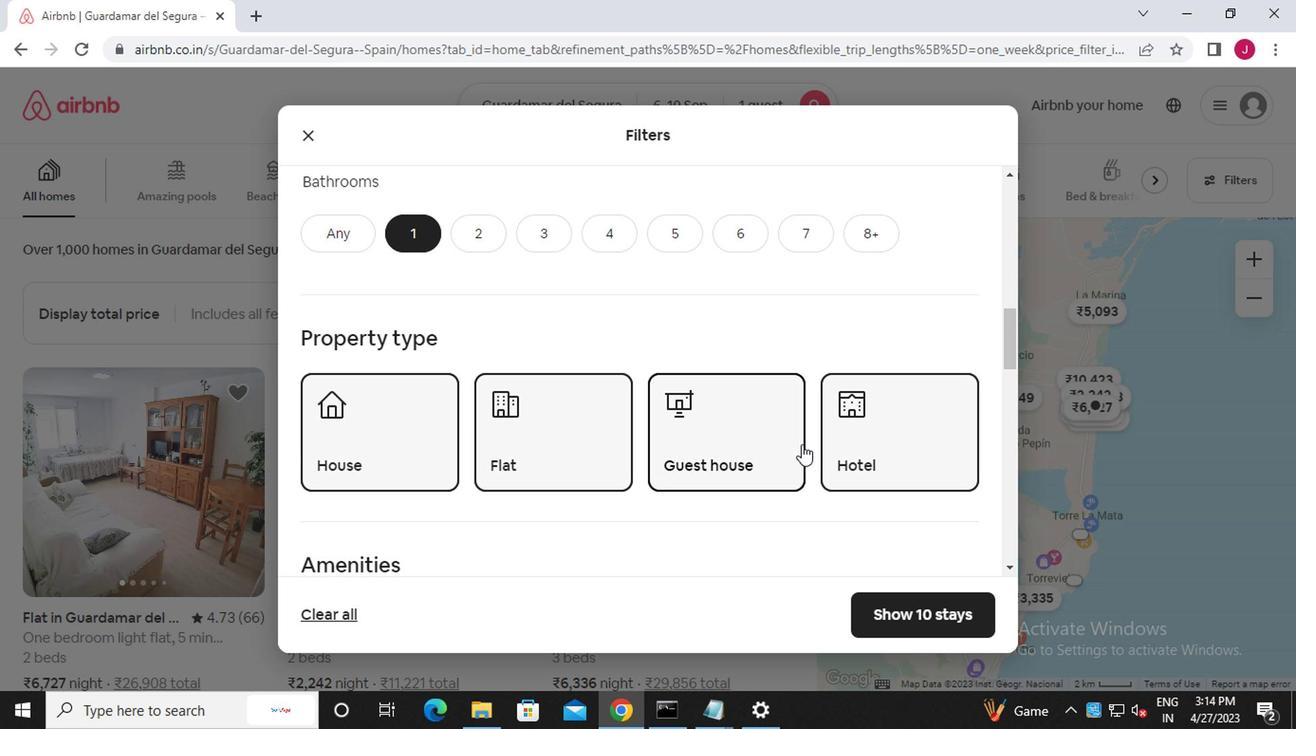 
Action: Mouse scrolled (799, 437) with delta (0, -1)
Screenshot: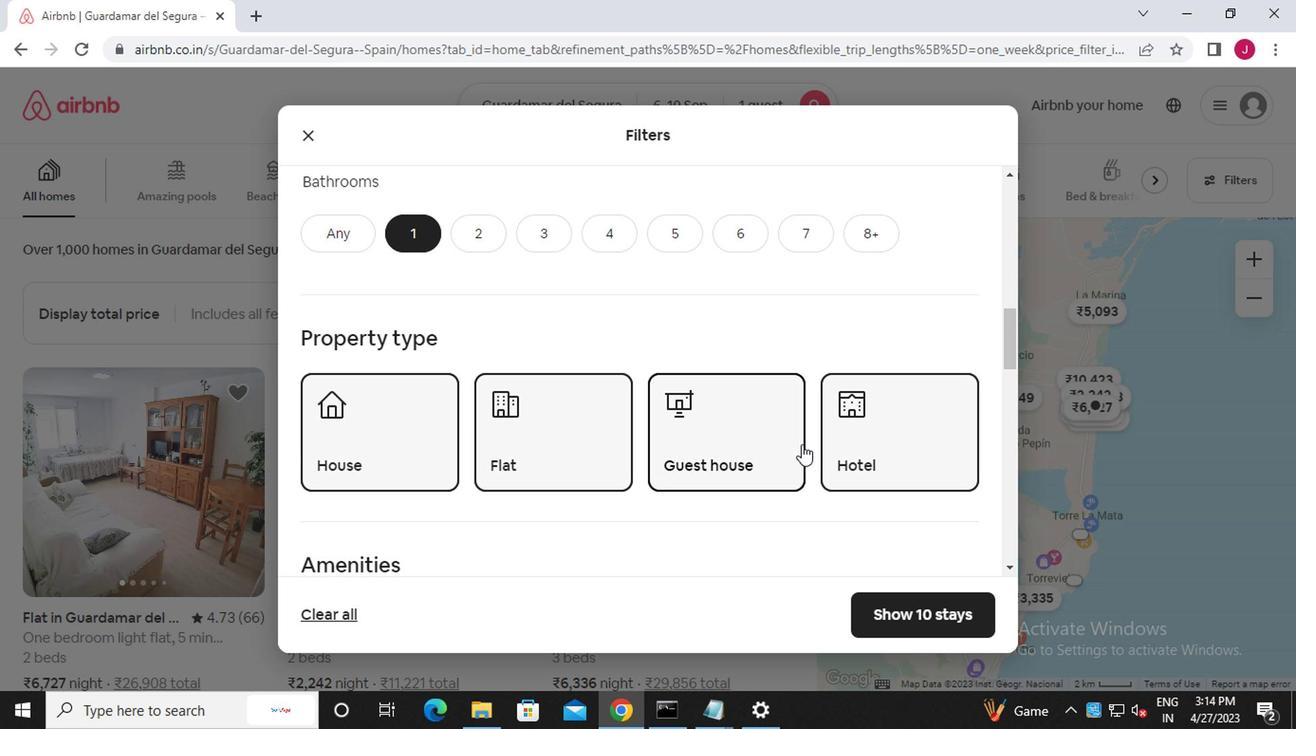 
Action: Mouse scrolled (799, 437) with delta (0, -1)
Screenshot: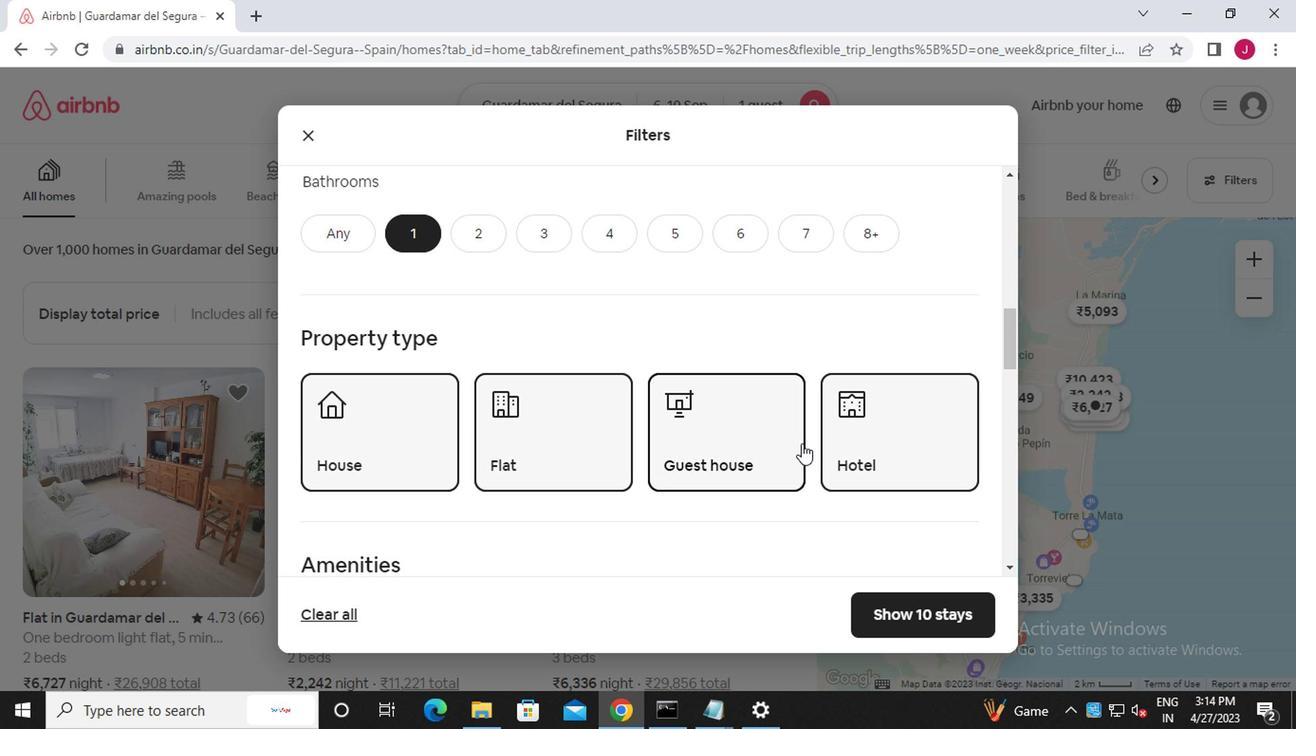
Action: Mouse scrolled (799, 437) with delta (0, -1)
Screenshot: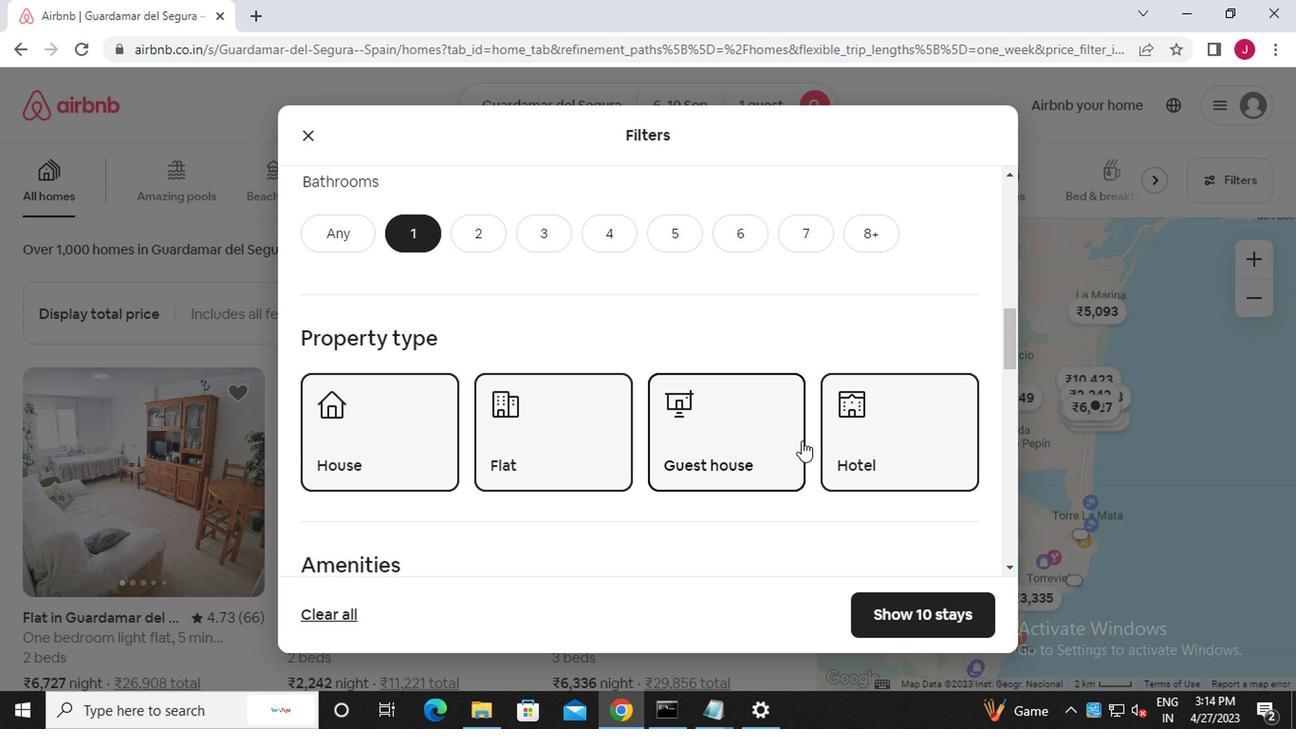 
Action: Mouse scrolled (799, 437) with delta (0, -1)
Screenshot: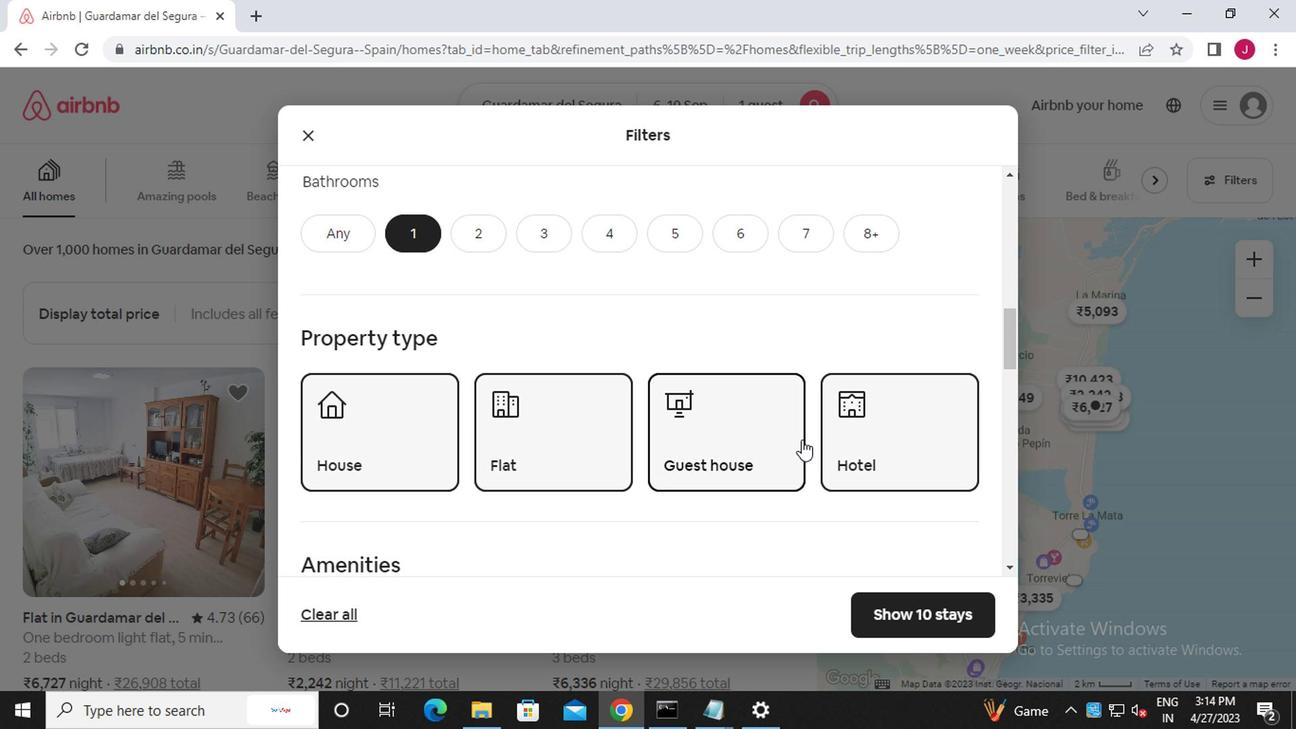 
Action: Mouse scrolled (799, 437) with delta (0, -1)
Screenshot: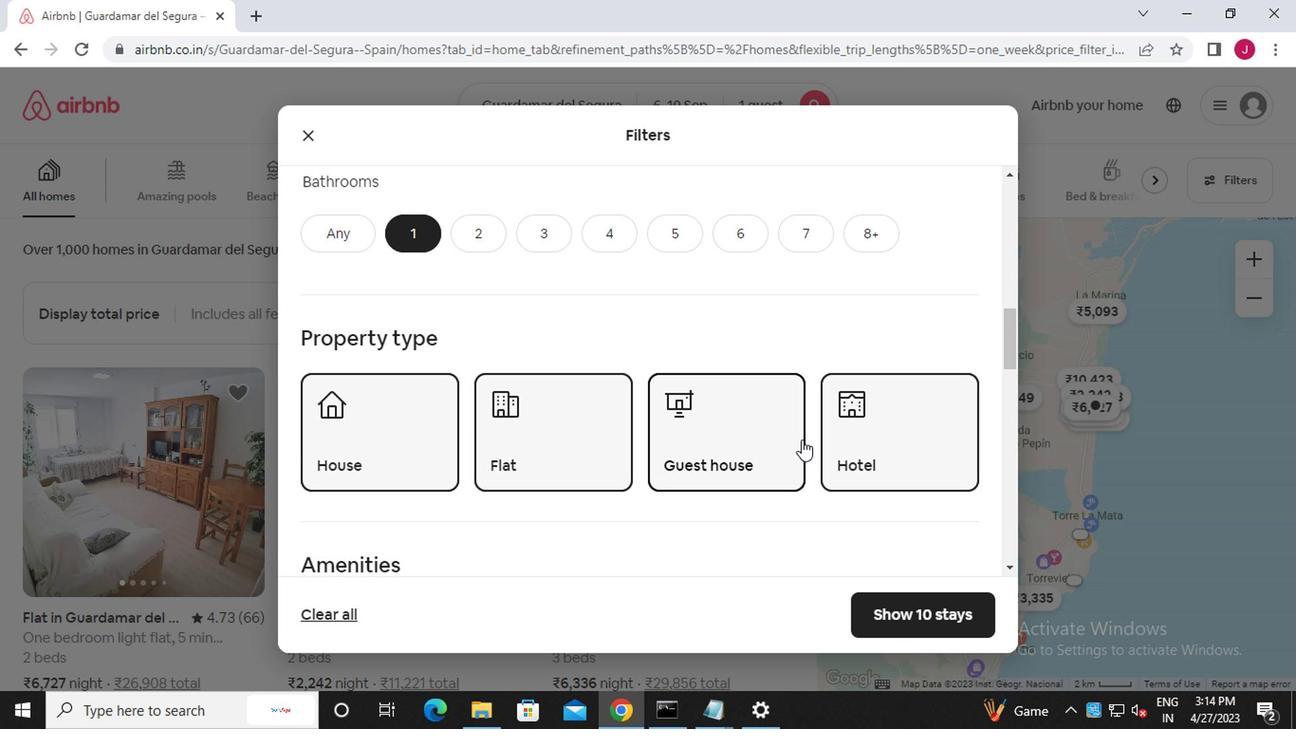 
Action: Mouse moved to (934, 441)
Screenshot: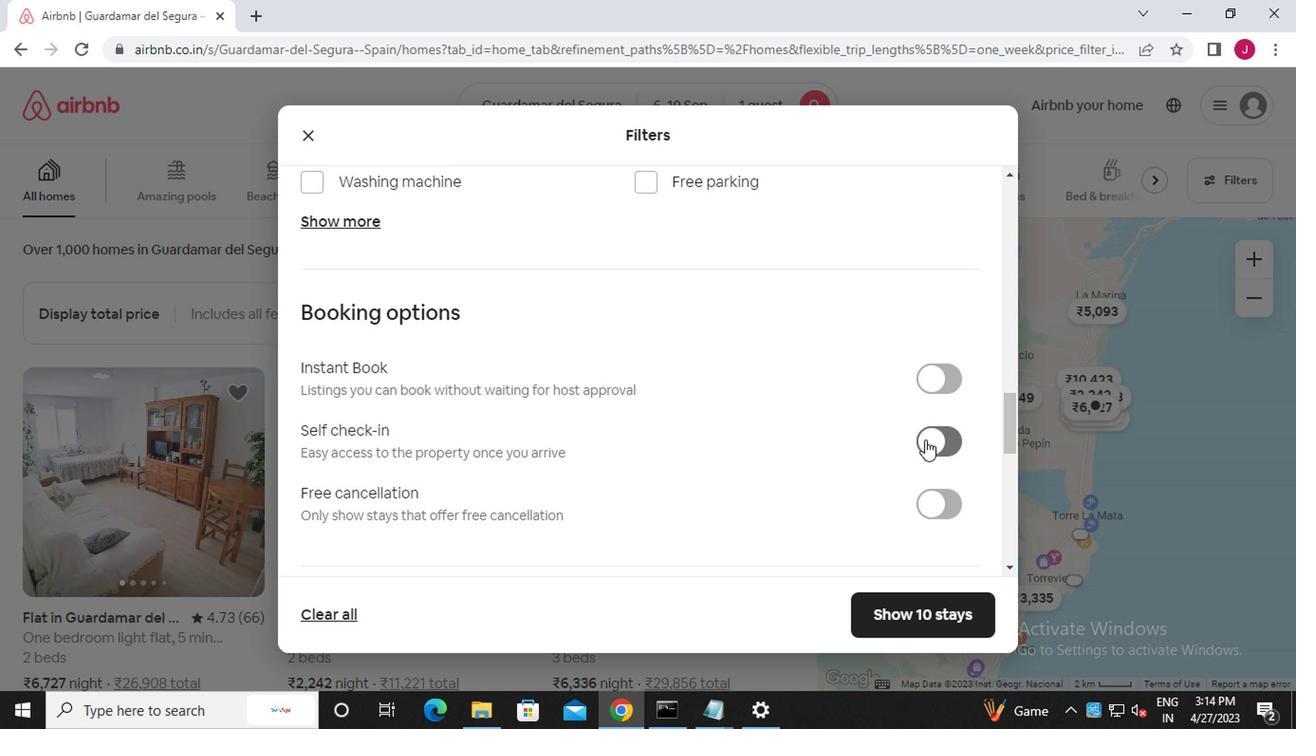 
Action: Mouse pressed left at (934, 441)
Screenshot: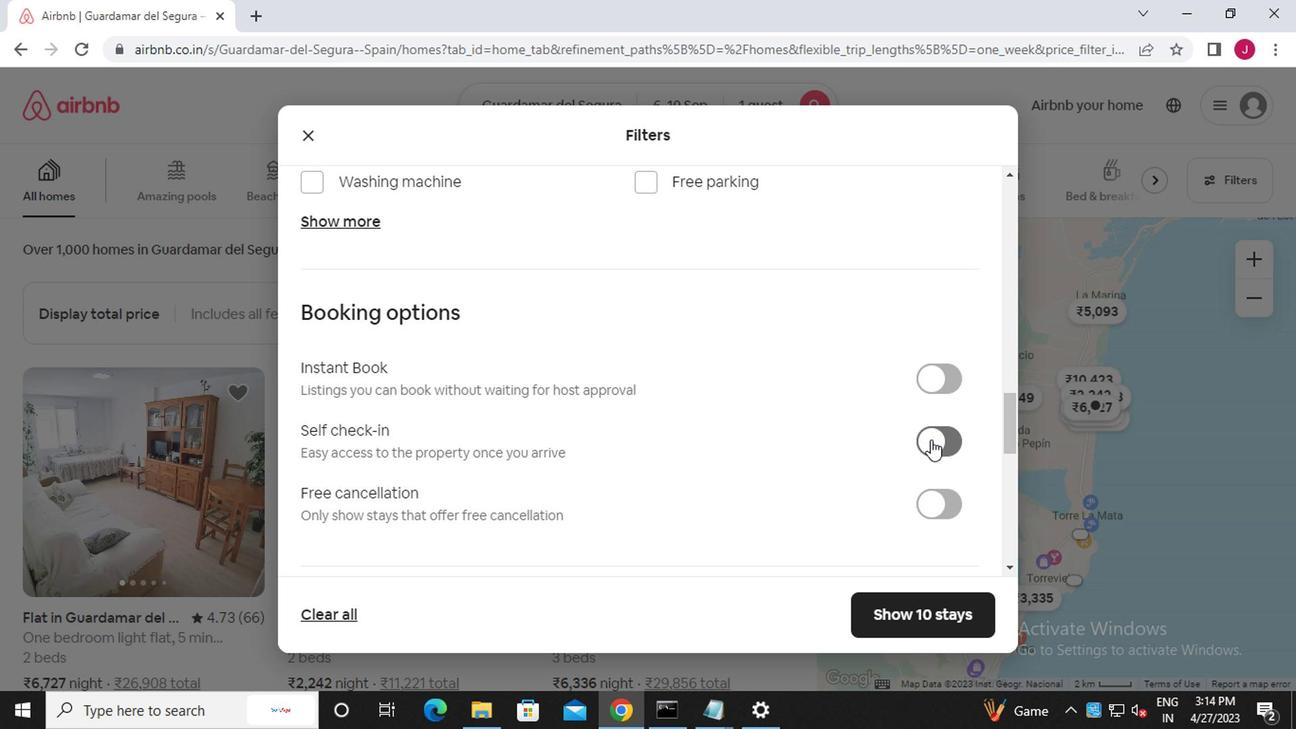
Action: Mouse moved to (519, 467)
Screenshot: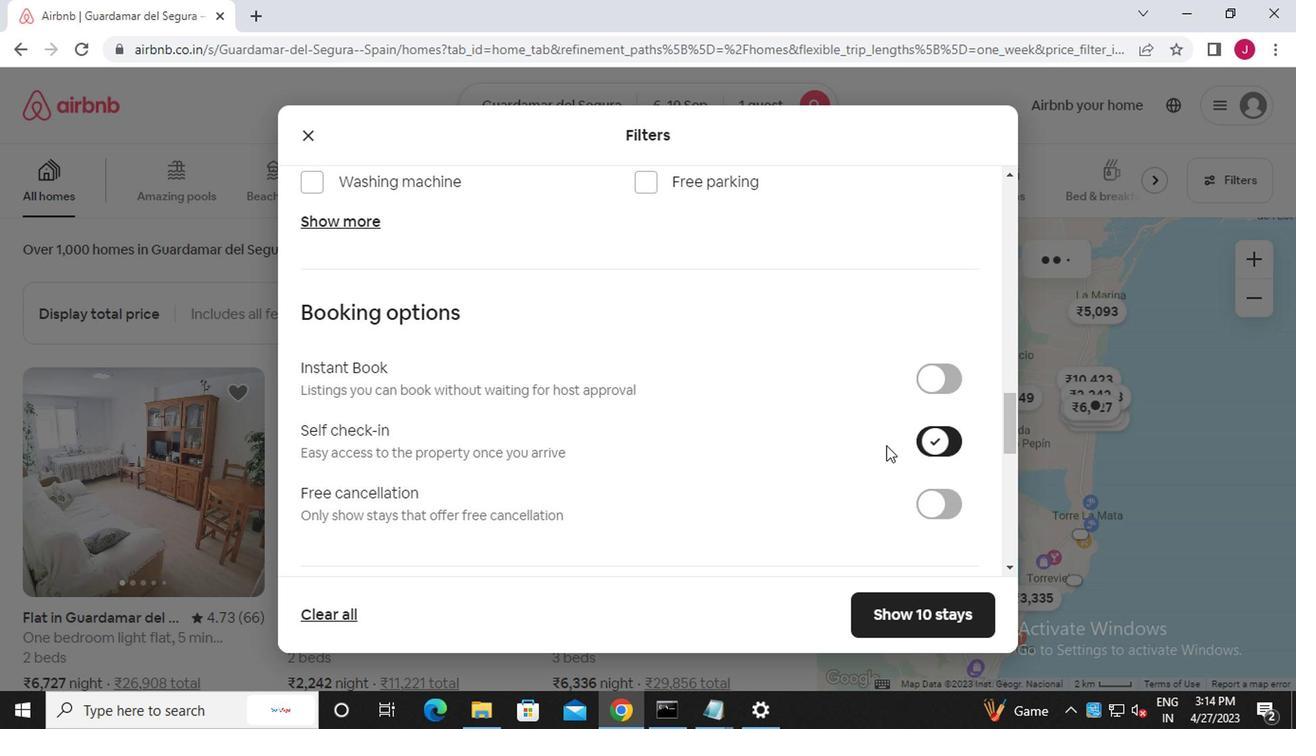 
Action: Mouse scrolled (519, 466) with delta (0, -1)
Screenshot: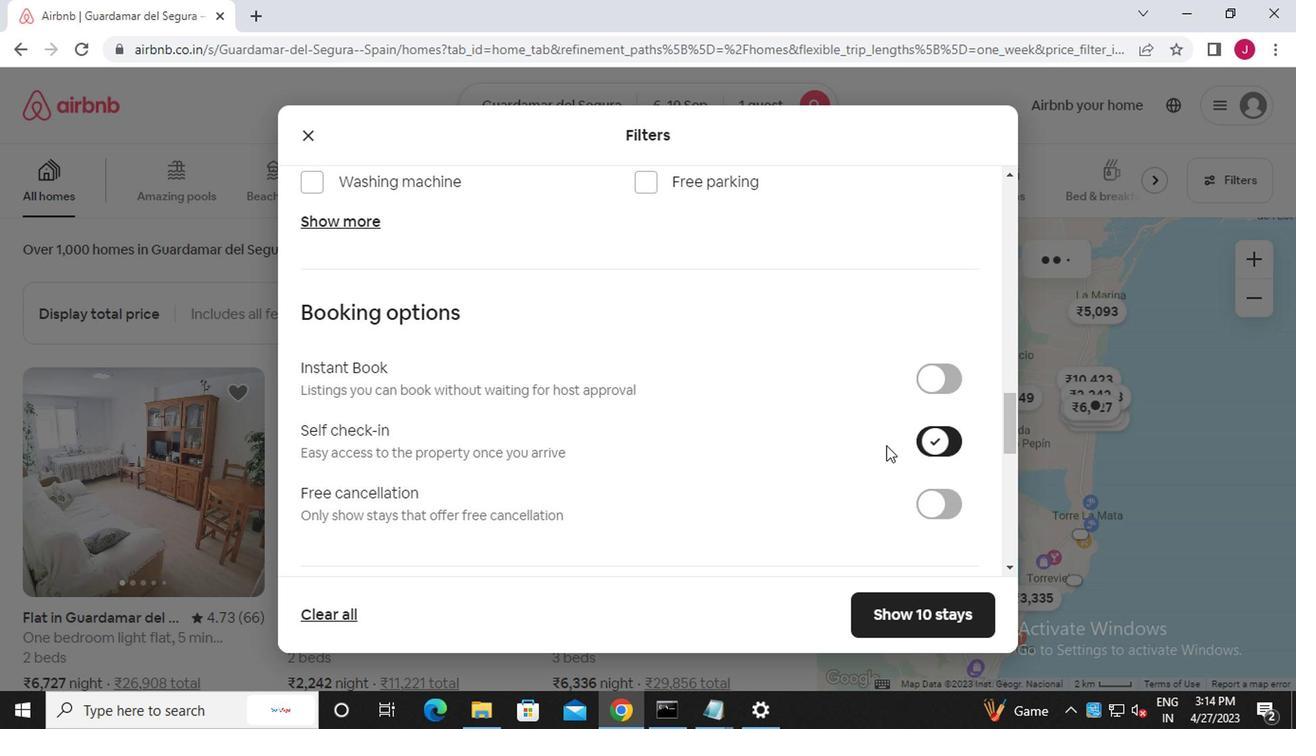 
Action: Mouse moved to (516, 467)
Screenshot: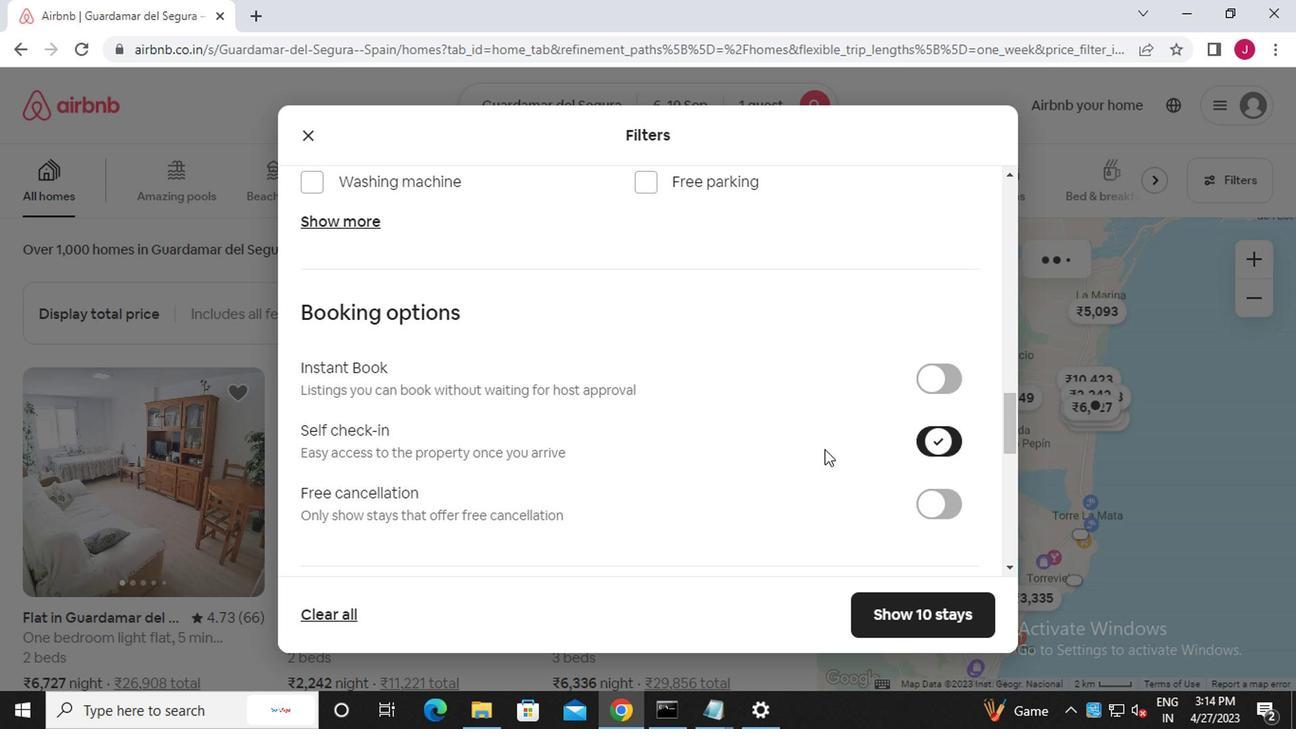 
Action: Mouse scrolled (516, 466) with delta (0, -1)
Screenshot: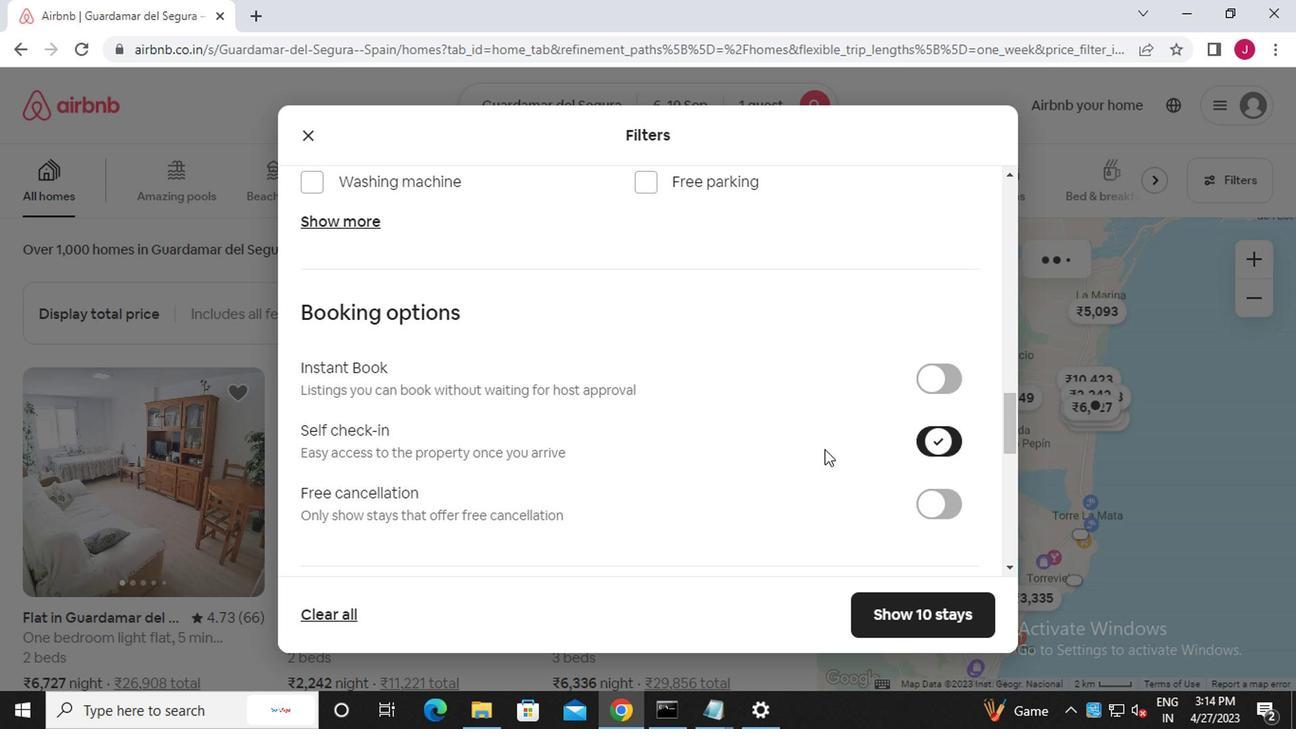 
Action: Mouse scrolled (516, 466) with delta (0, -1)
Screenshot: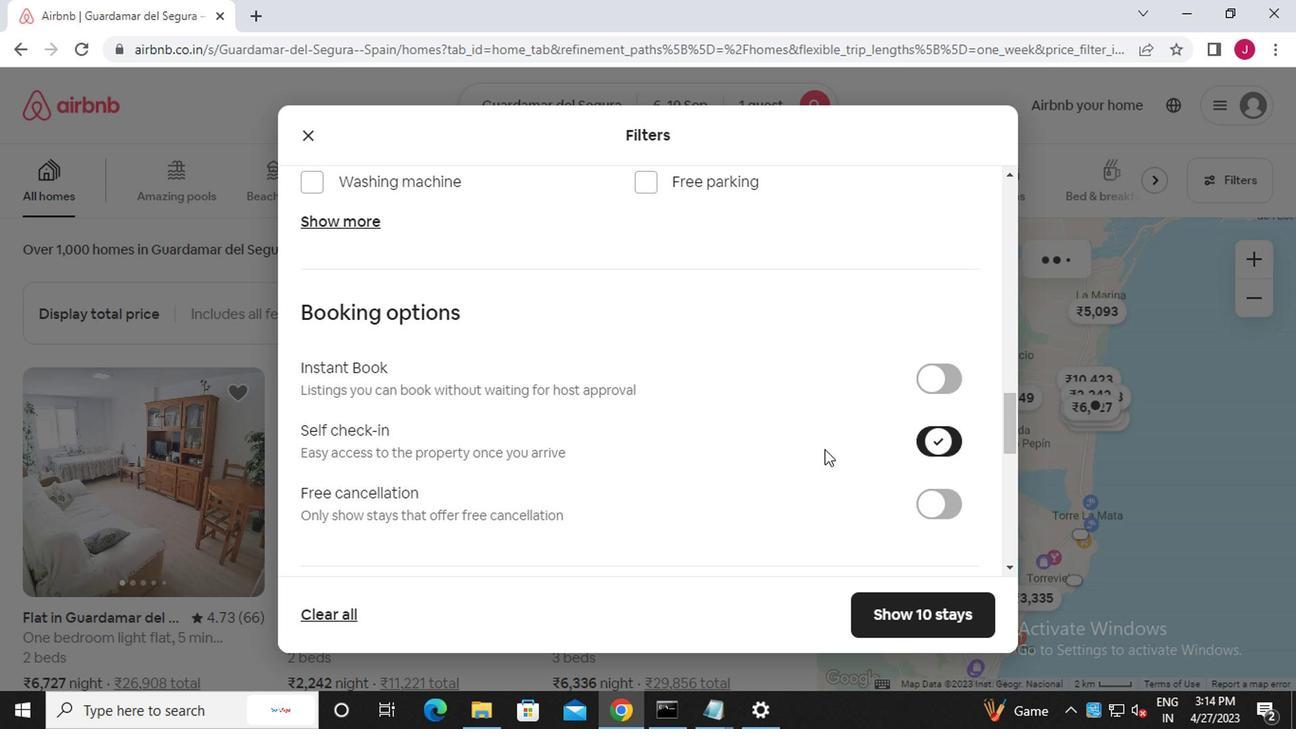 
Action: Mouse moved to (516, 468)
Screenshot: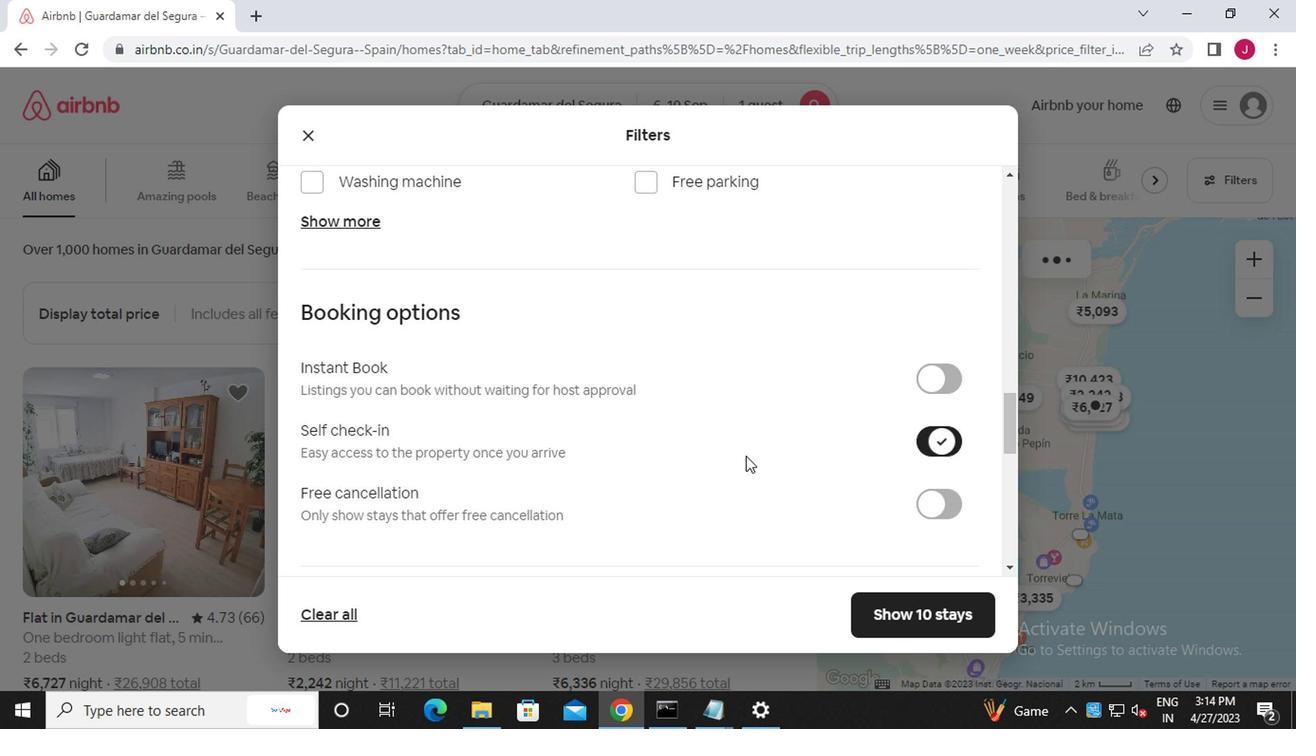 
Action: Mouse scrolled (516, 467) with delta (0, 0)
Screenshot: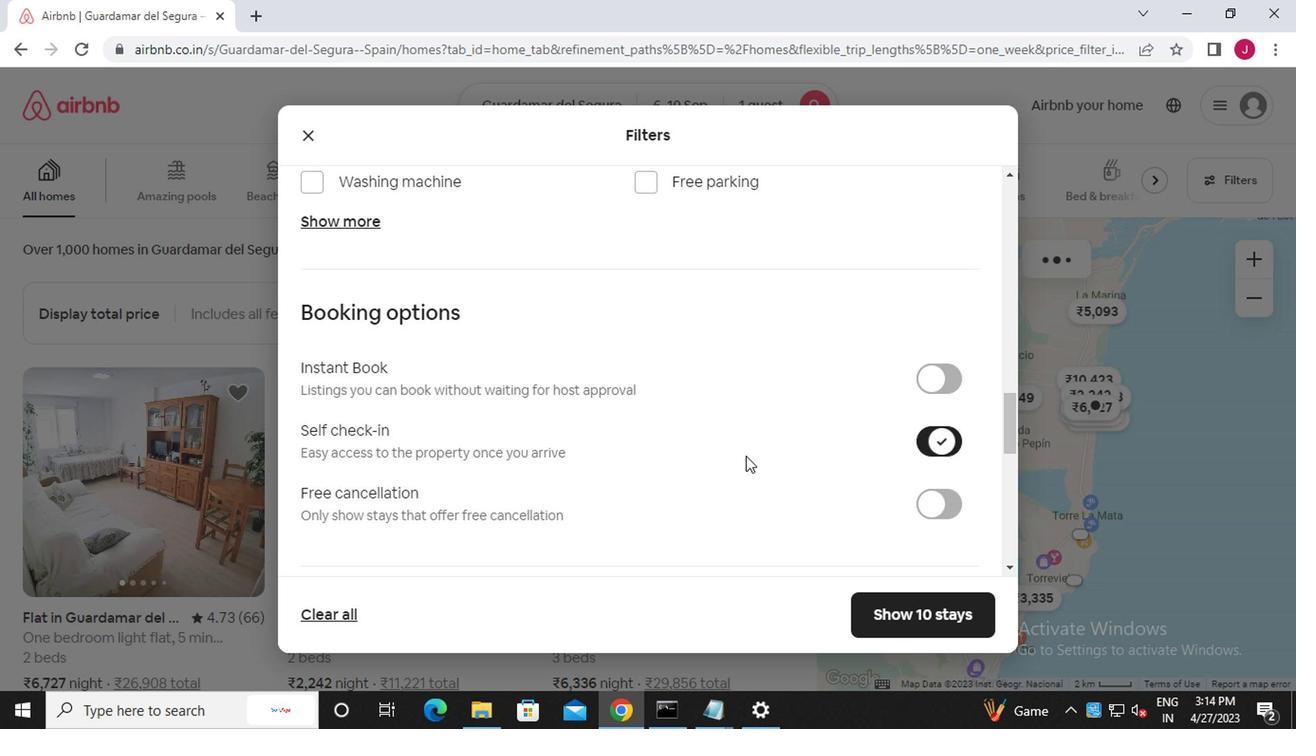 
Action: Mouse scrolled (516, 467) with delta (0, 0)
Screenshot: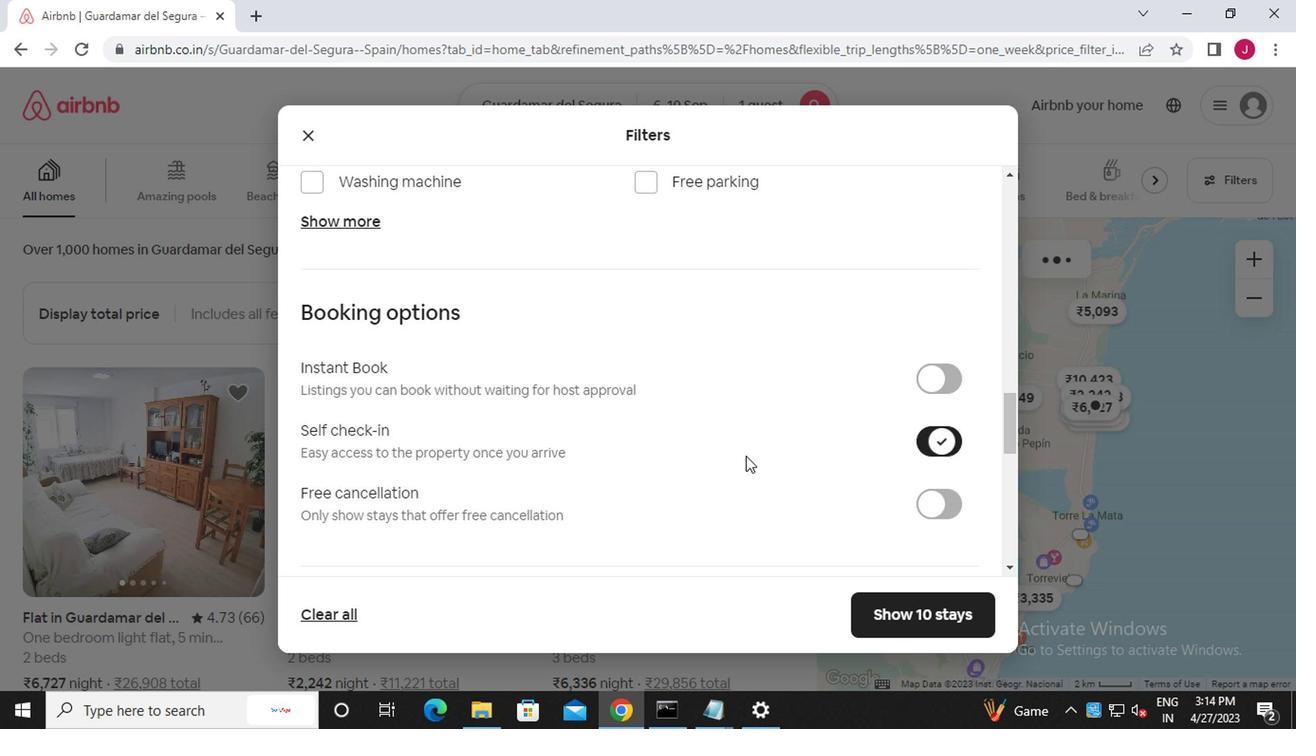
Action: Mouse moved to (511, 468)
Screenshot: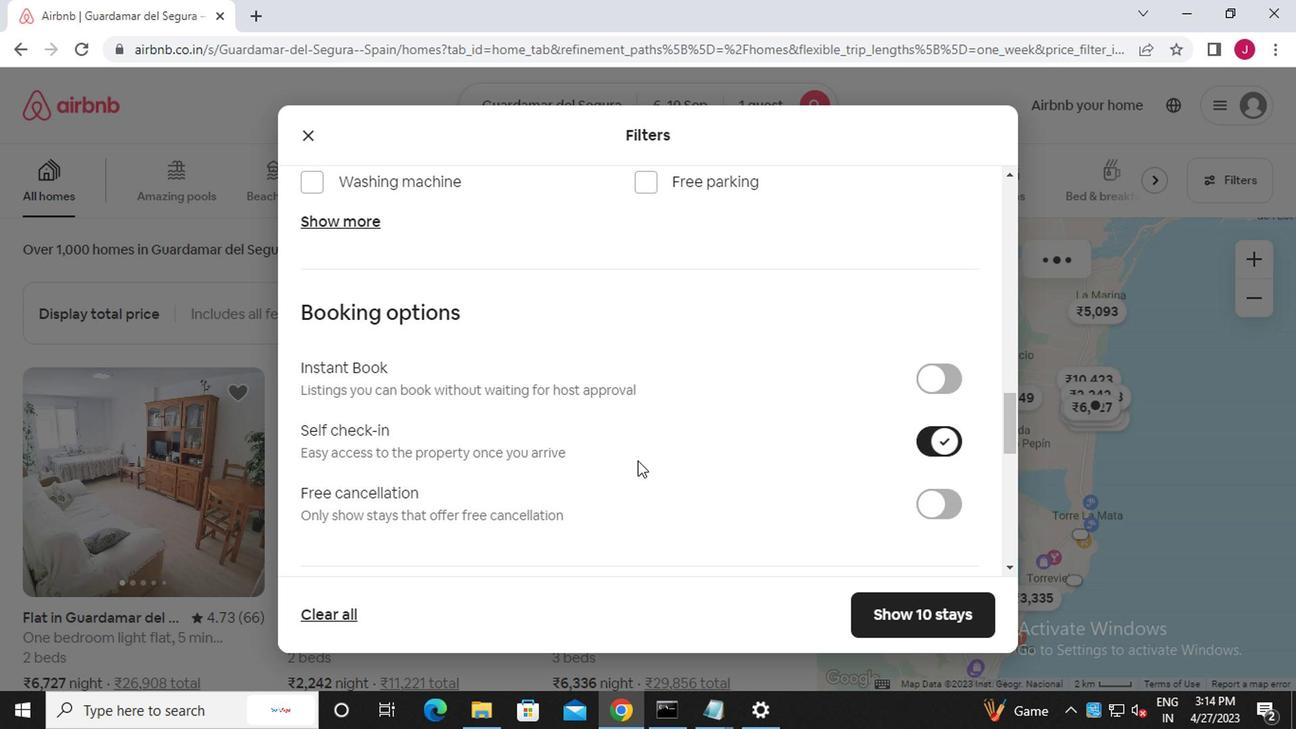 
Action: Mouse scrolled (511, 467) with delta (0, 0)
Screenshot: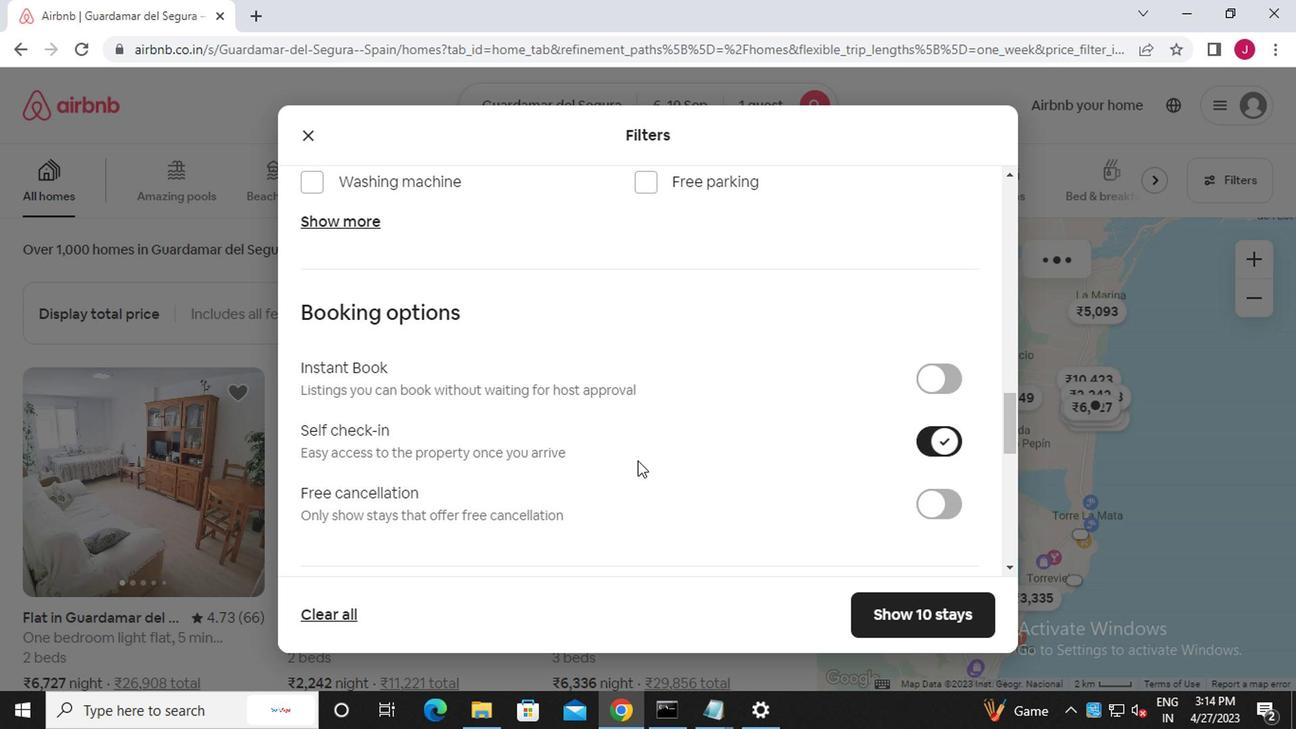 
Action: Mouse moved to (490, 468)
Screenshot: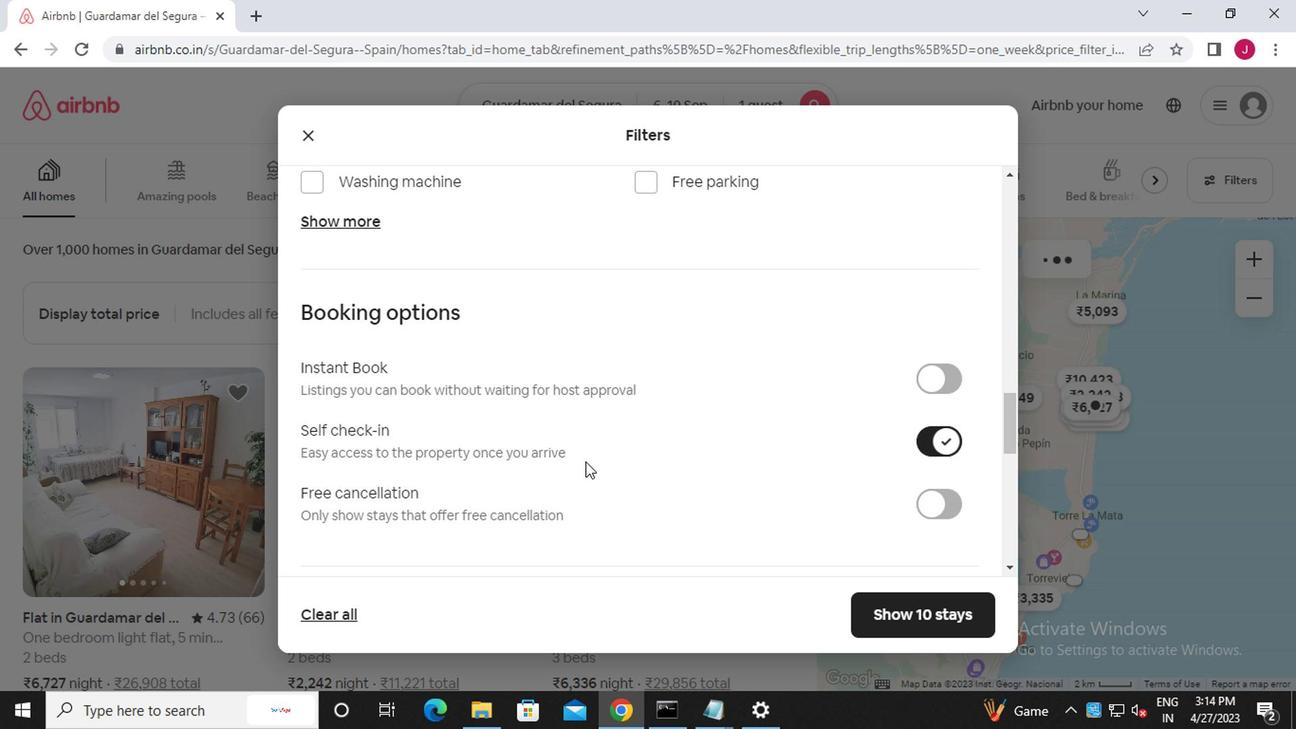 
Action: Mouse scrolled (490, 468) with delta (0, 0)
Screenshot: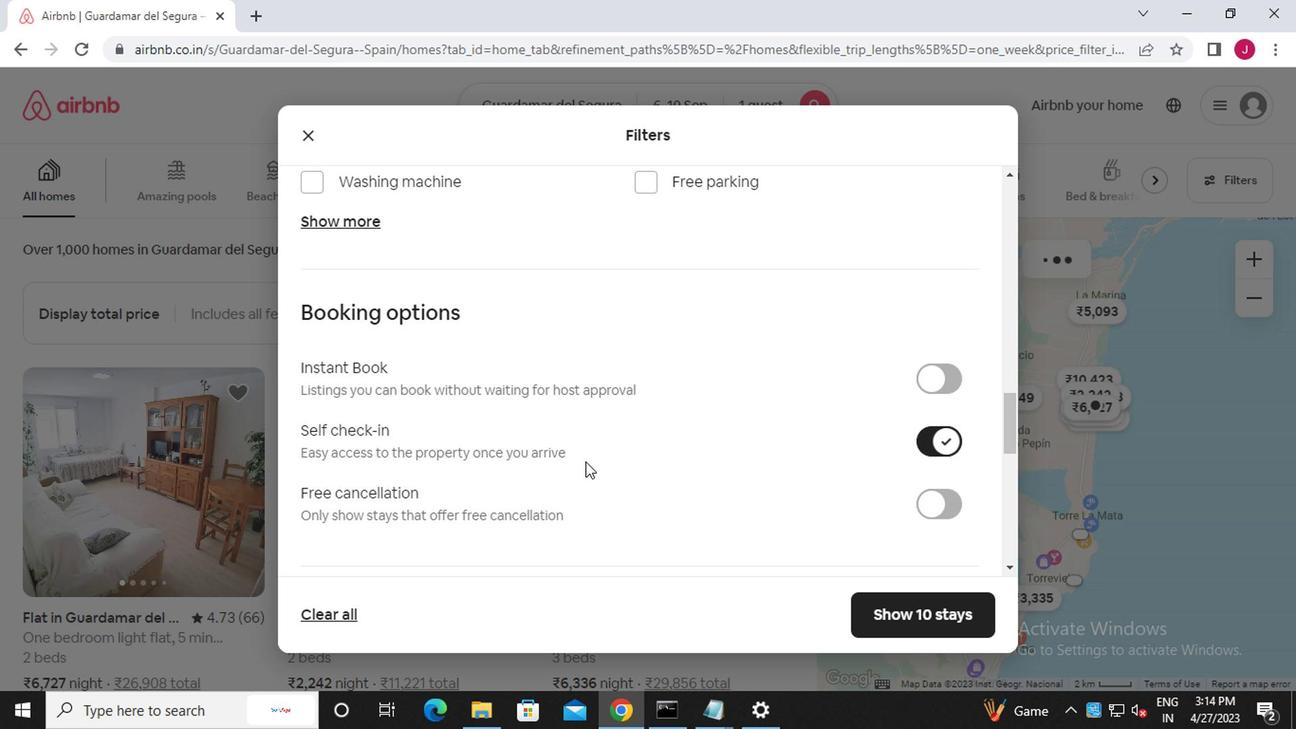 
Action: Mouse moved to (317, 487)
Screenshot: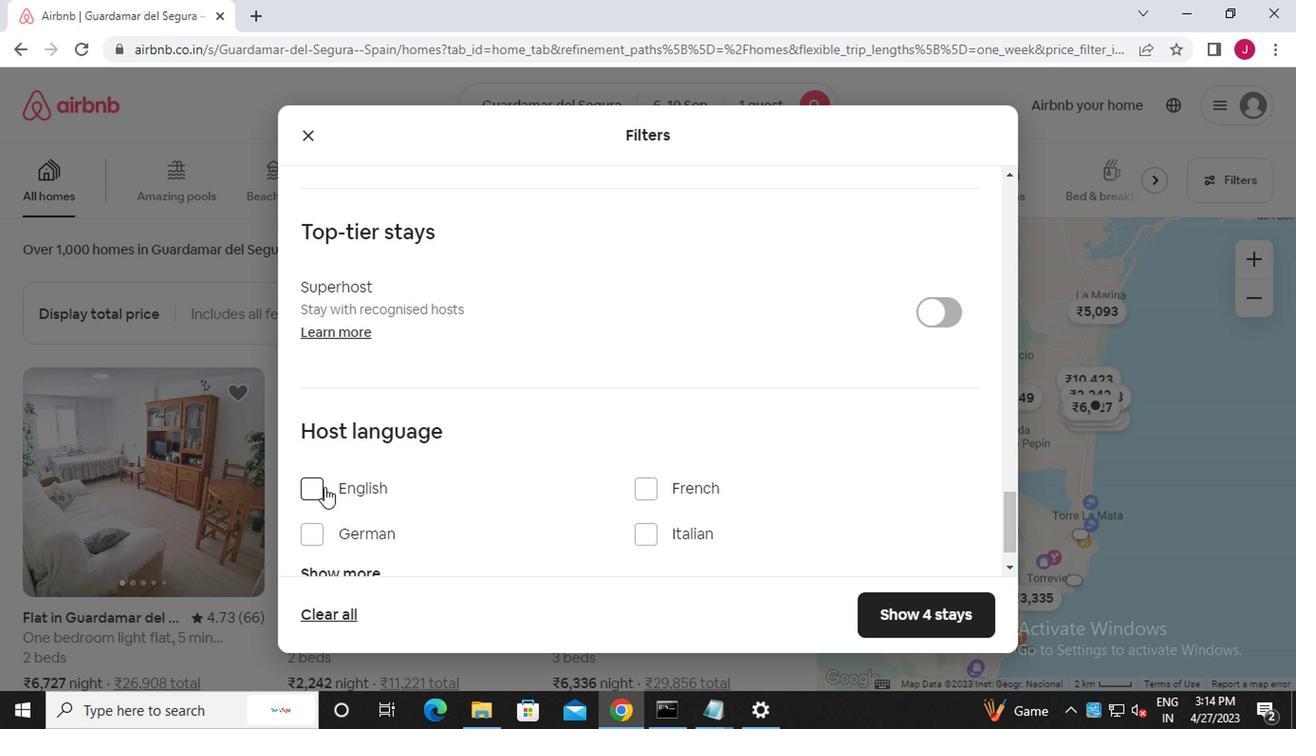 
Action: Mouse pressed left at (317, 487)
Screenshot: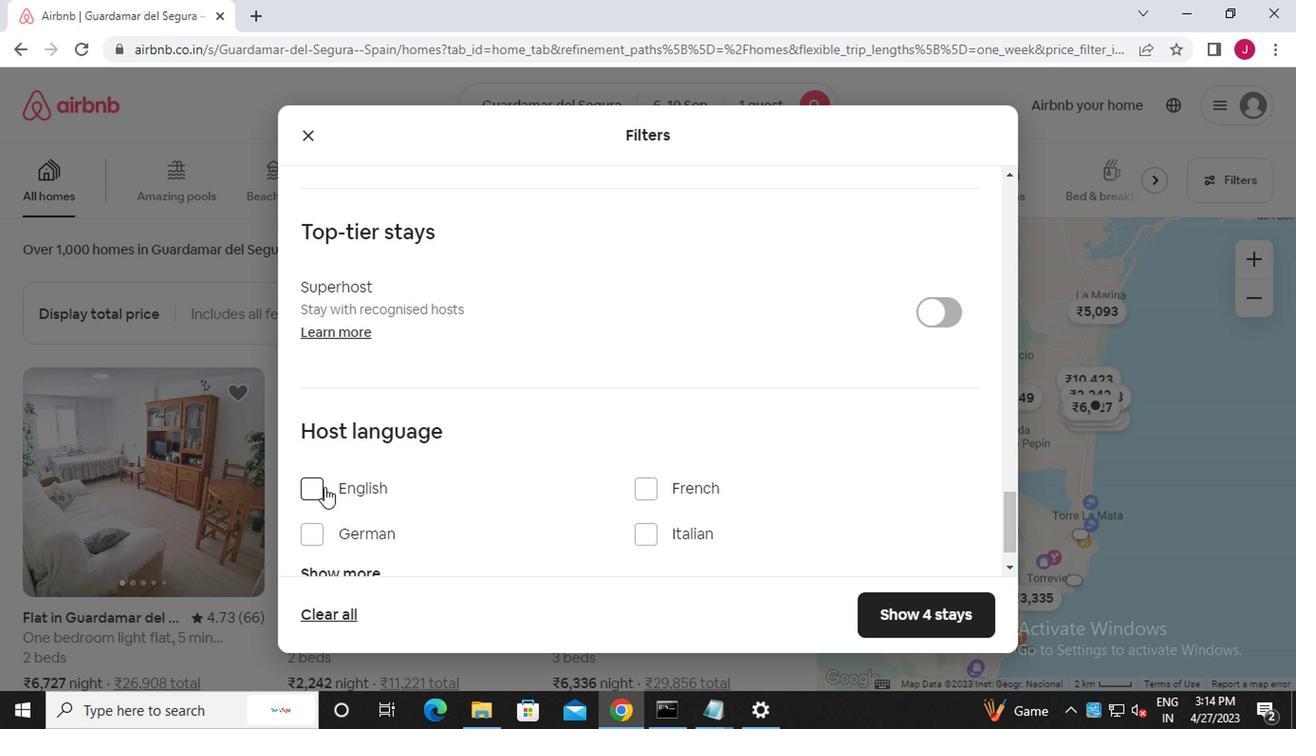 
Action: Mouse moved to (897, 624)
Screenshot: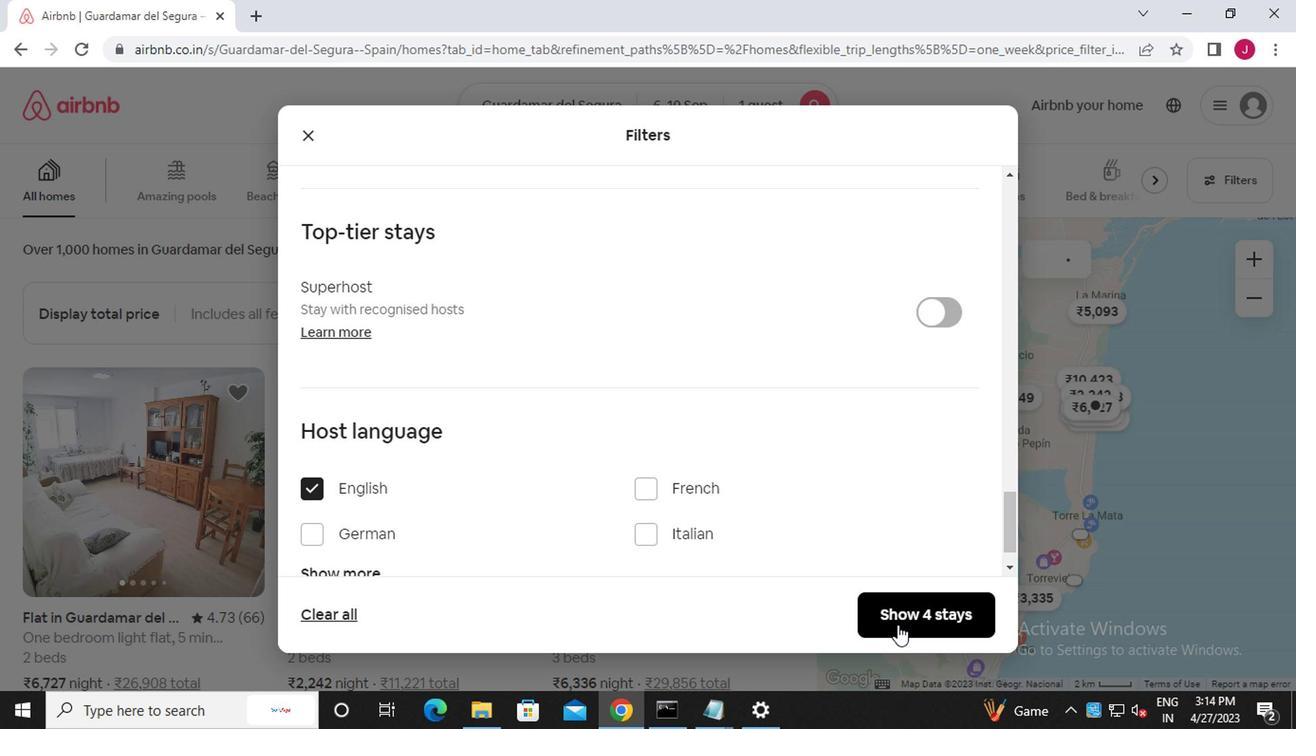 
Action: Mouse pressed left at (897, 624)
Screenshot: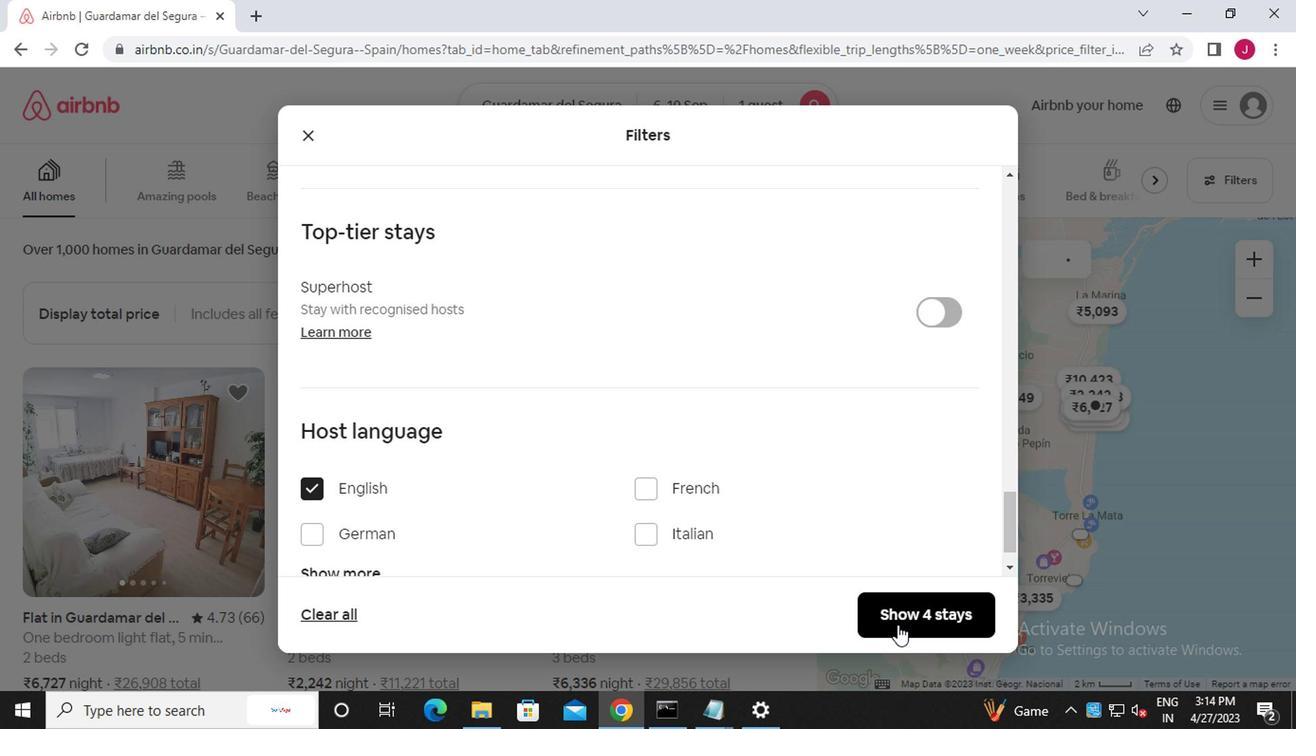 
Action: Mouse moved to (890, 615)
Screenshot: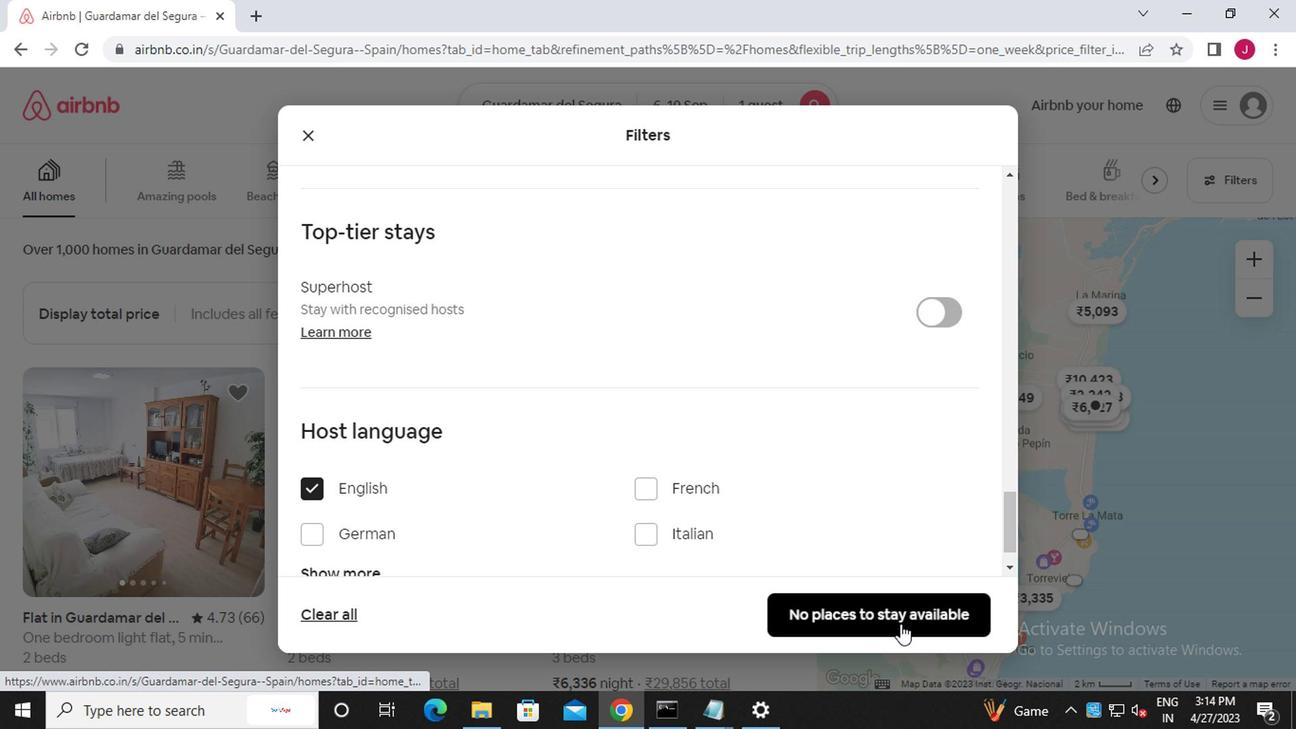 
